 Task: Look for space in Annonay, France from 8th June, 2023 to 16th June, 2023 for 2 adults in price range Rs.10000 to Rs.15000. Place can be entire place with 1  bedroom having 1 bed and 1 bathroom. Property type can be house, flat, guest house, hotel. Amenities needed are: wifi, washing machine. Booking option can be shelf check-in. Required host language is English.
Action: Mouse moved to (499, 264)
Screenshot: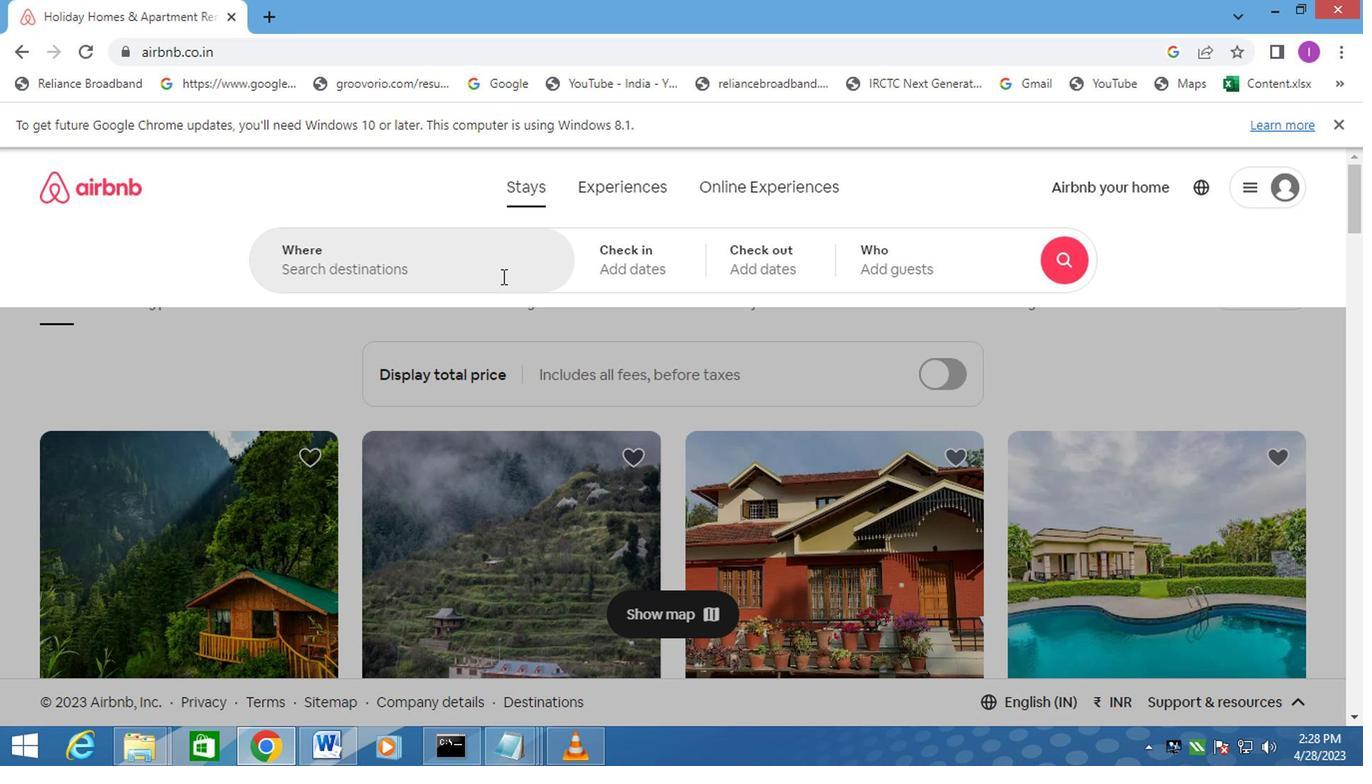 
Action: Mouse pressed left at (499, 264)
Screenshot: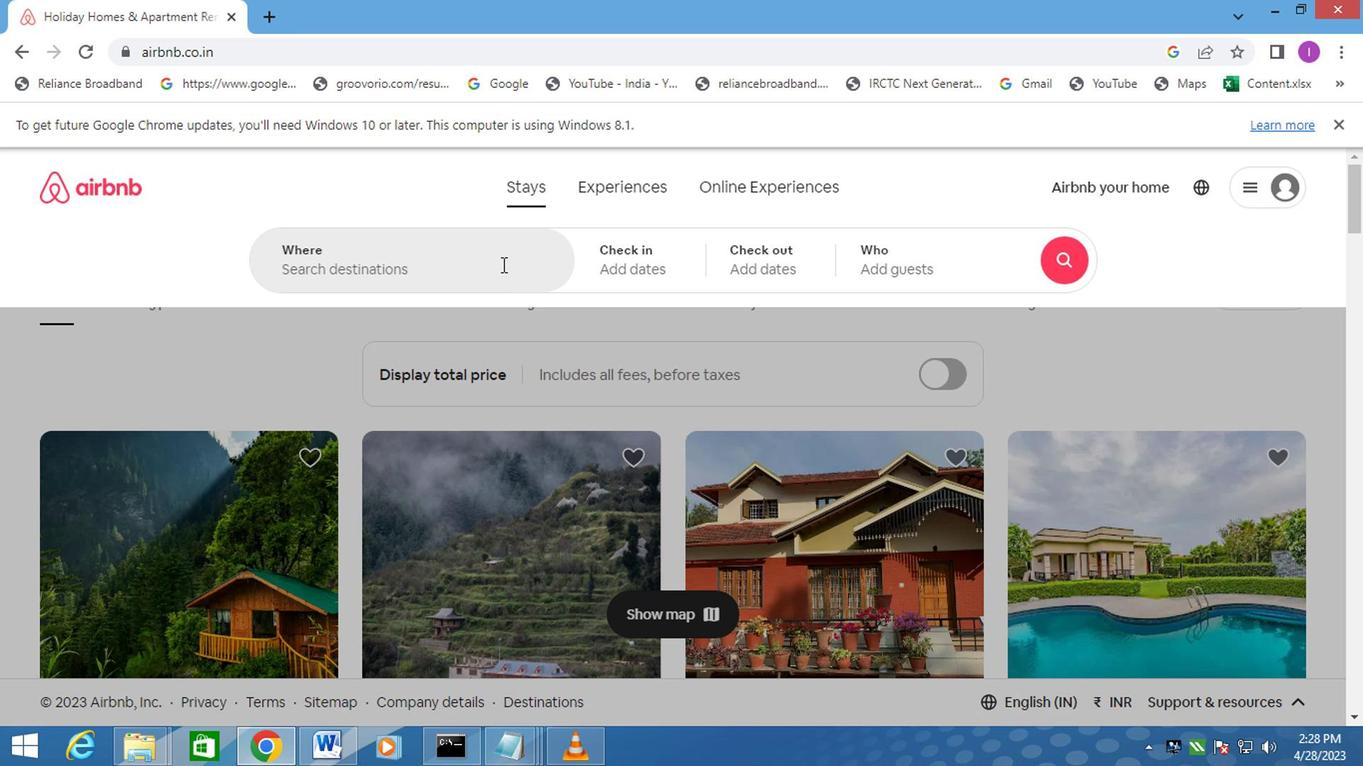 
Action: Key pressed <Key.shift>ANNONAY,<Key.shift>FRANCE
Screenshot: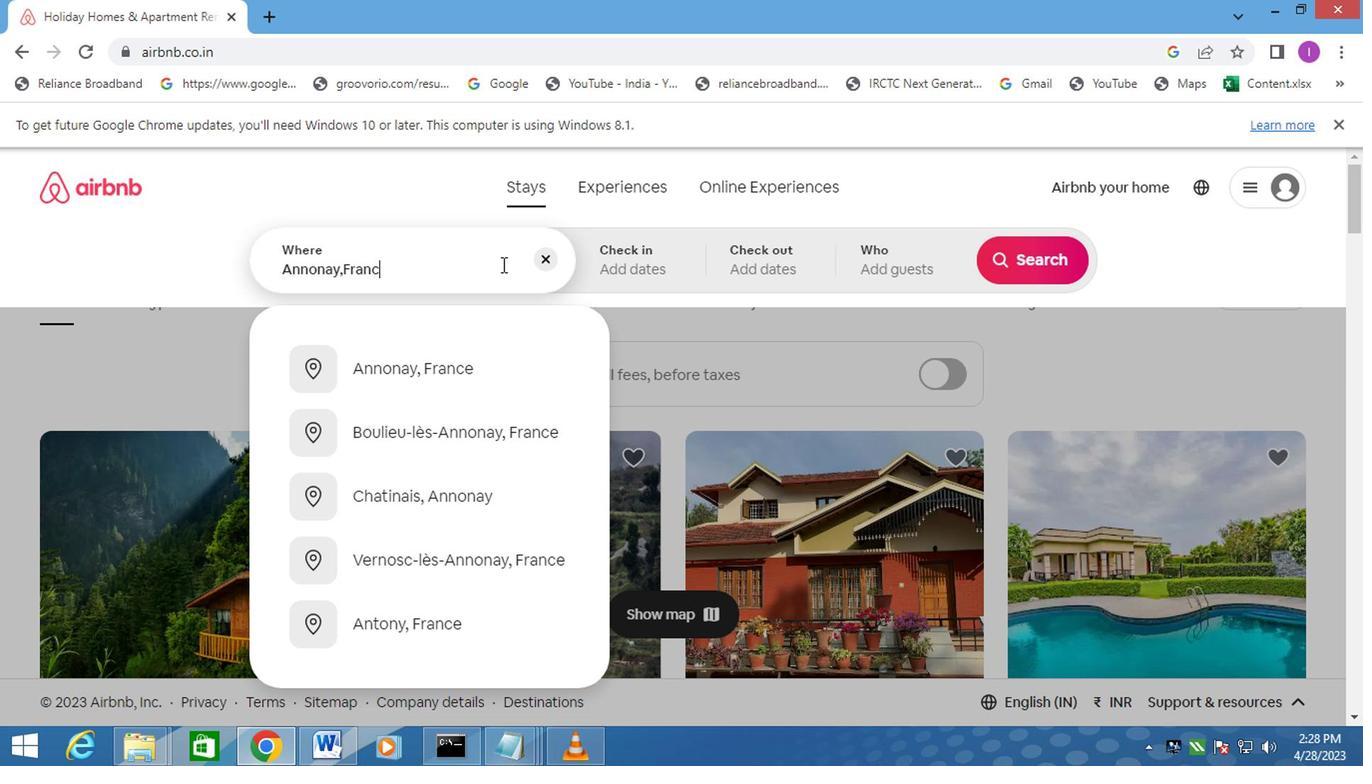 
Action: Mouse moved to (423, 373)
Screenshot: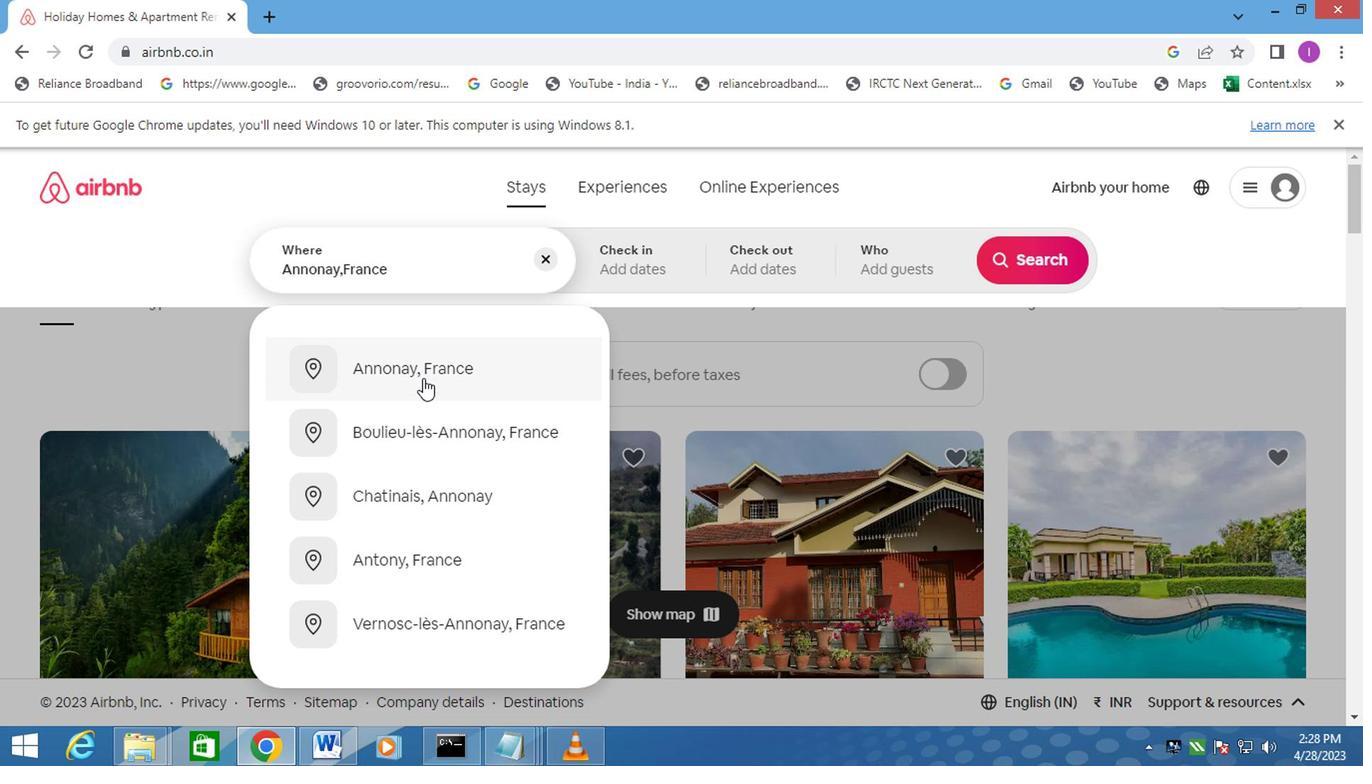 
Action: Mouse pressed left at (423, 373)
Screenshot: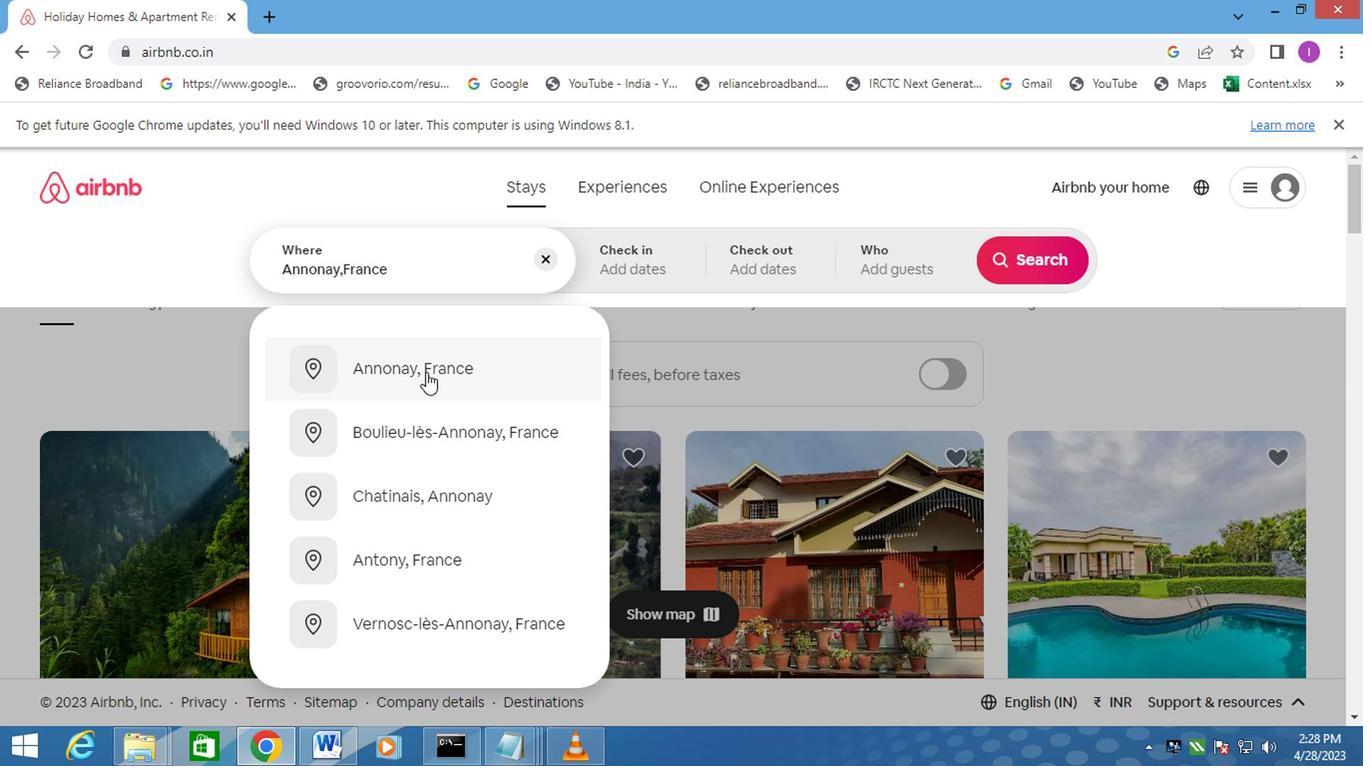 
Action: Mouse moved to (1013, 424)
Screenshot: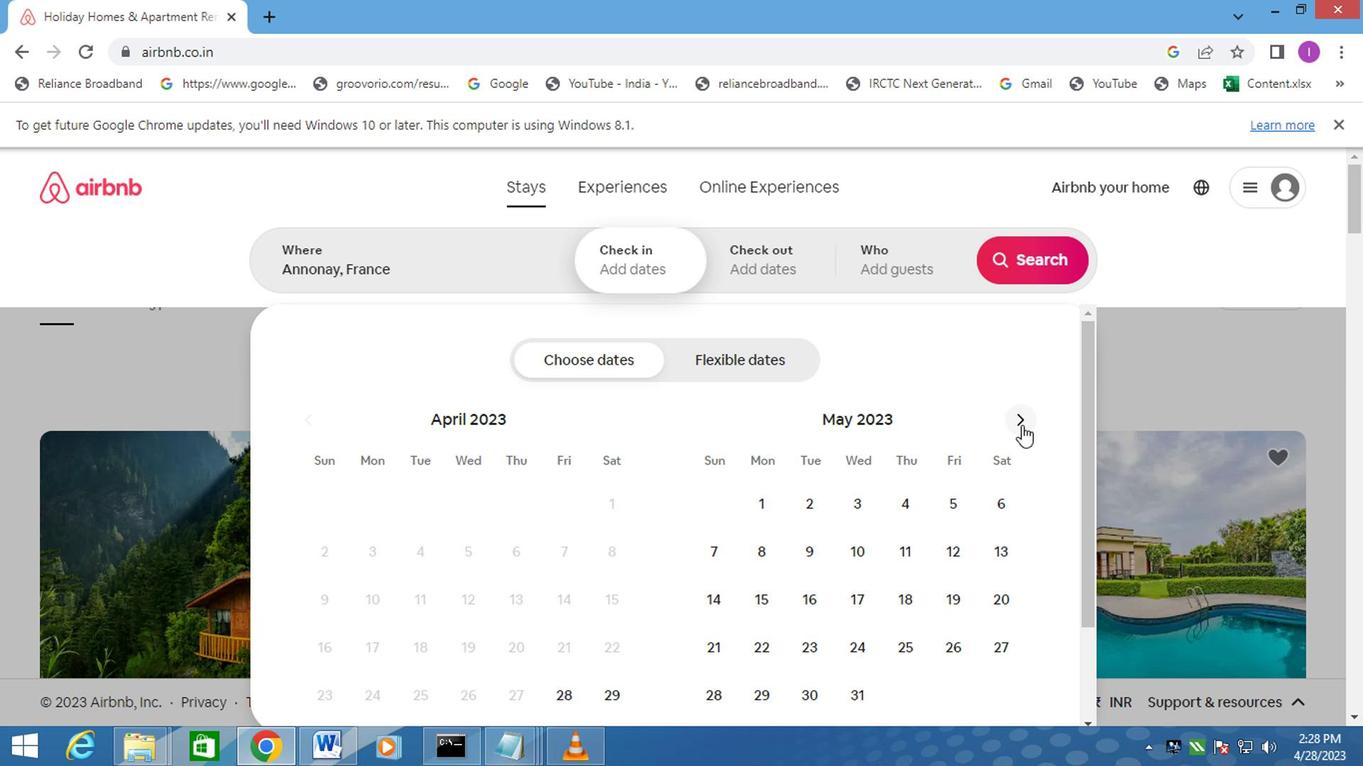 
Action: Mouse pressed left at (1013, 424)
Screenshot: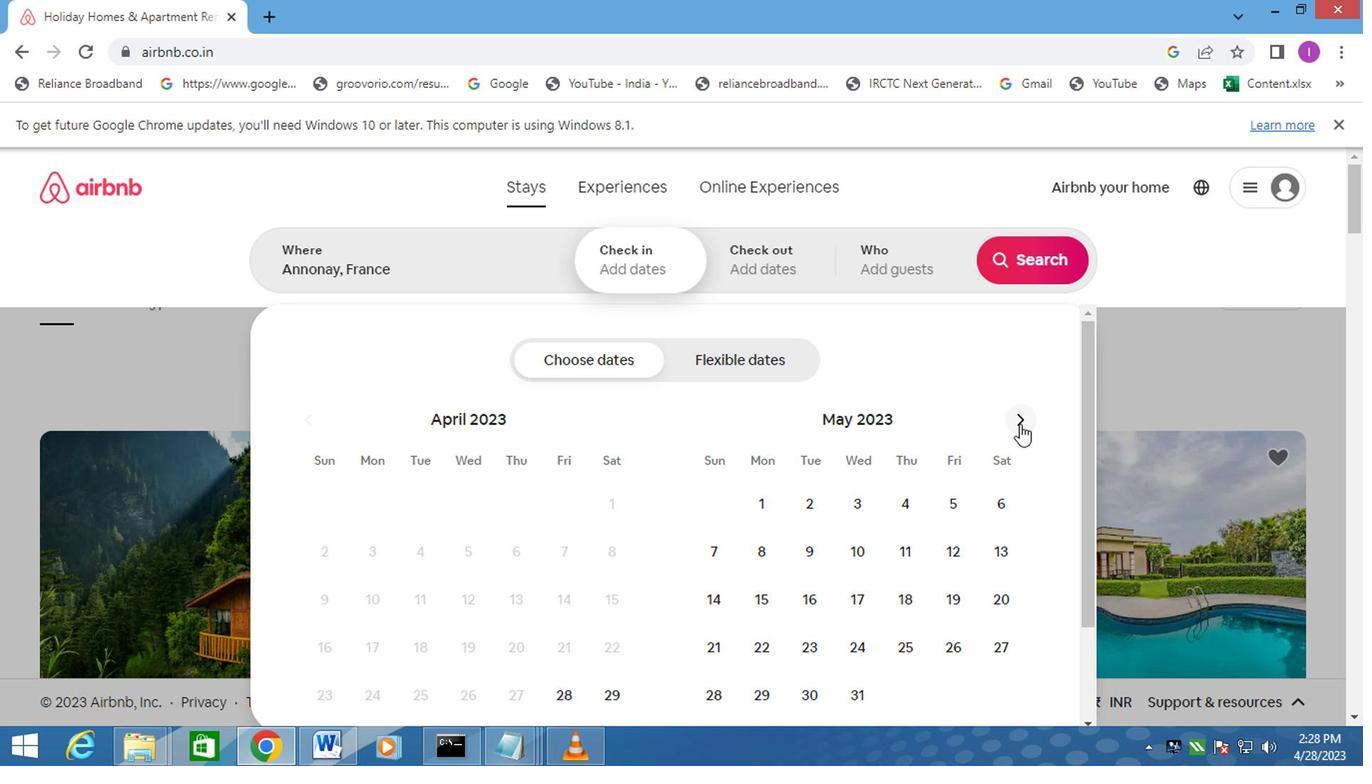 
Action: Mouse moved to (1014, 422)
Screenshot: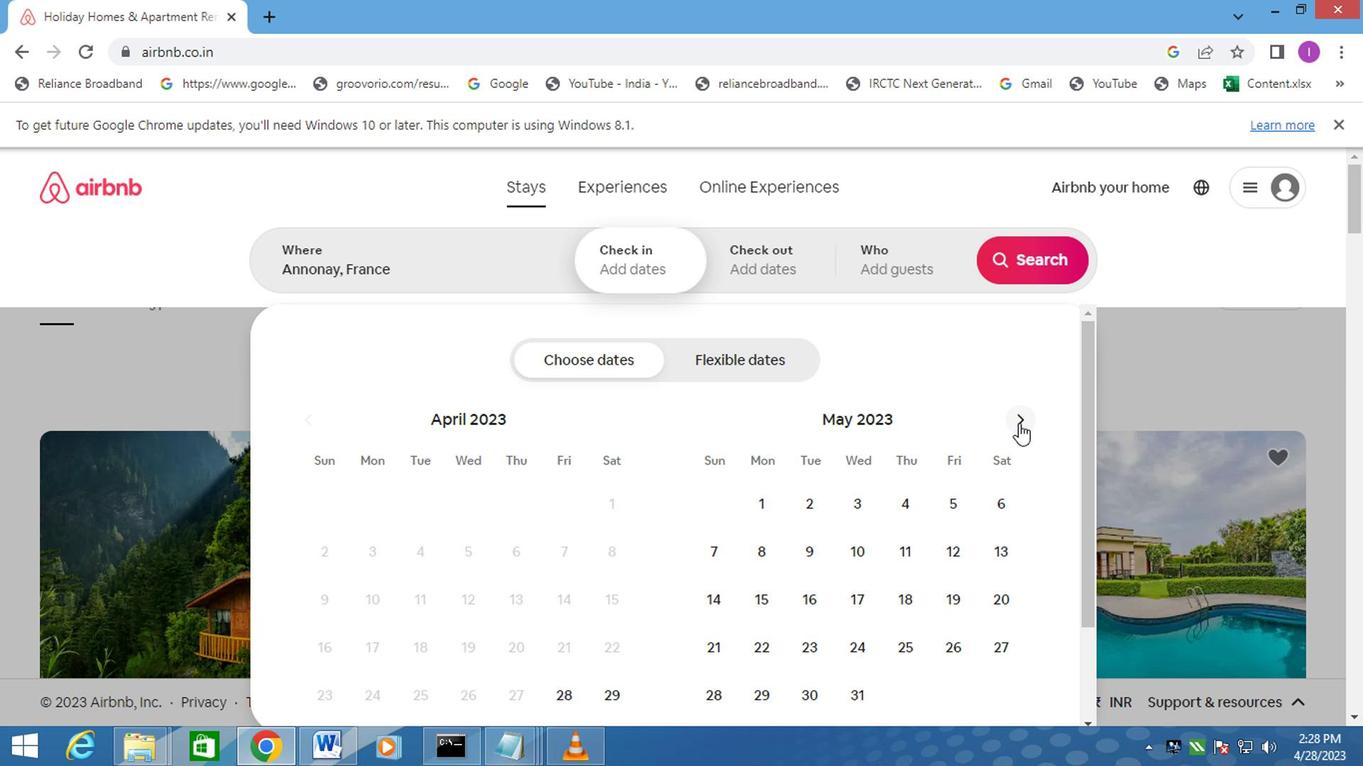 
Action: Mouse pressed left at (1014, 422)
Screenshot: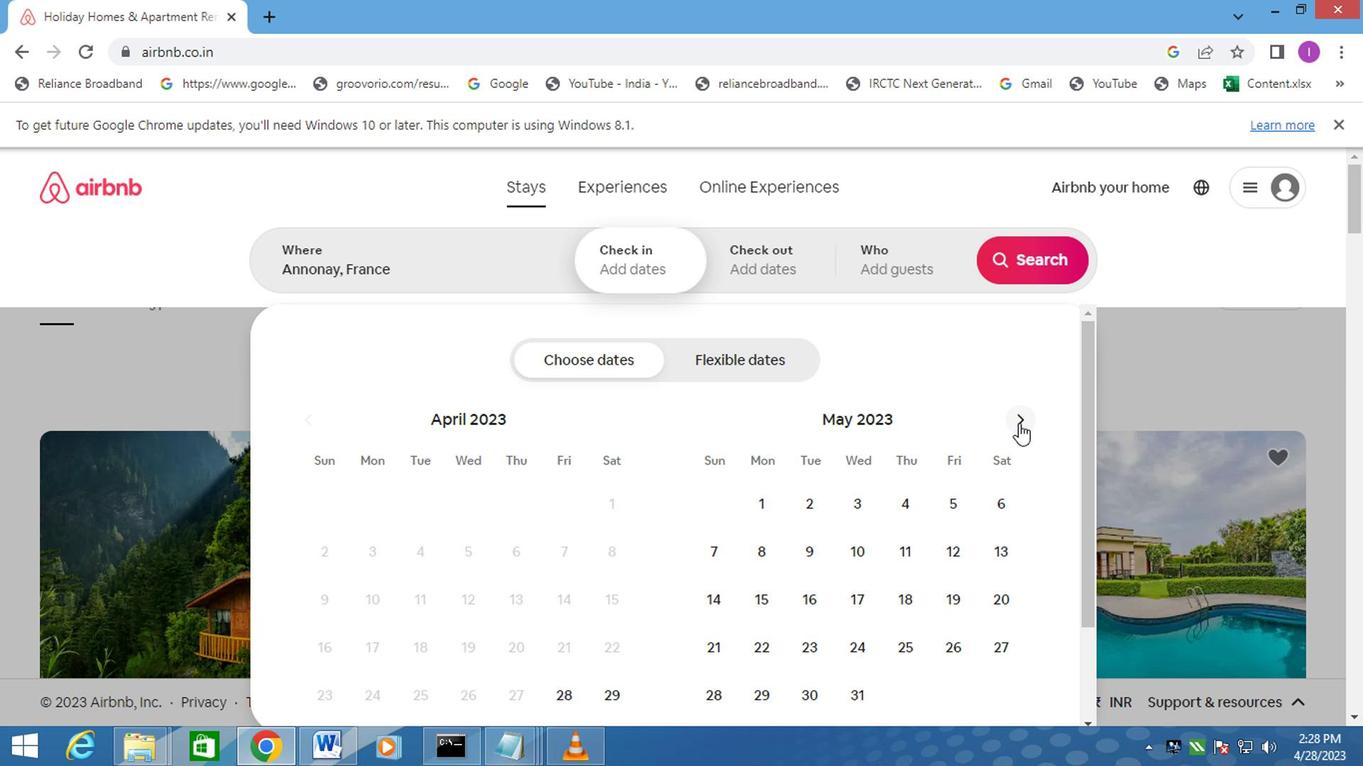 
Action: Mouse moved to (517, 554)
Screenshot: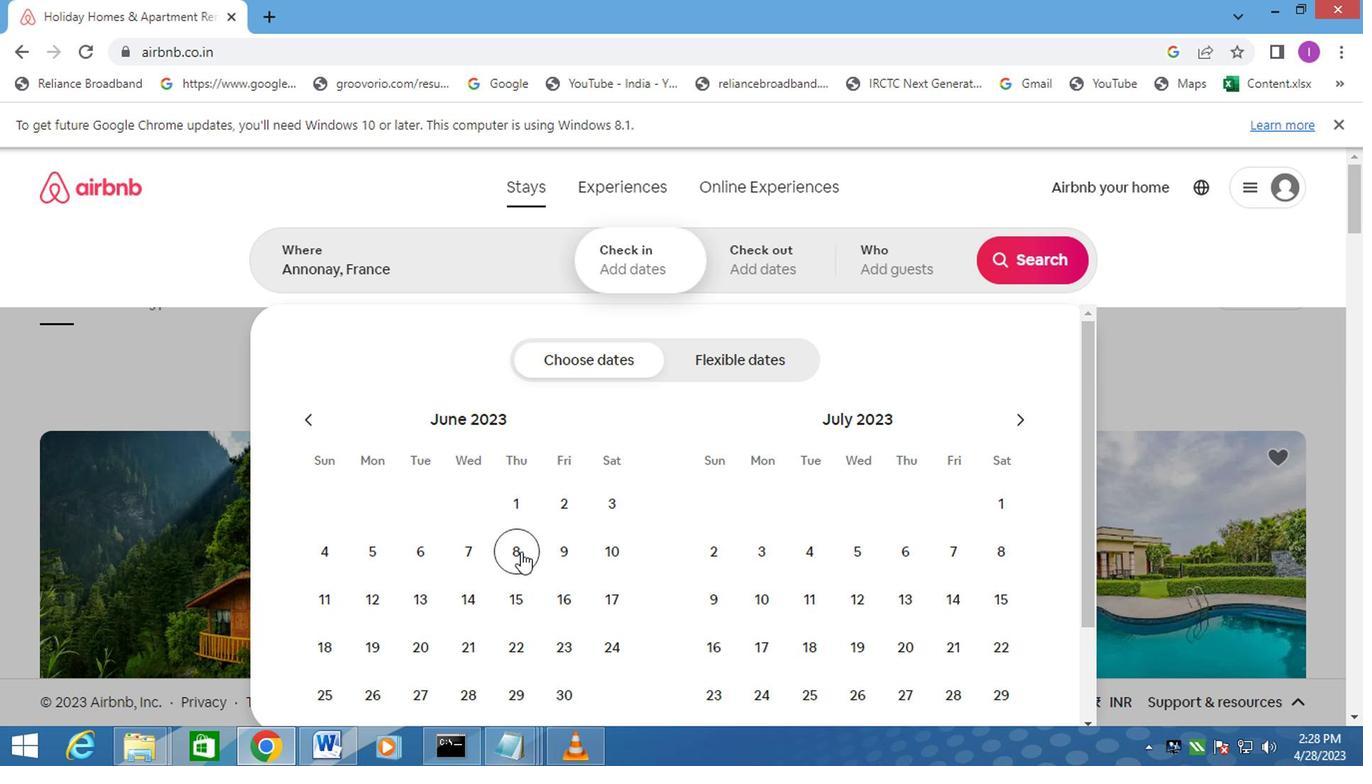 
Action: Mouse pressed left at (517, 554)
Screenshot: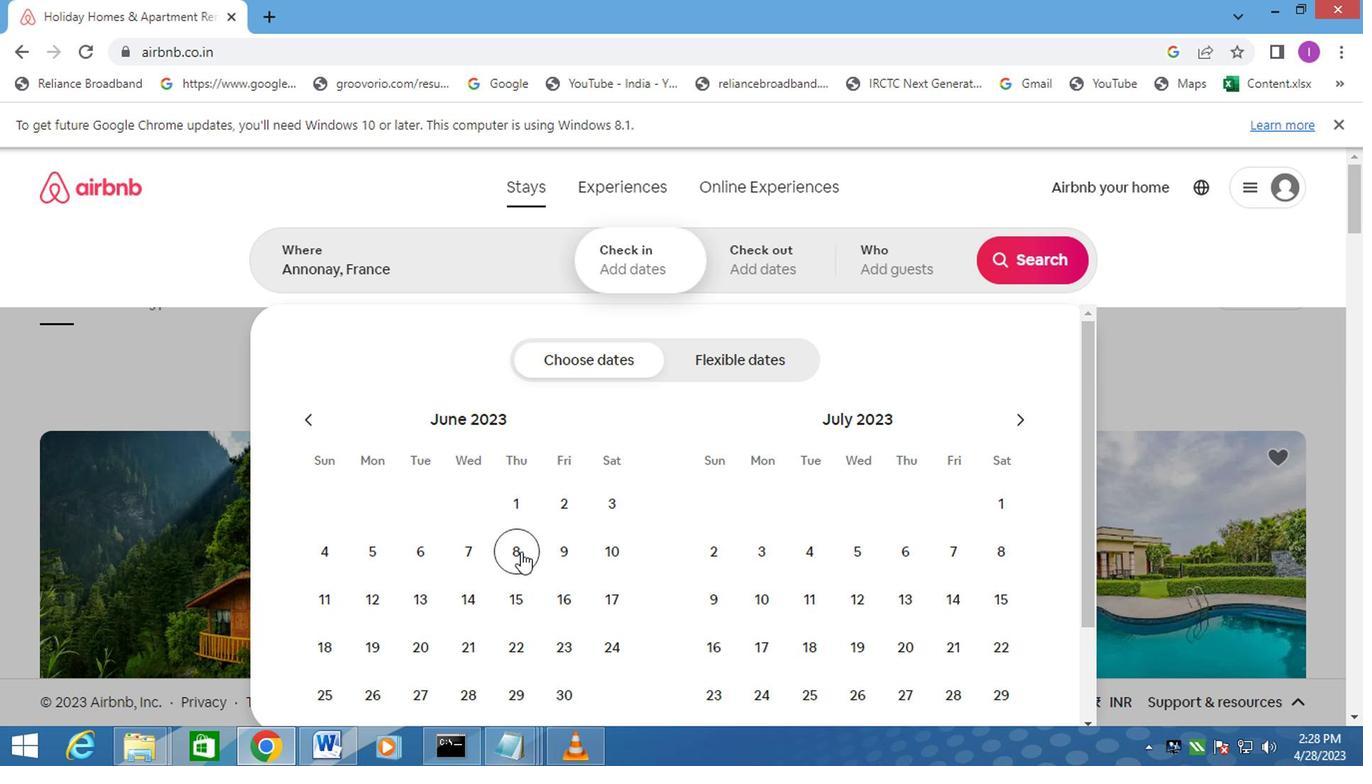 
Action: Mouse moved to (566, 602)
Screenshot: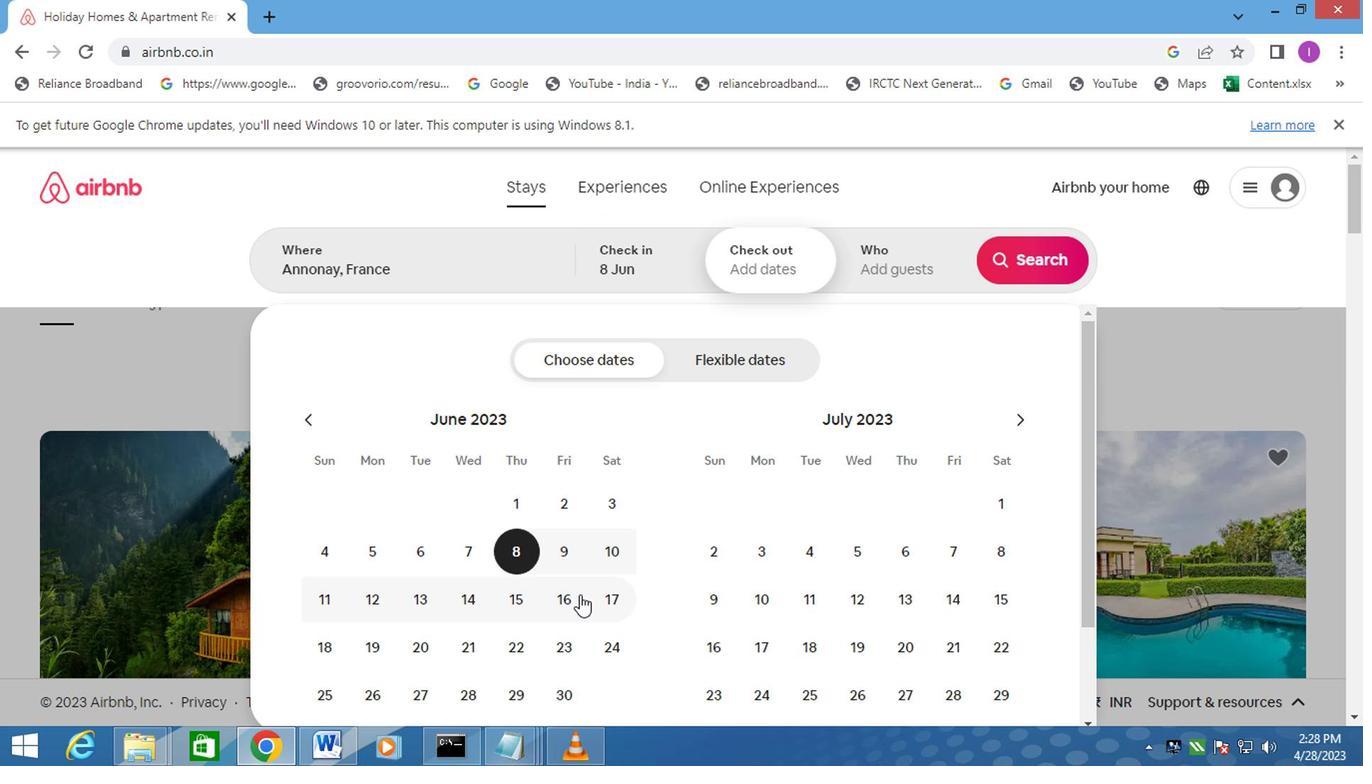 
Action: Mouse pressed left at (566, 602)
Screenshot: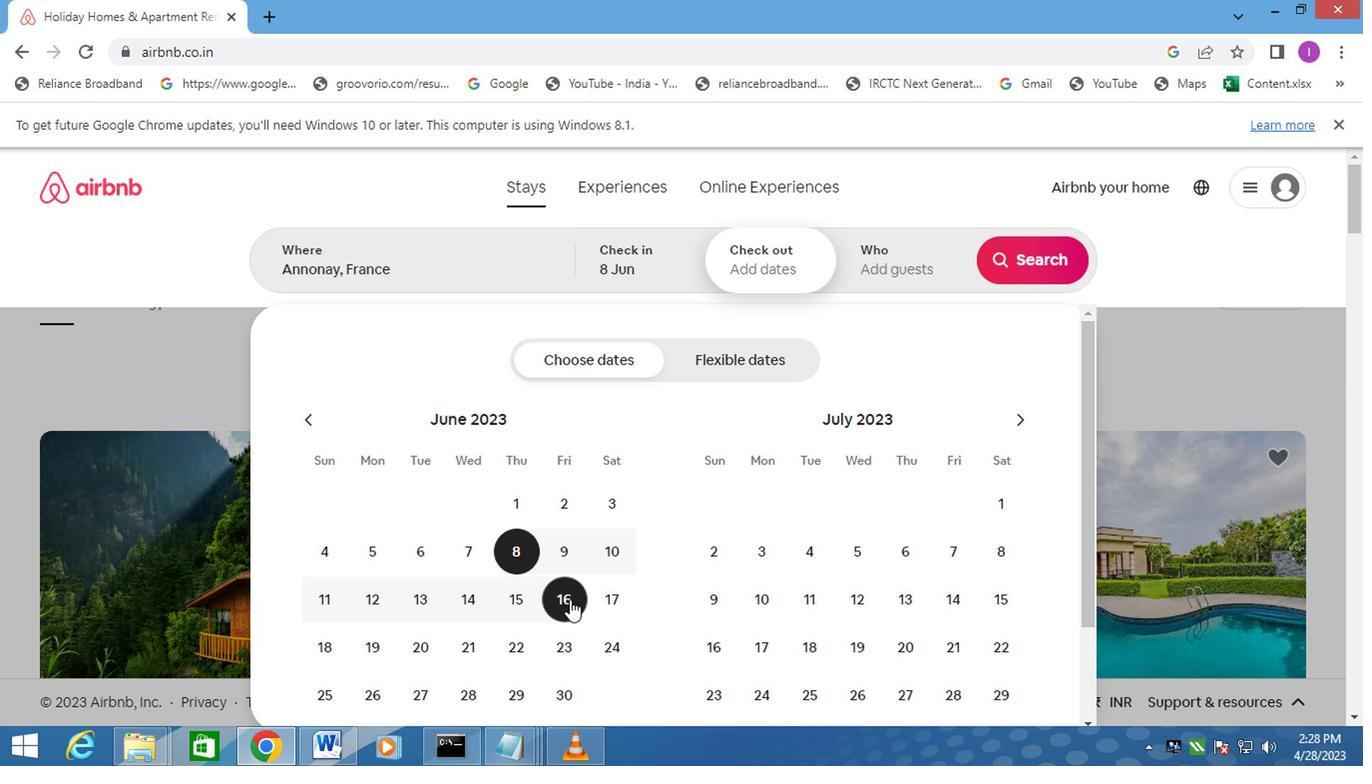 
Action: Mouse moved to (905, 266)
Screenshot: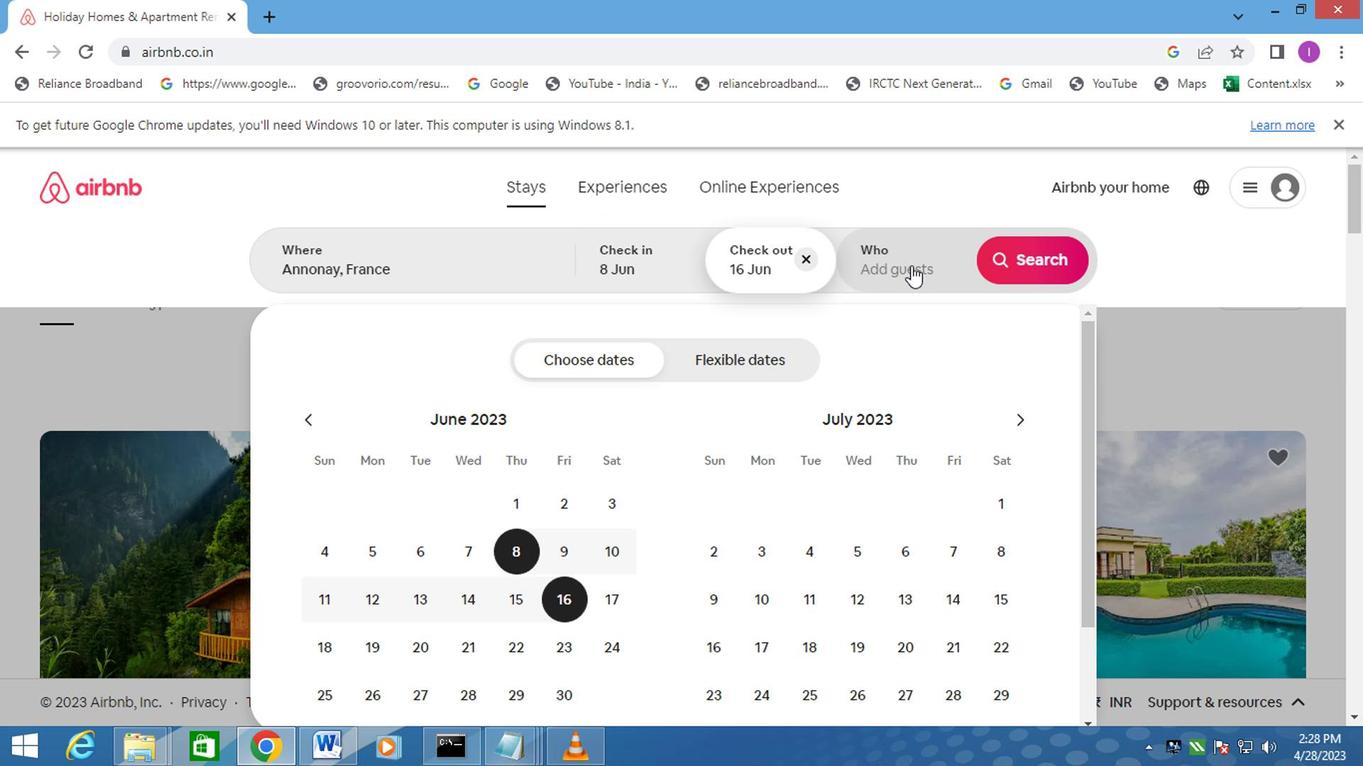 
Action: Mouse pressed left at (905, 266)
Screenshot: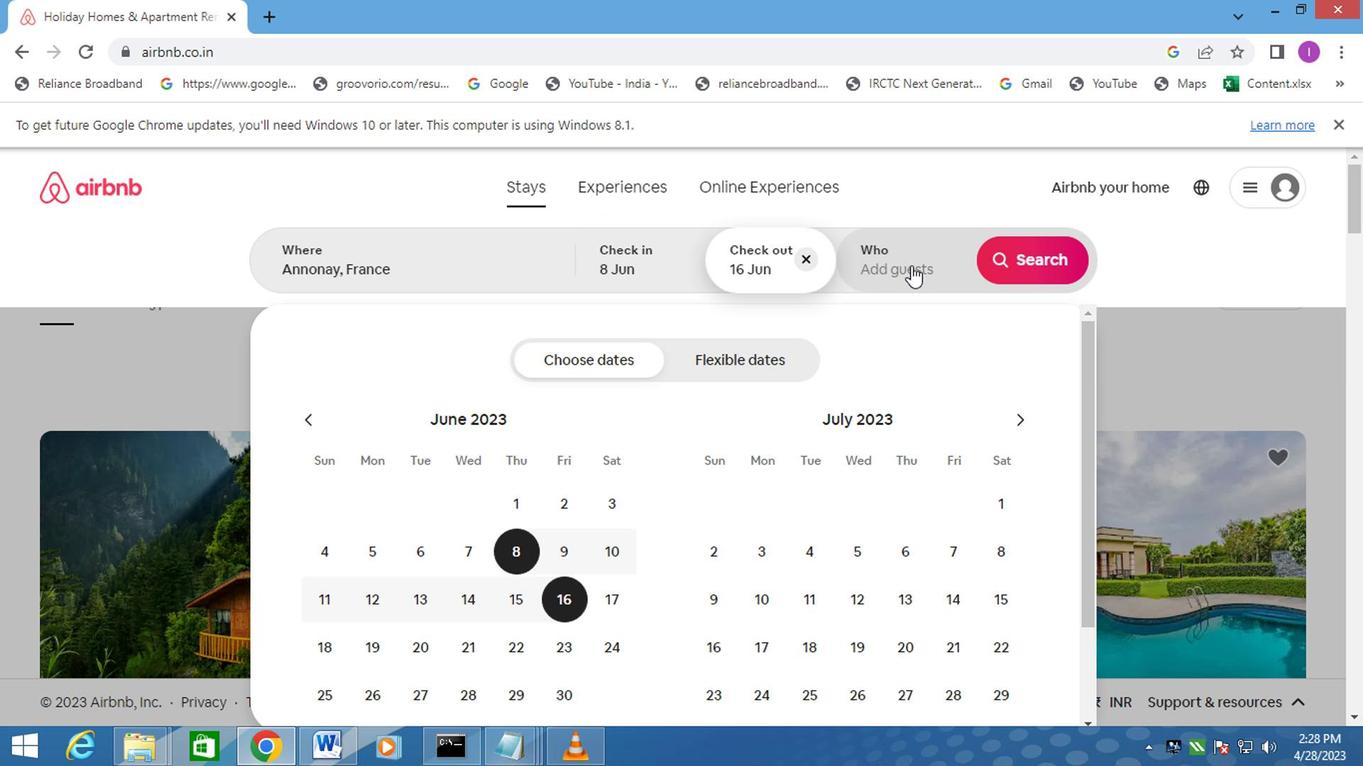 
Action: Mouse moved to (1037, 372)
Screenshot: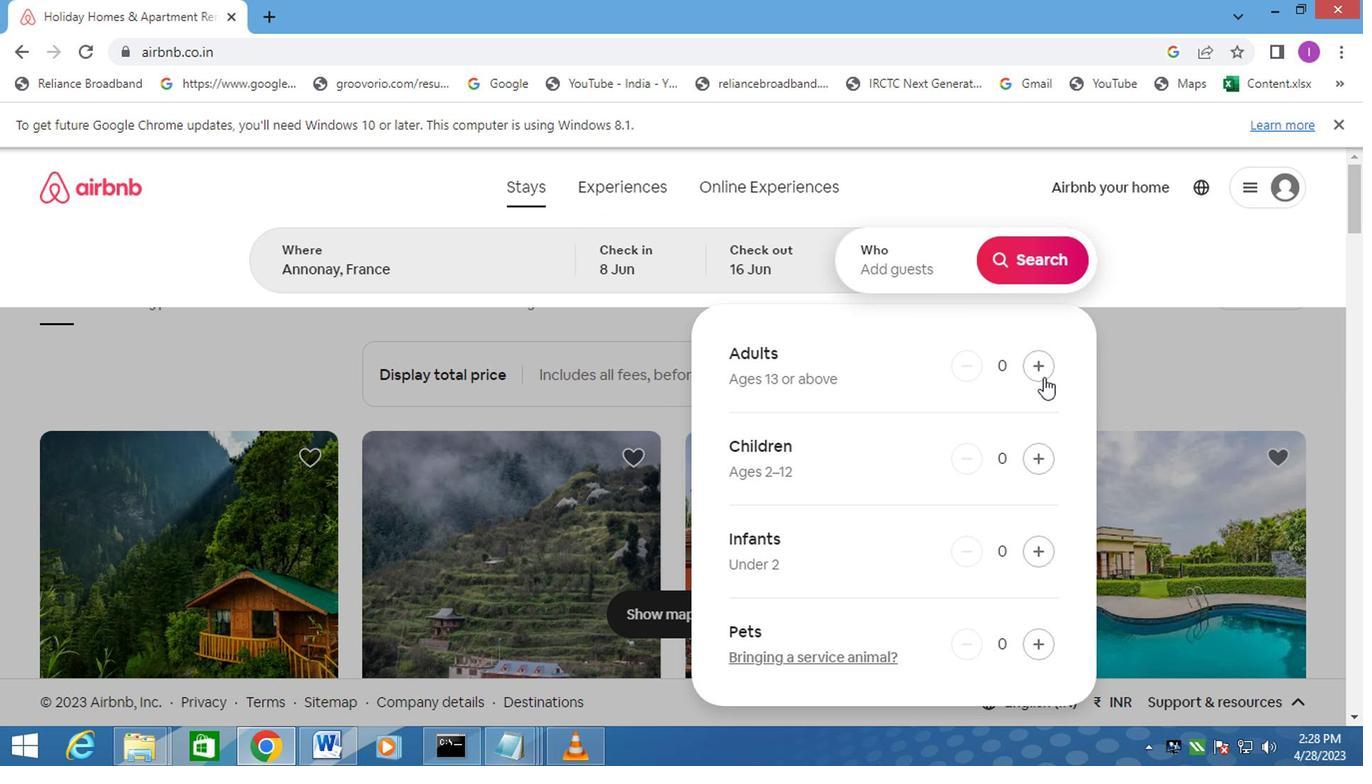 
Action: Mouse pressed left at (1037, 372)
Screenshot: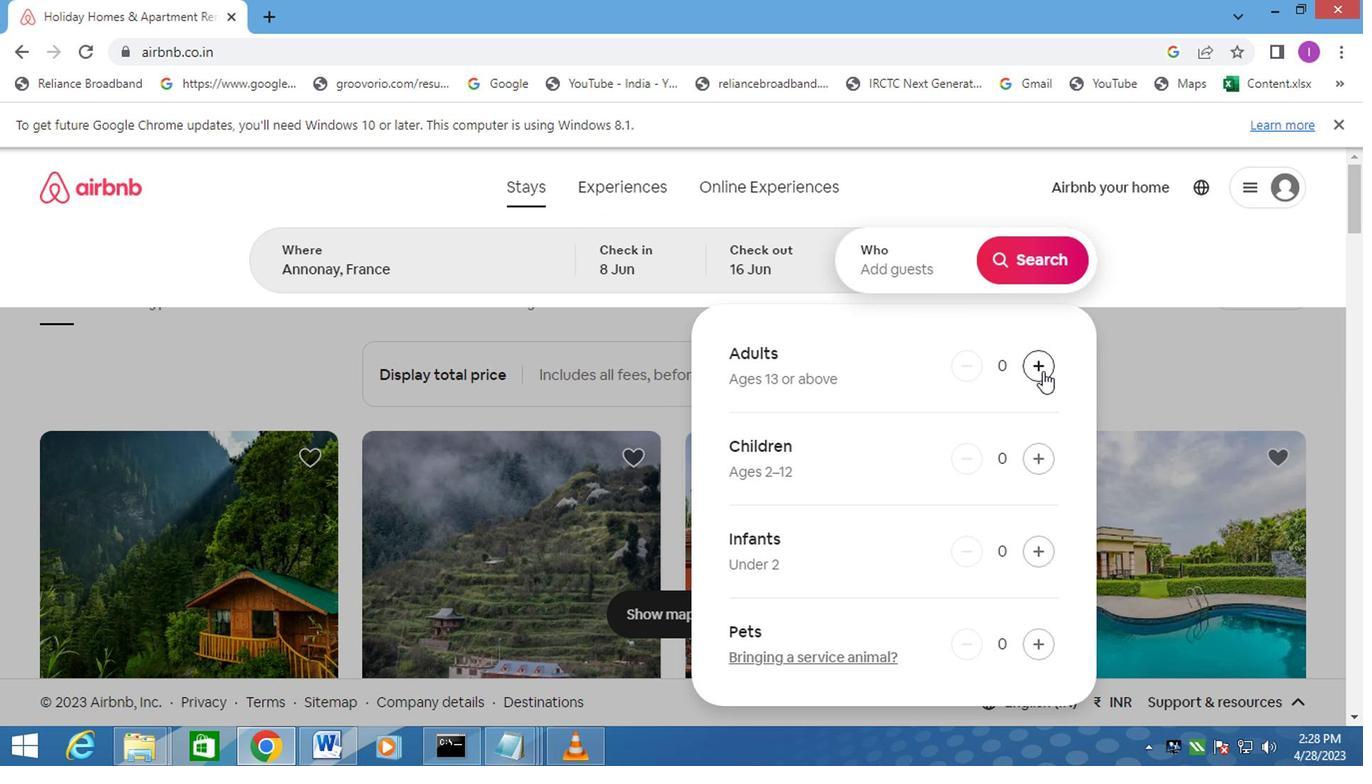 
Action: Mouse pressed left at (1037, 372)
Screenshot: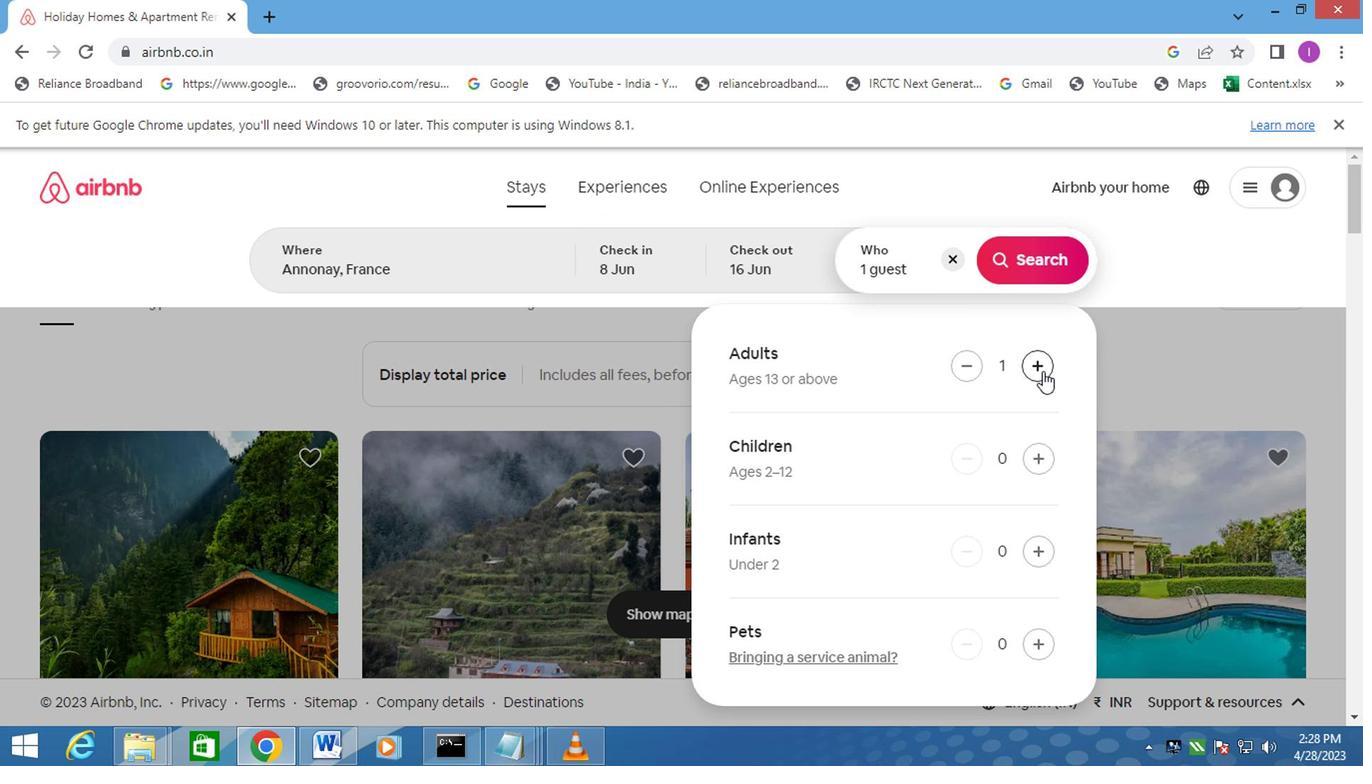 
Action: Mouse moved to (991, 265)
Screenshot: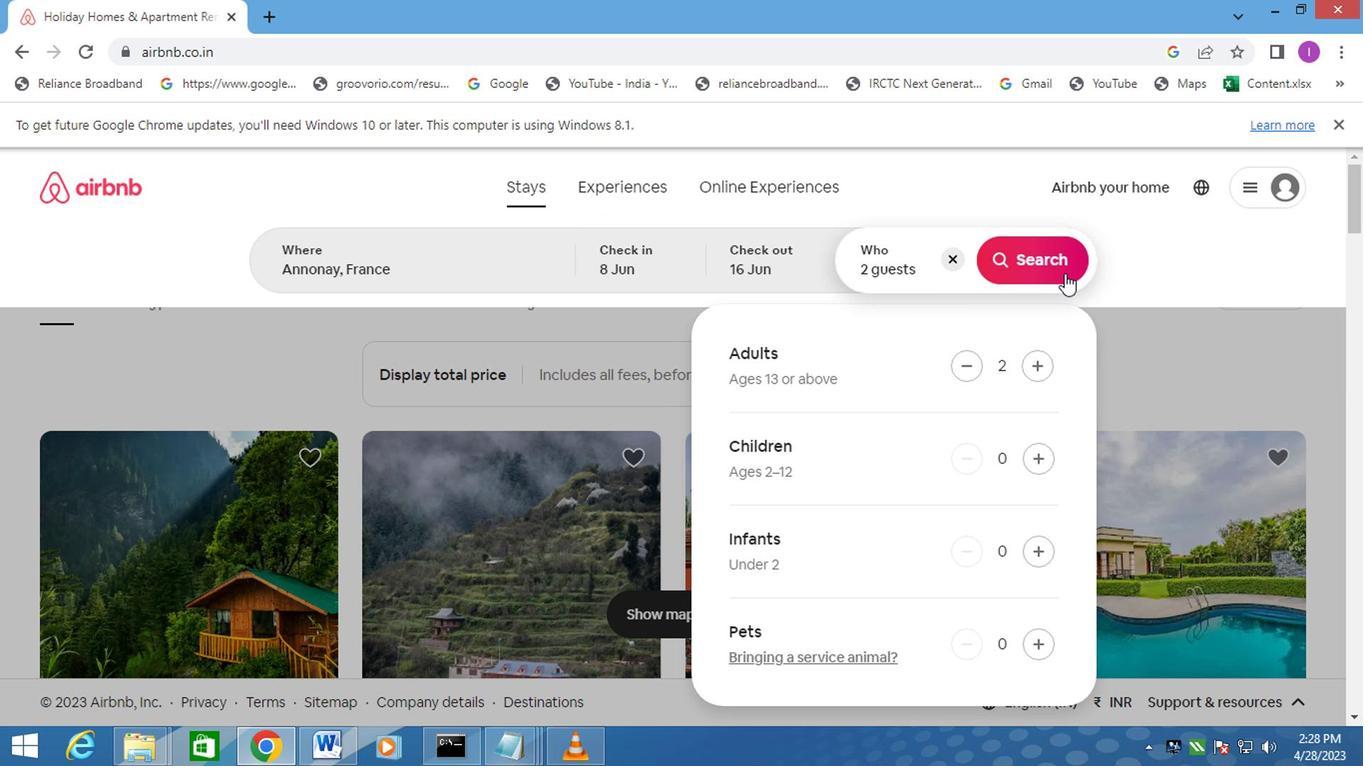 
Action: Mouse pressed left at (991, 265)
Screenshot: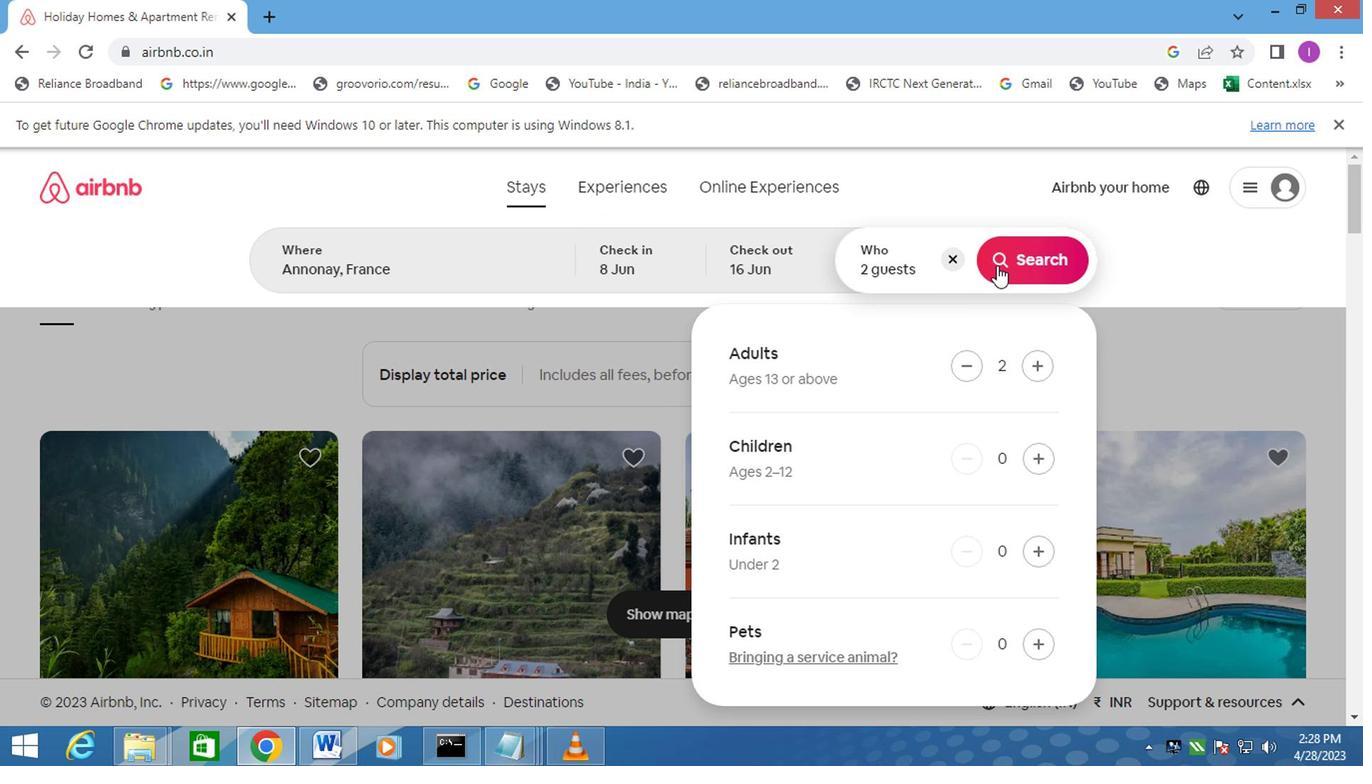 
Action: Mouse moved to (1241, 269)
Screenshot: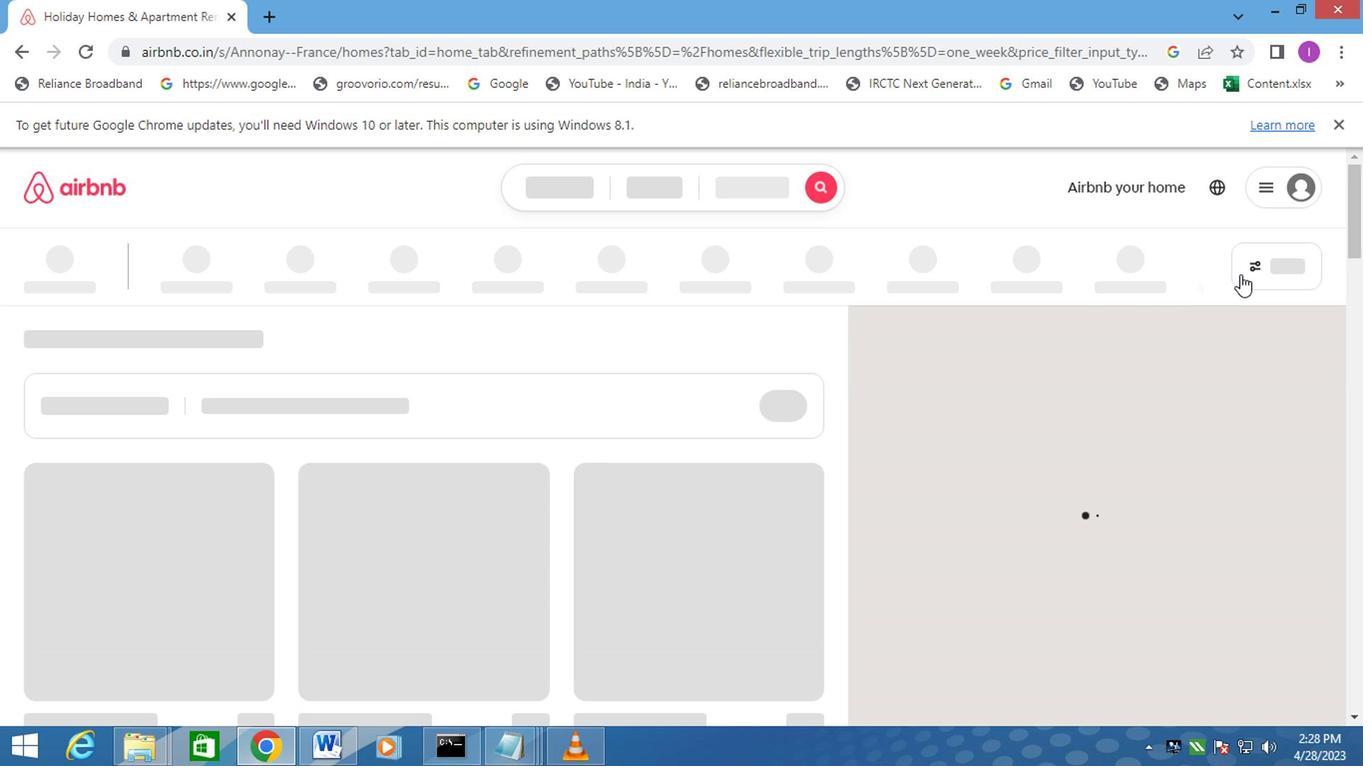 
Action: Mouse pressed left at (1241, 269)
Screenshot: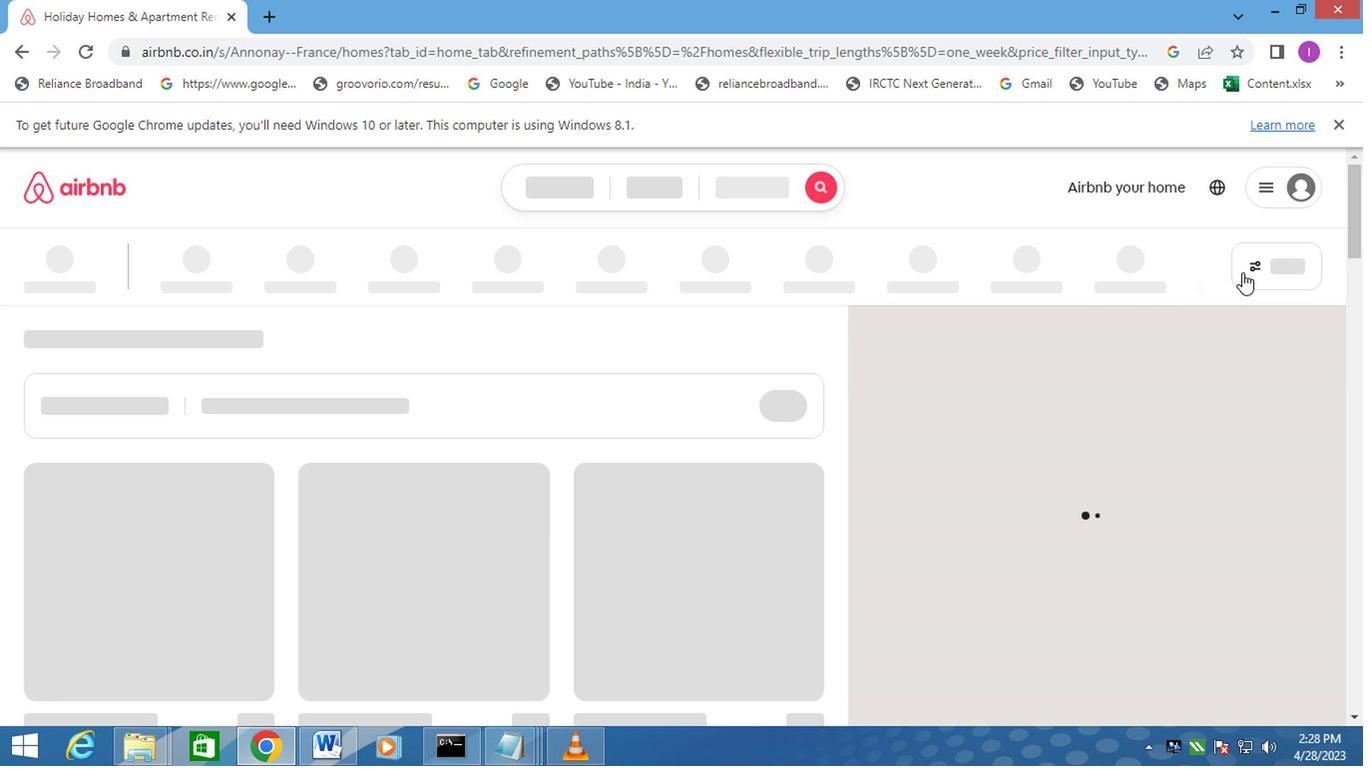 
Action: Mouse moved to (431, 516)
Screenshot: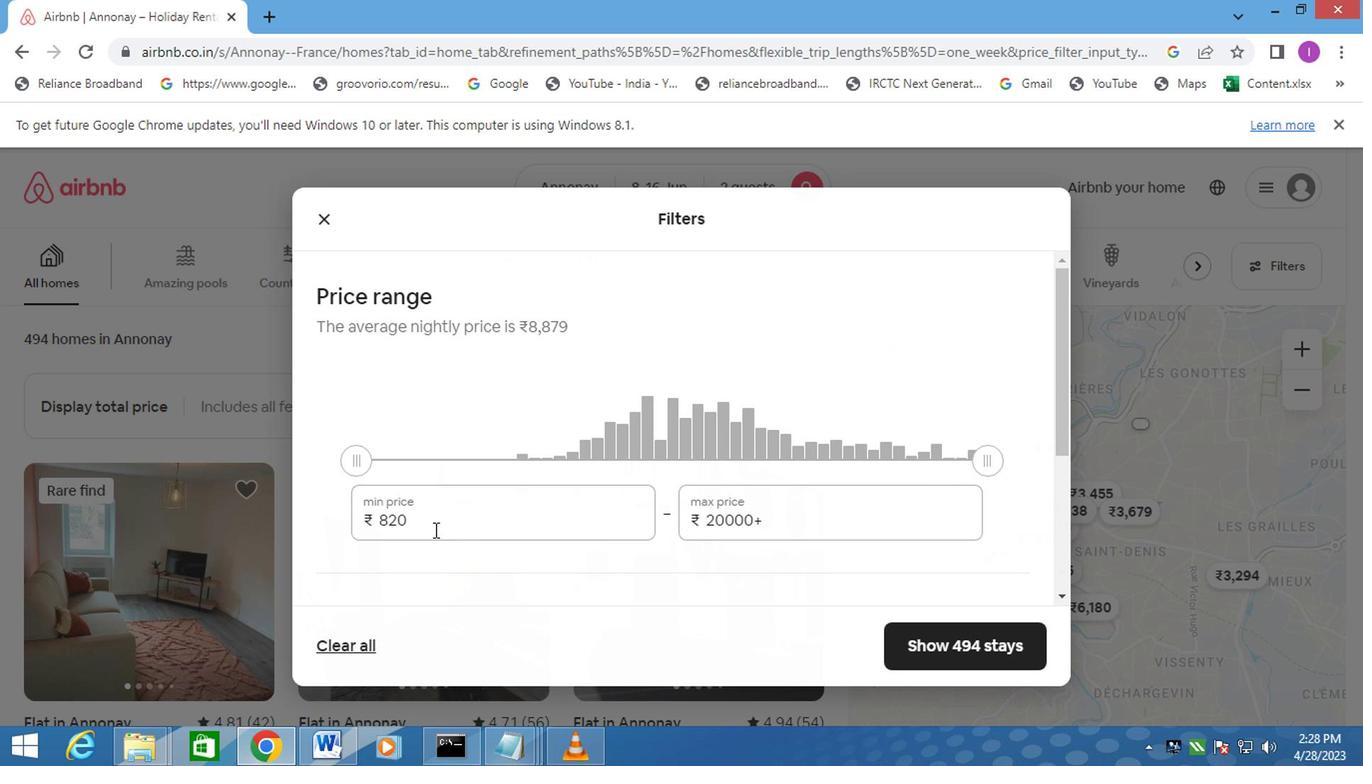 
Action: Mouse pressed left at (431, 516)
Screenshot: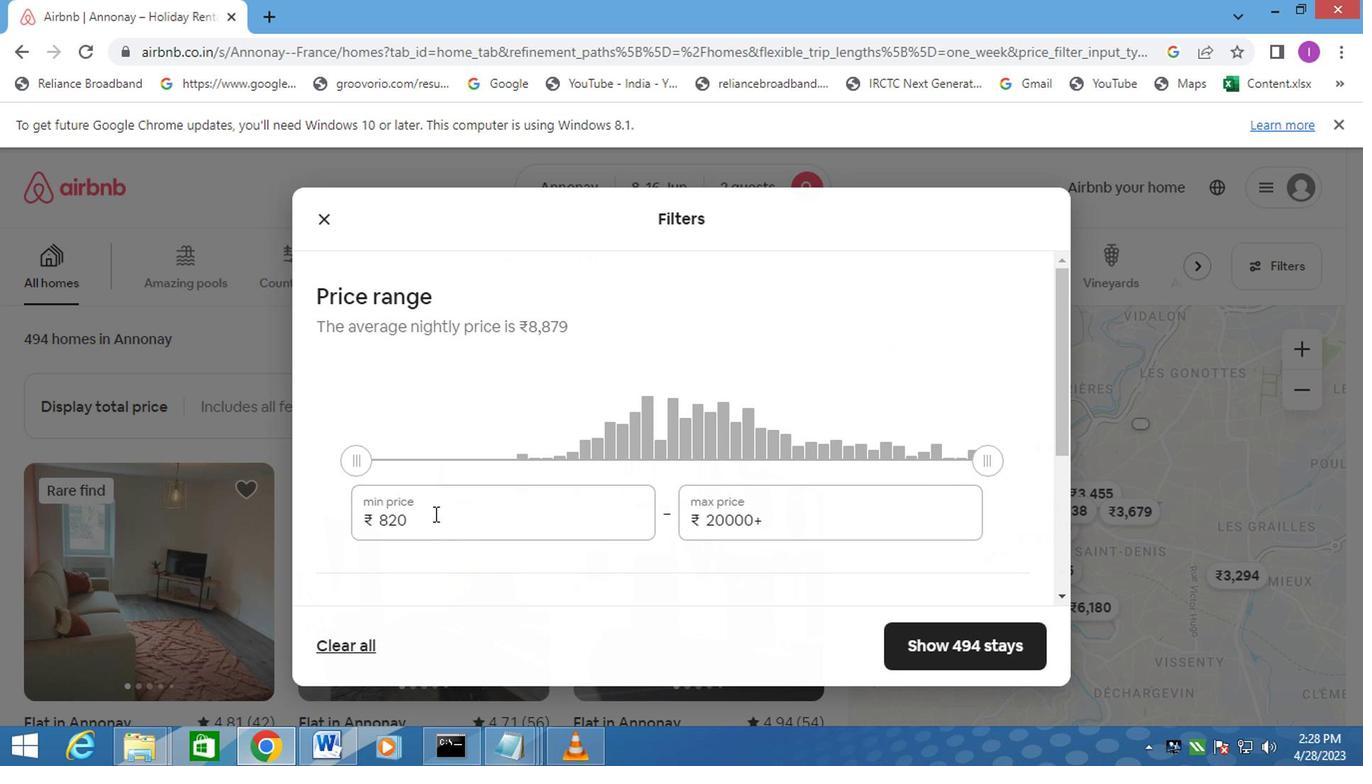 
Action: Mouse moved to (367, 516)
Screenshot: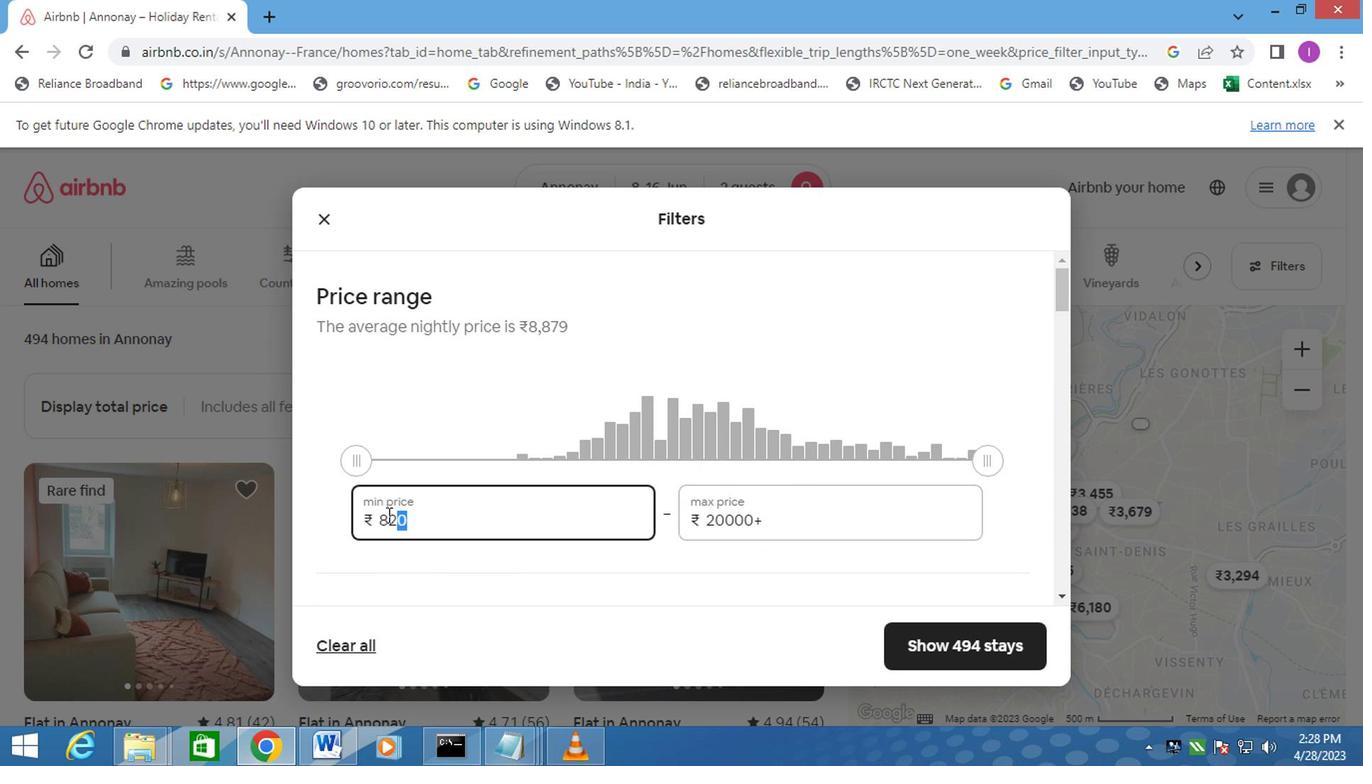 
Action: Key pressed 10000
Screenshot: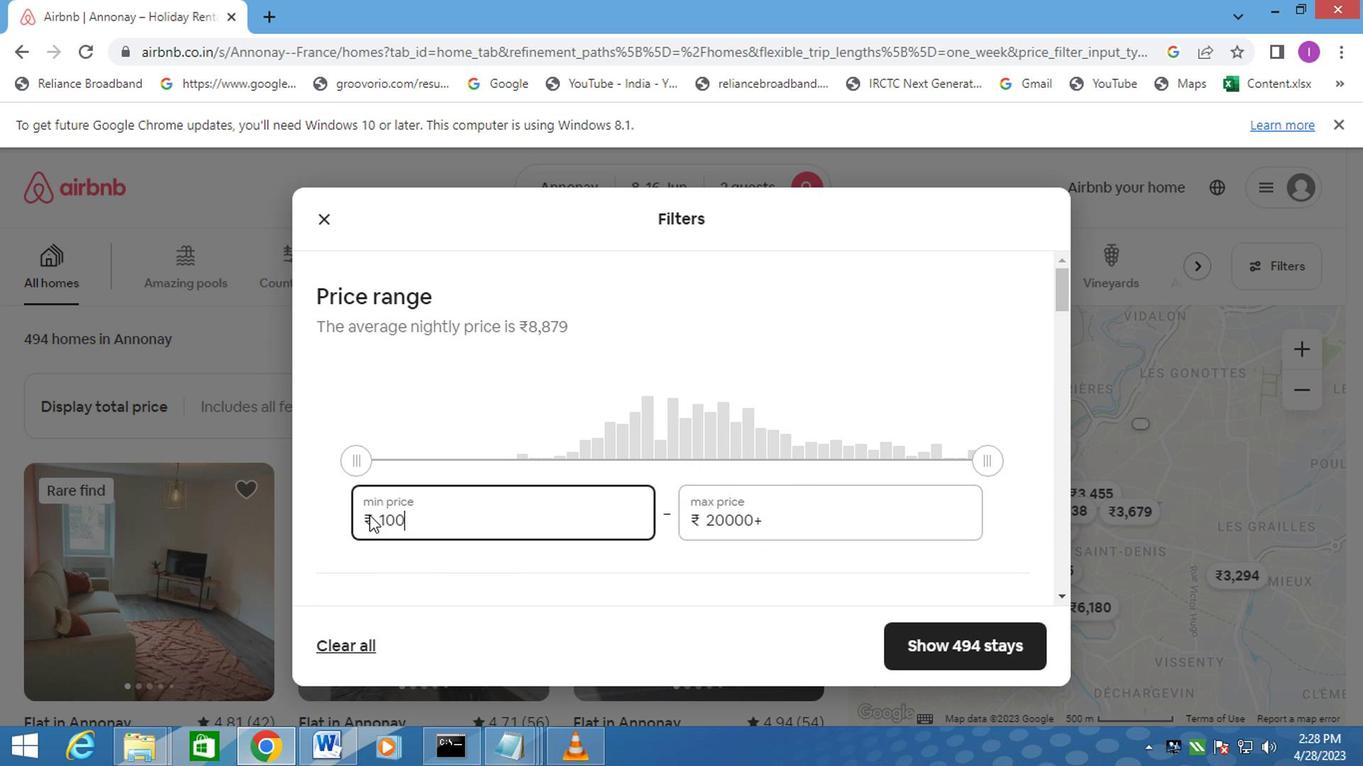
Action: Mouse moved to (792, 519)
Screenshot: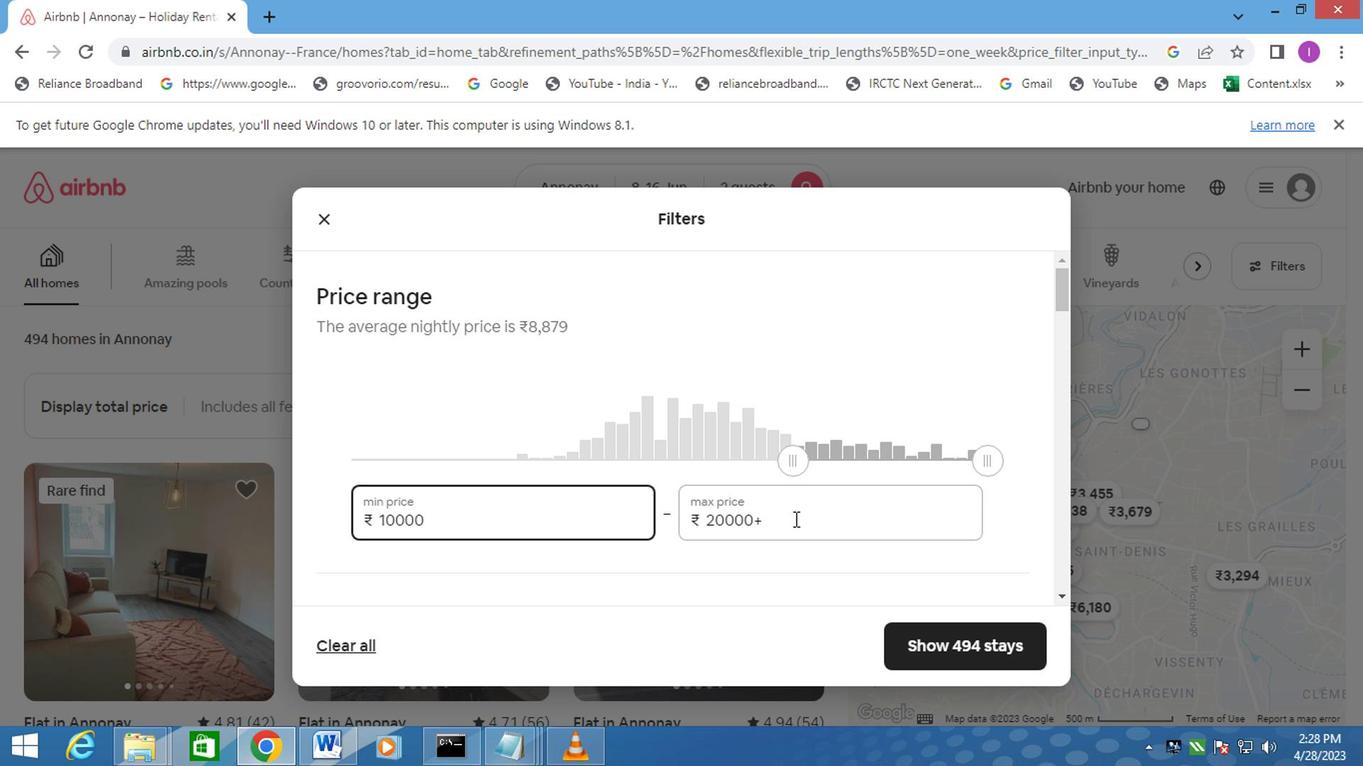 
Action: Mouse pressed left at (792, 519)
Screenshot: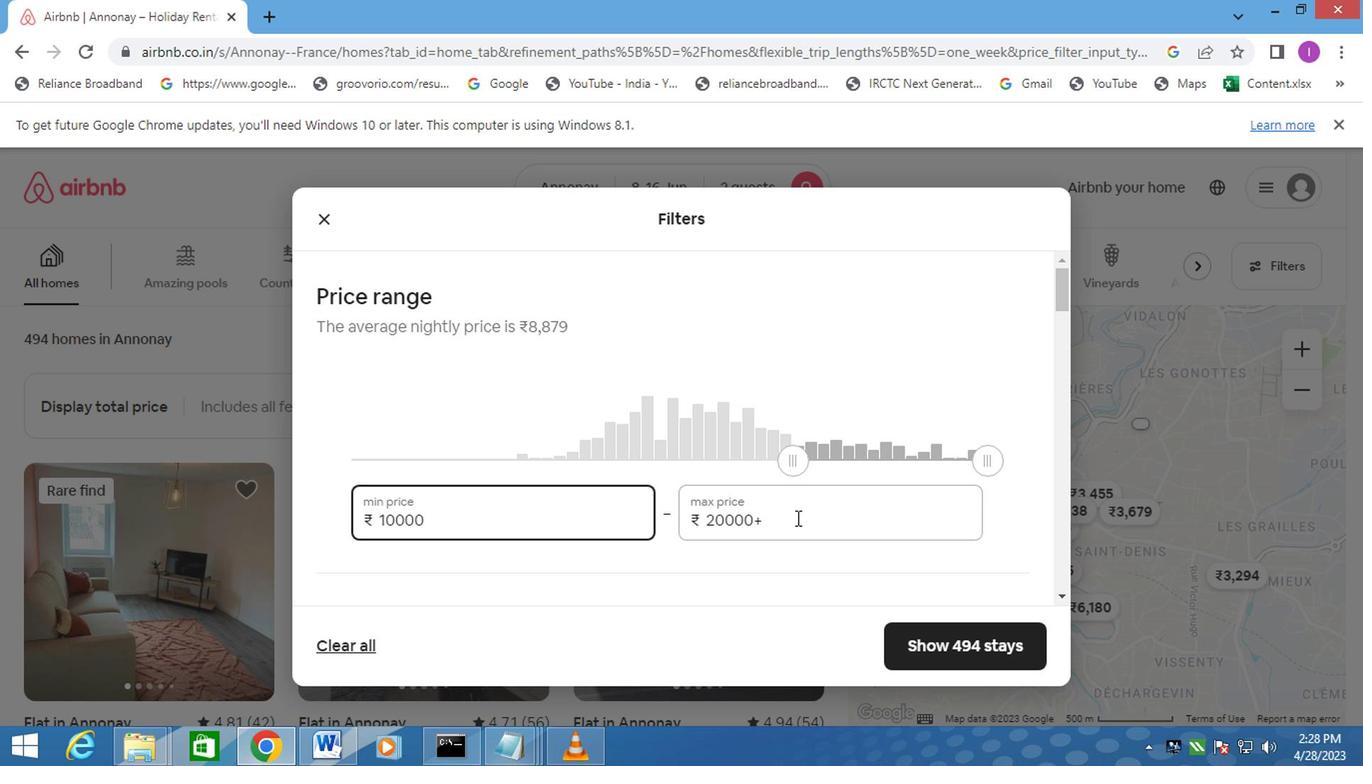 
Action: Mouse moved to (644, 525)
Screenshot: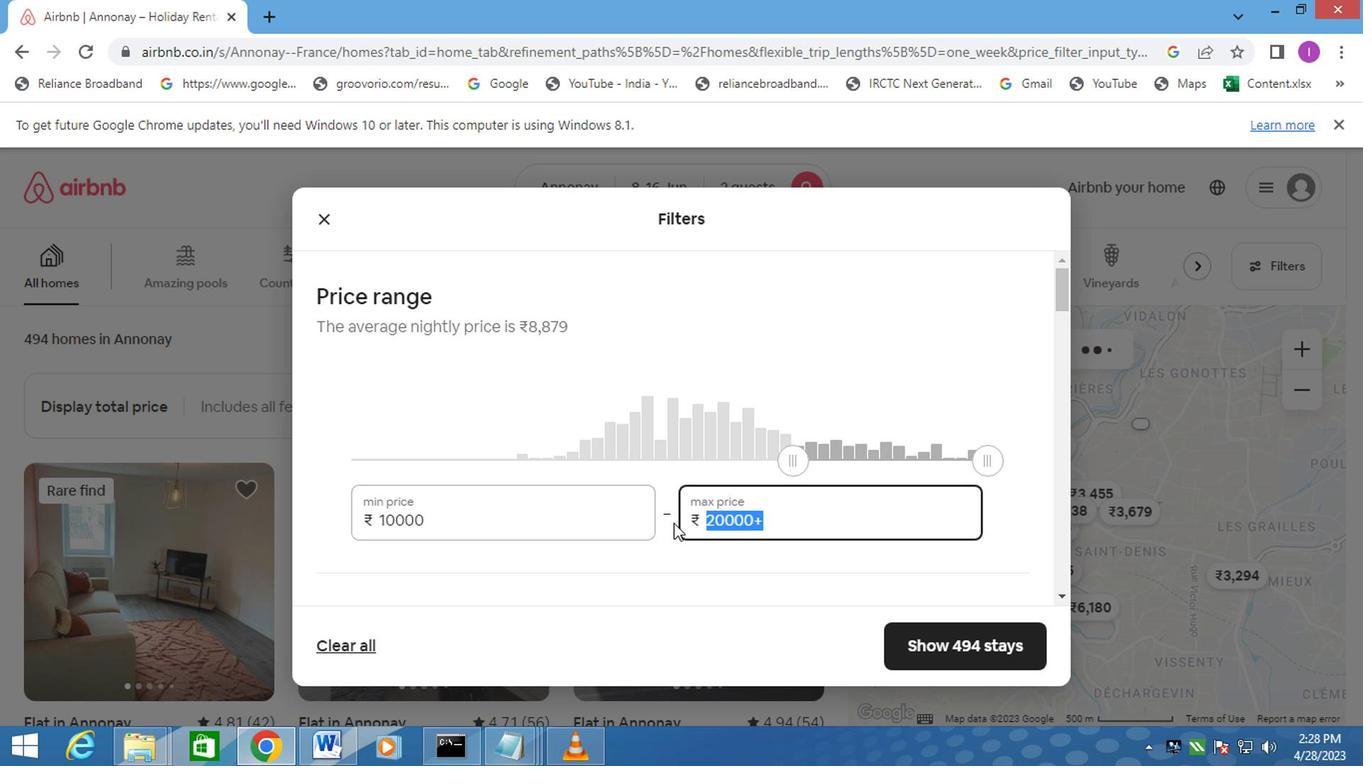 
Action: Key pressed 1500
Screenshot: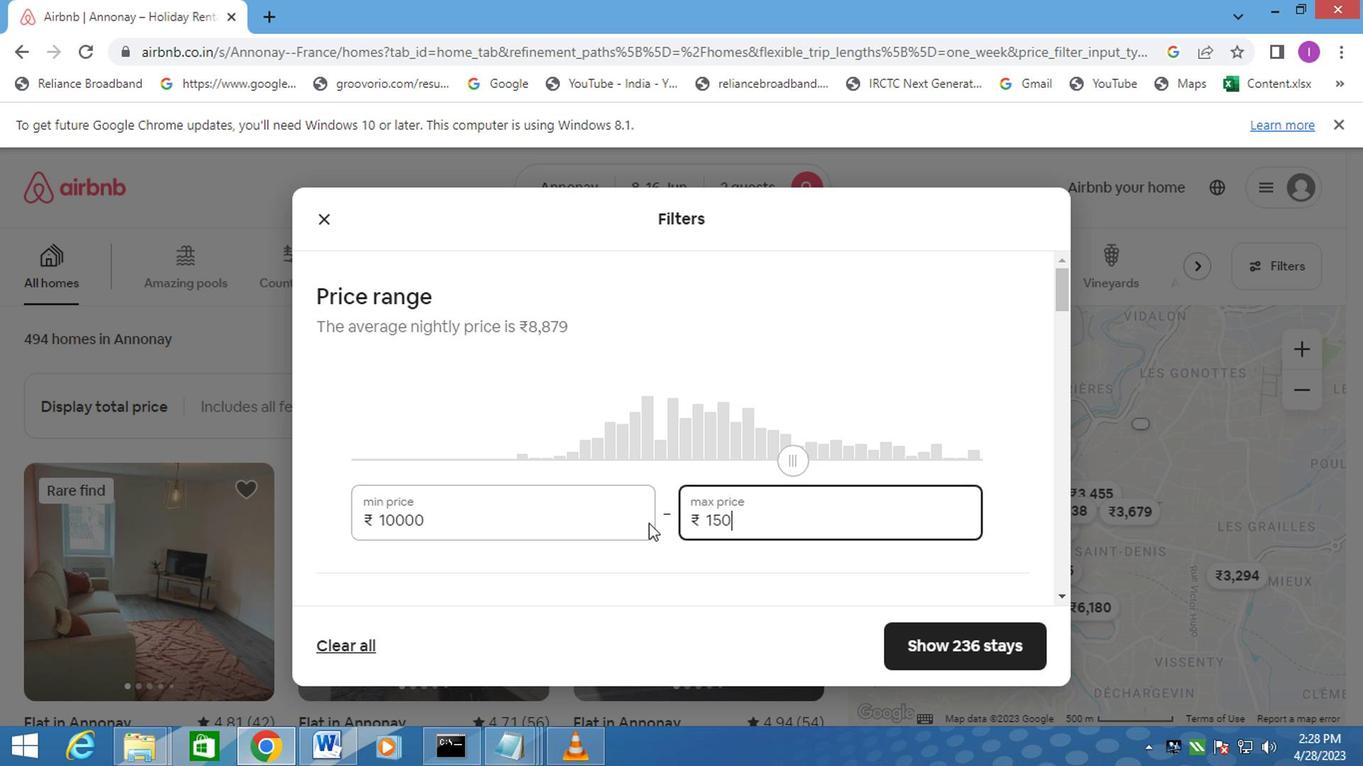 
Action: Mouse moved to (620, 590)
Screenshot: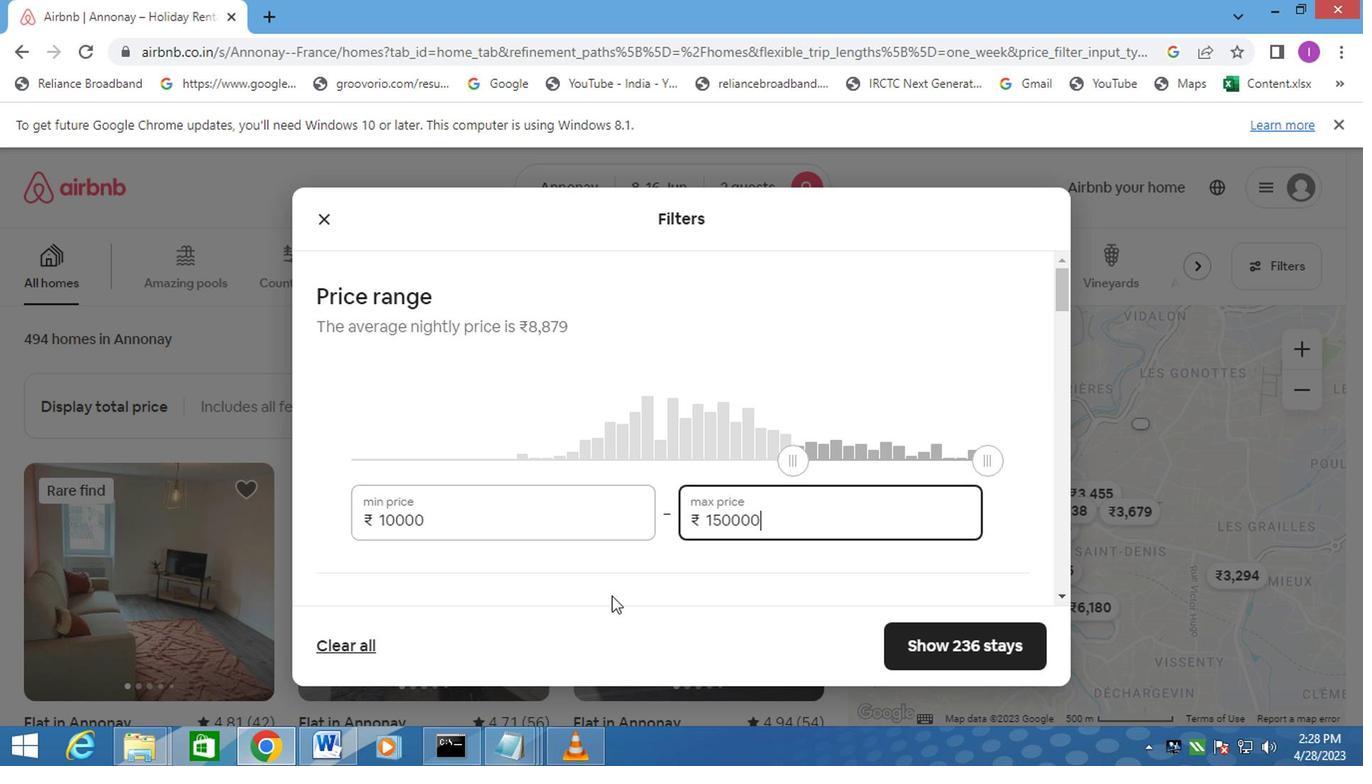 
Action: Mouse scrolled (614, 593) with delta (0, 0)
Screenshot: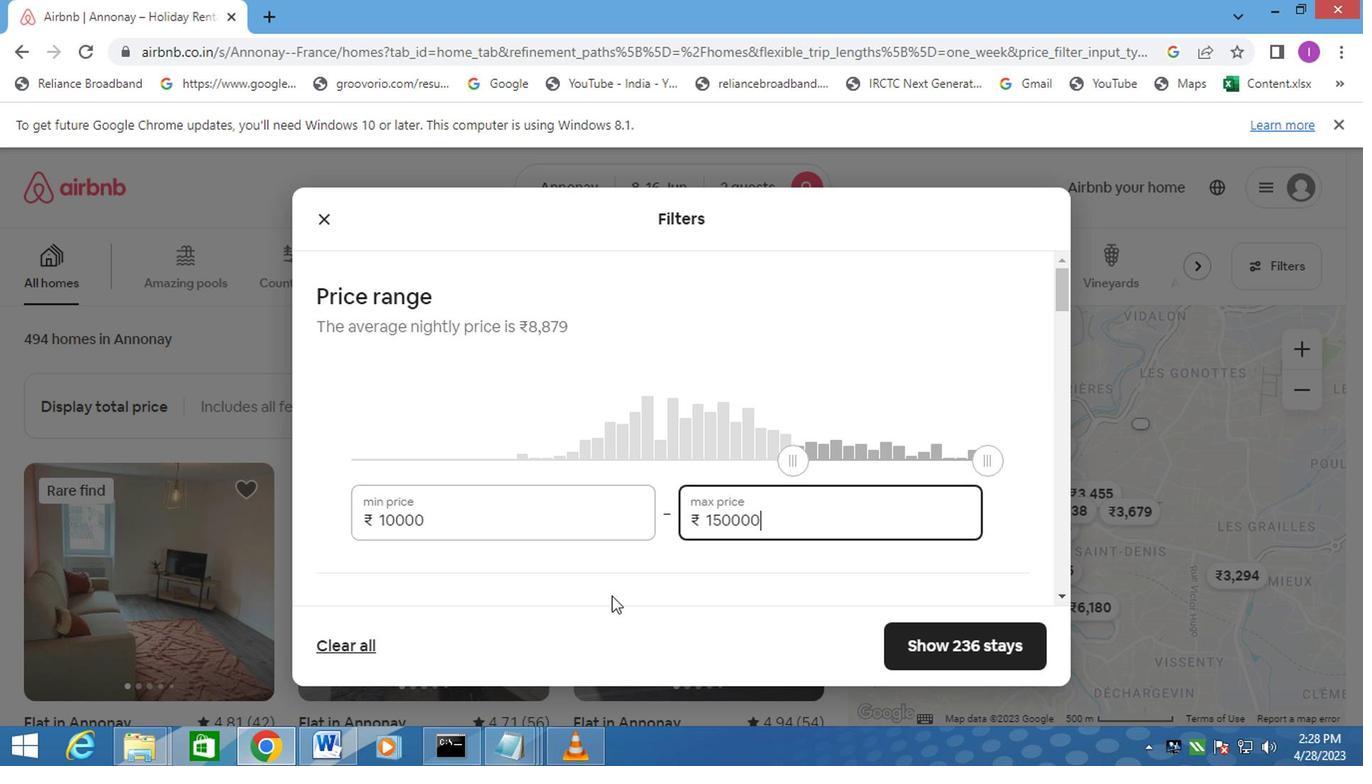 
Action: Mouse scrolled (620, 589) with delta (0, -1)
Screenshot: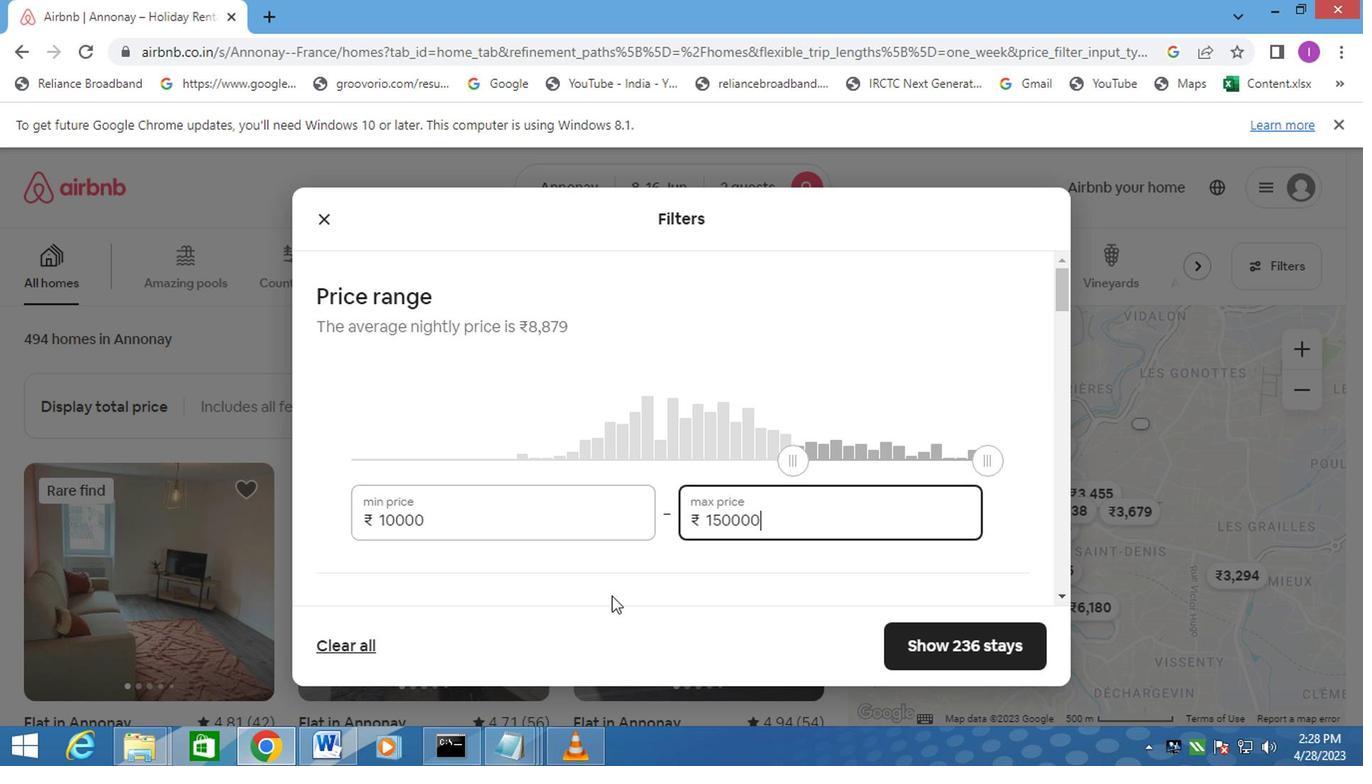 
Action: Mouse scrolled (620, 589) with delta (0, -1)
Screenshot: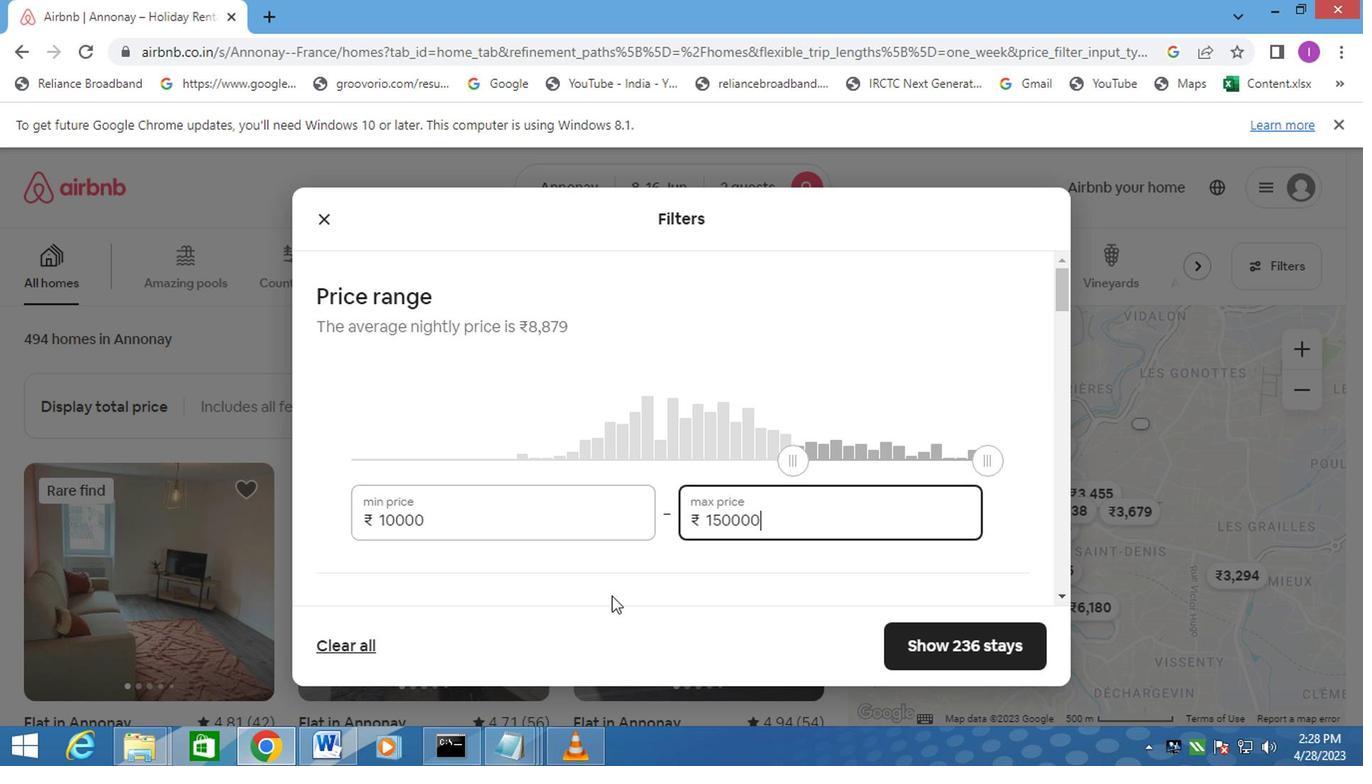
Action: Mouse moved to (621, 589)
Screenshot: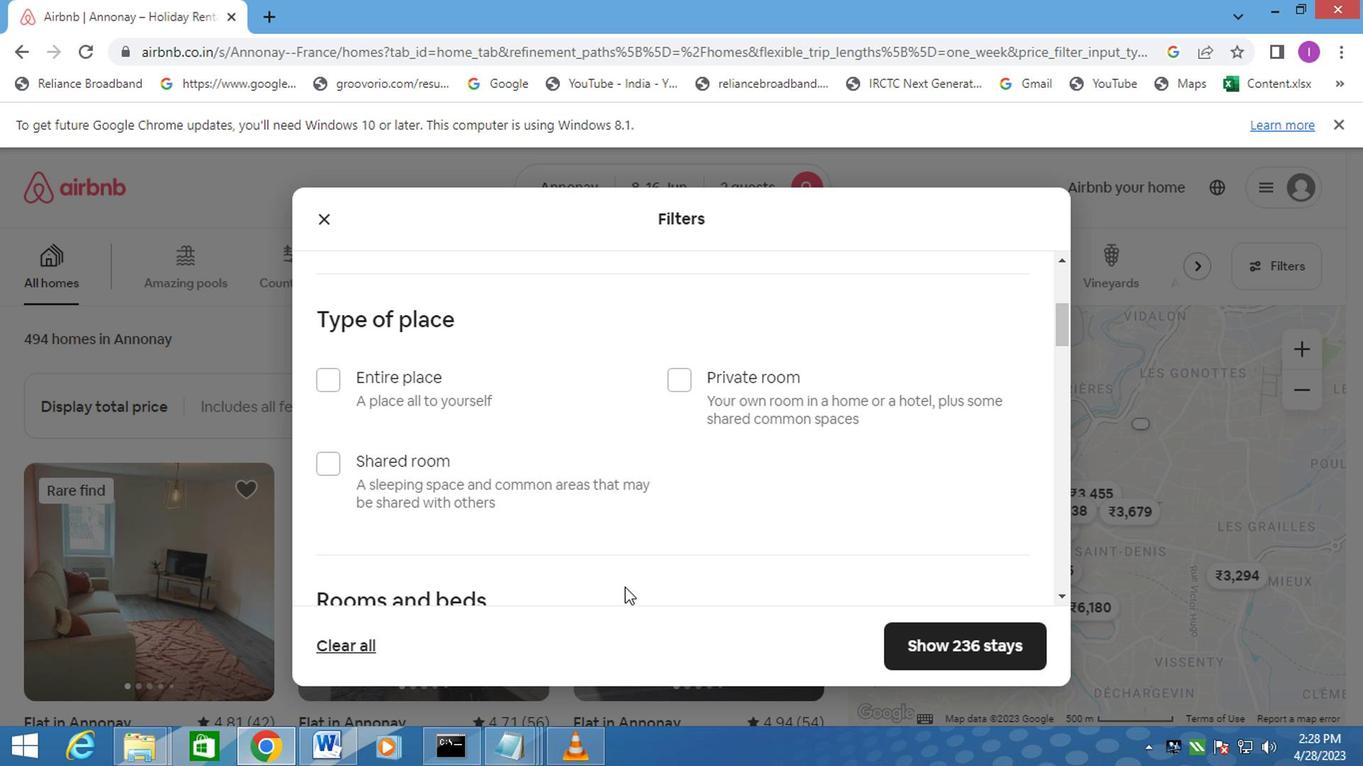 
Action: Mouse scrolled (621, 588) with delta (0, 0)
Screenshot: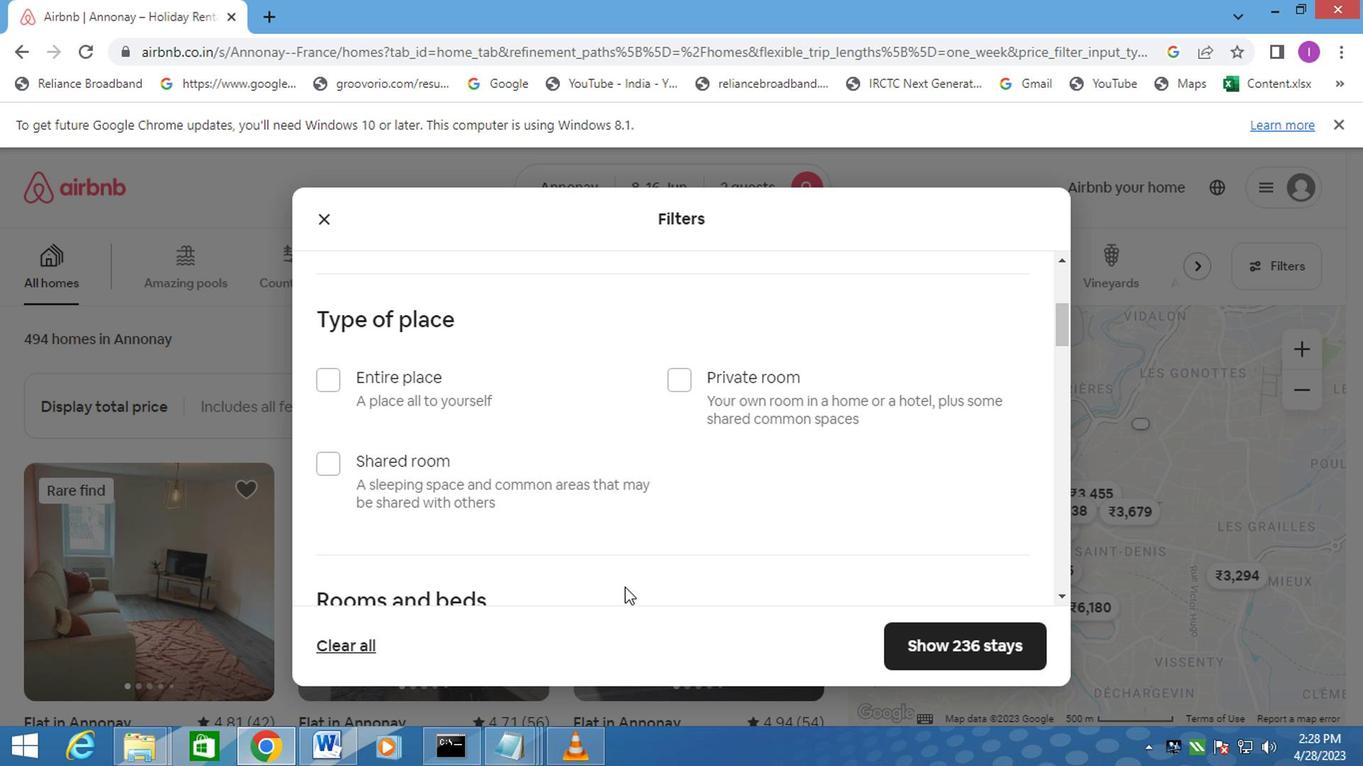 
Action: Mouse moved to (320, 284)
Screenshot: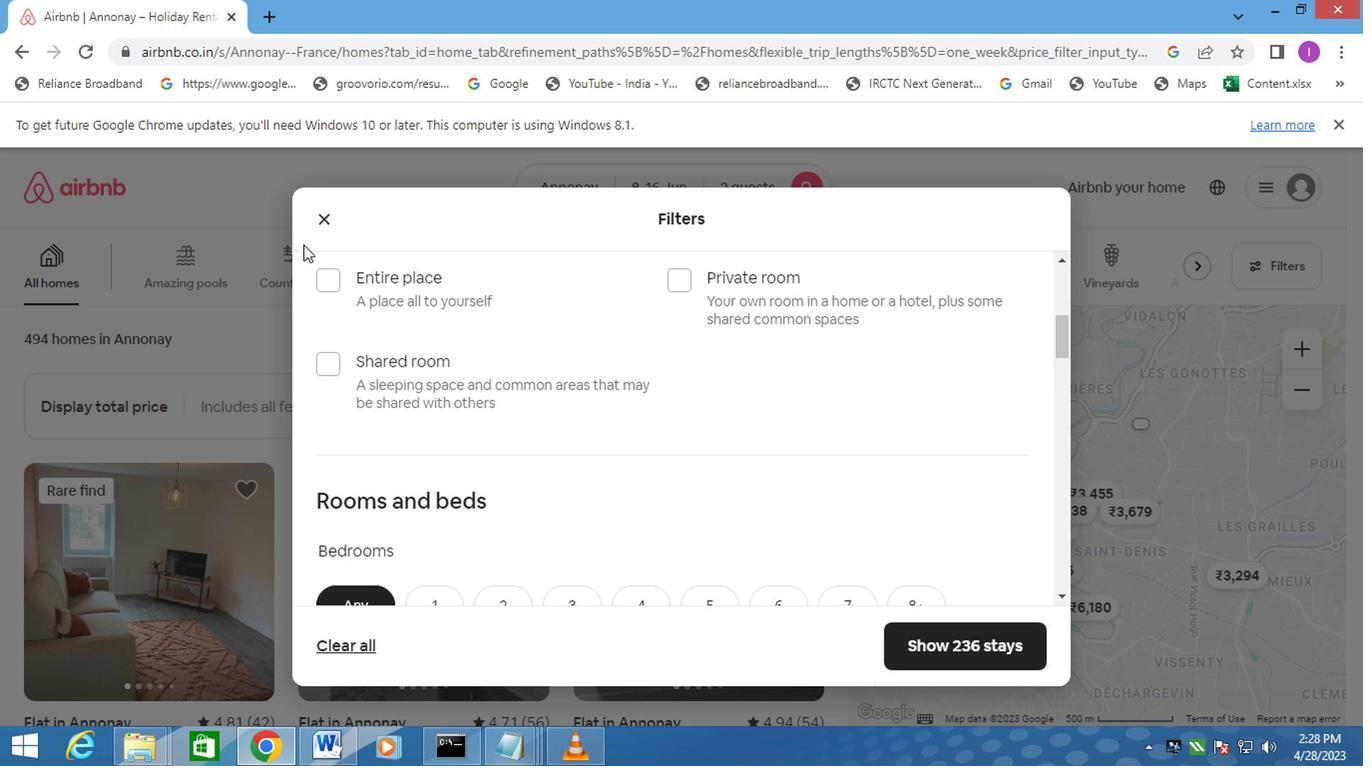 
Action: Mouse pressed left at (320, 284)
Screenshot: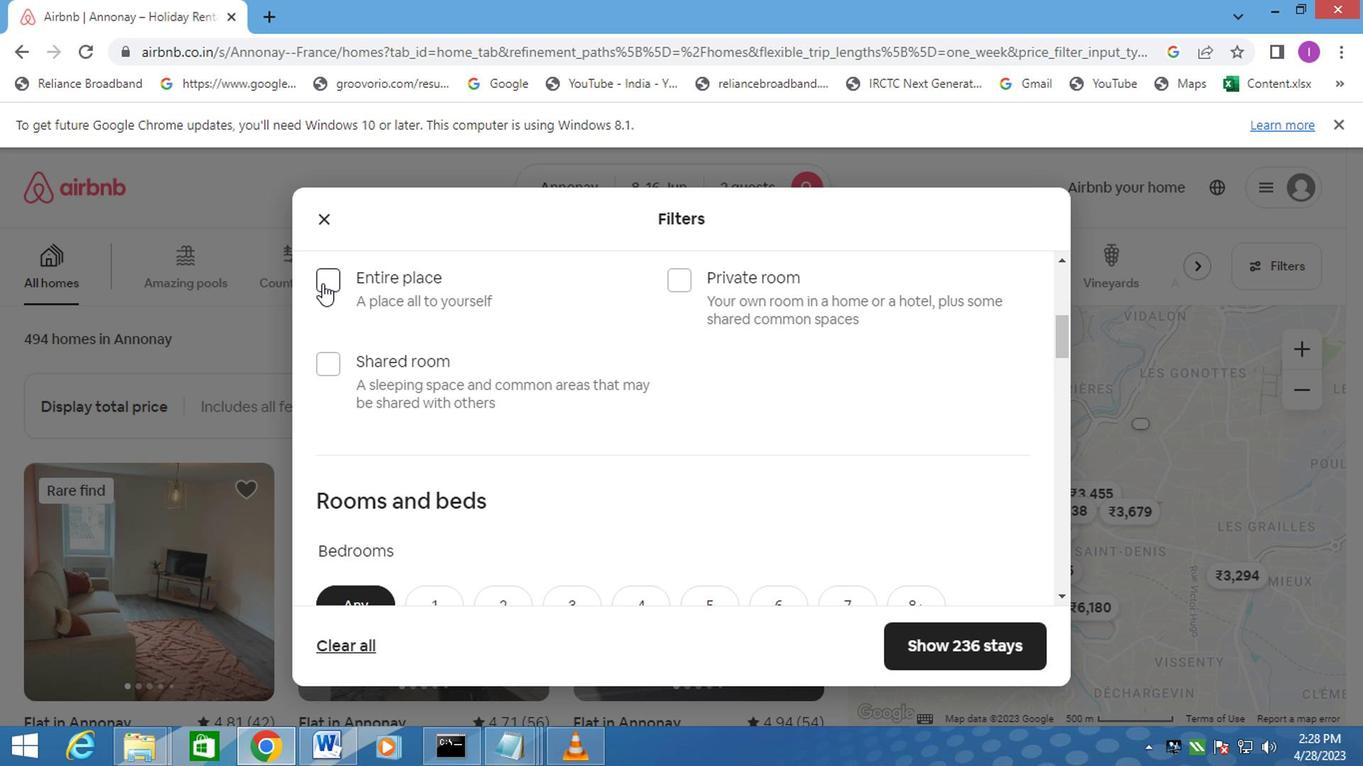 
Action: Mouse moved to (426, 352)
Screenshot: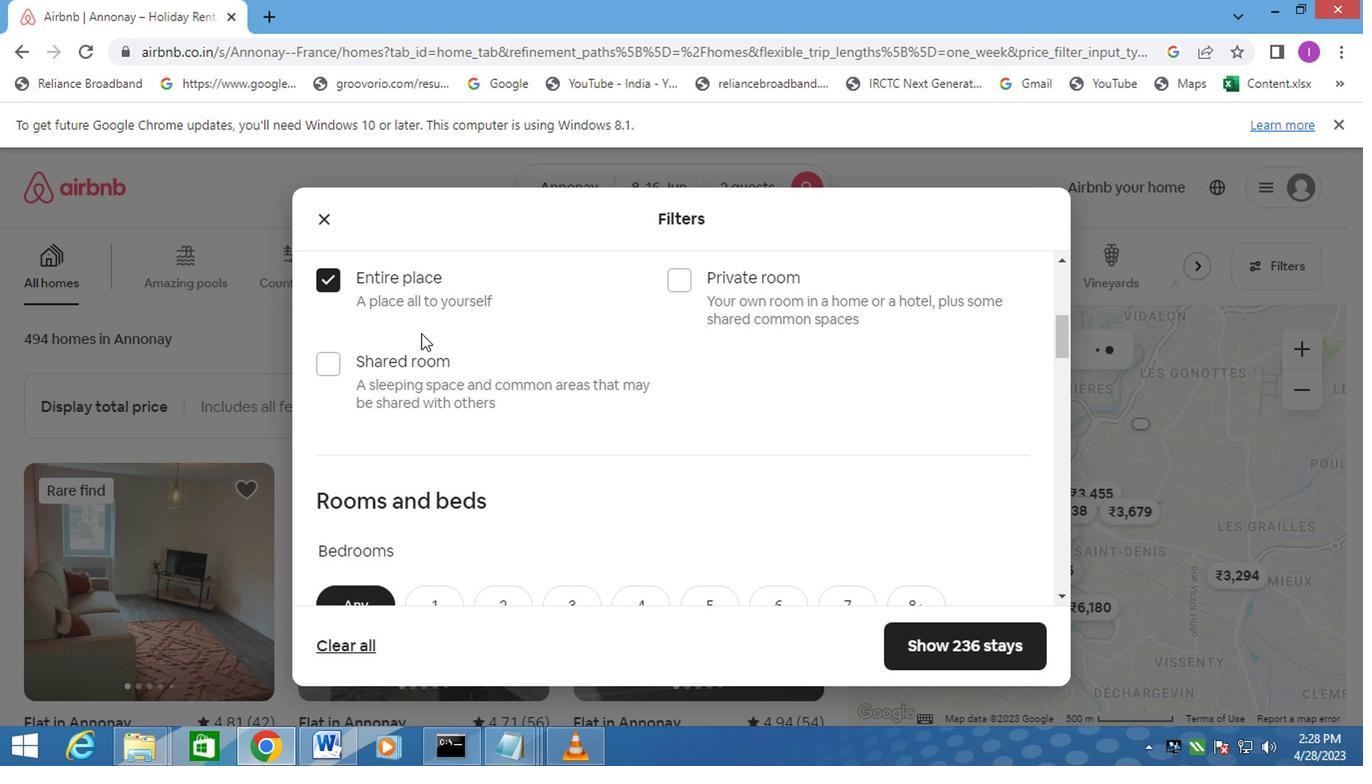 
Action: Mouse scrolled (426, 351) with delta (0, 0)
Screenshot: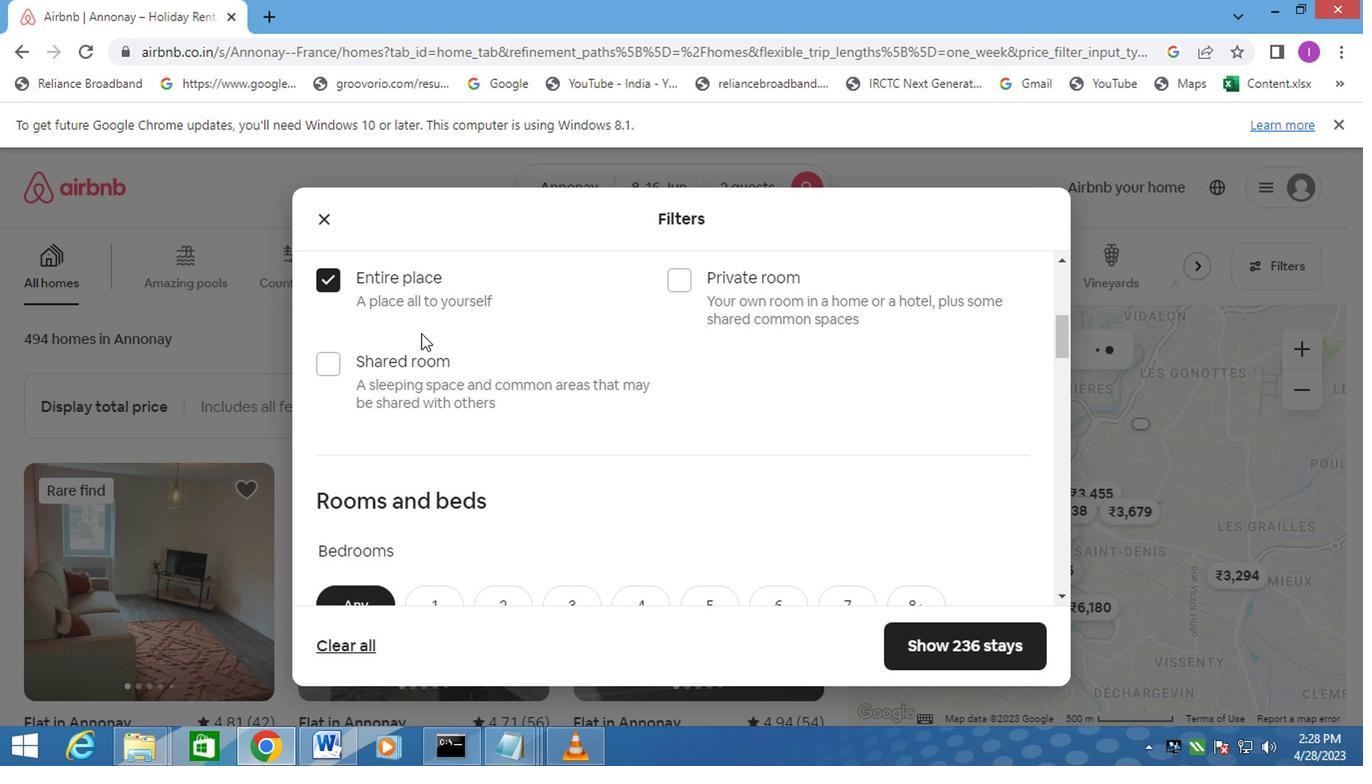 
Action: Mouse moved to (427, 352)
Screenshot: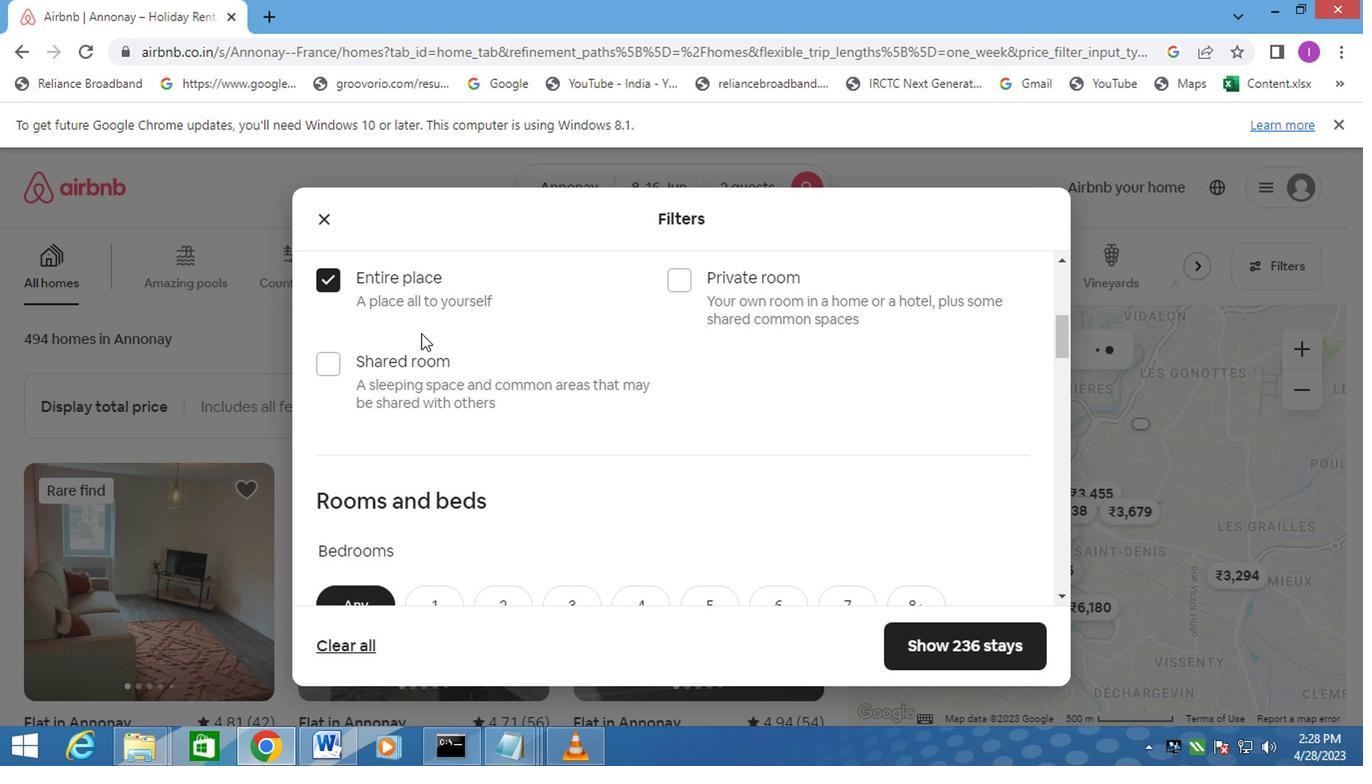 
Action: Mouse scrolled (427, 352) with delta (0, 0)
Screenshot: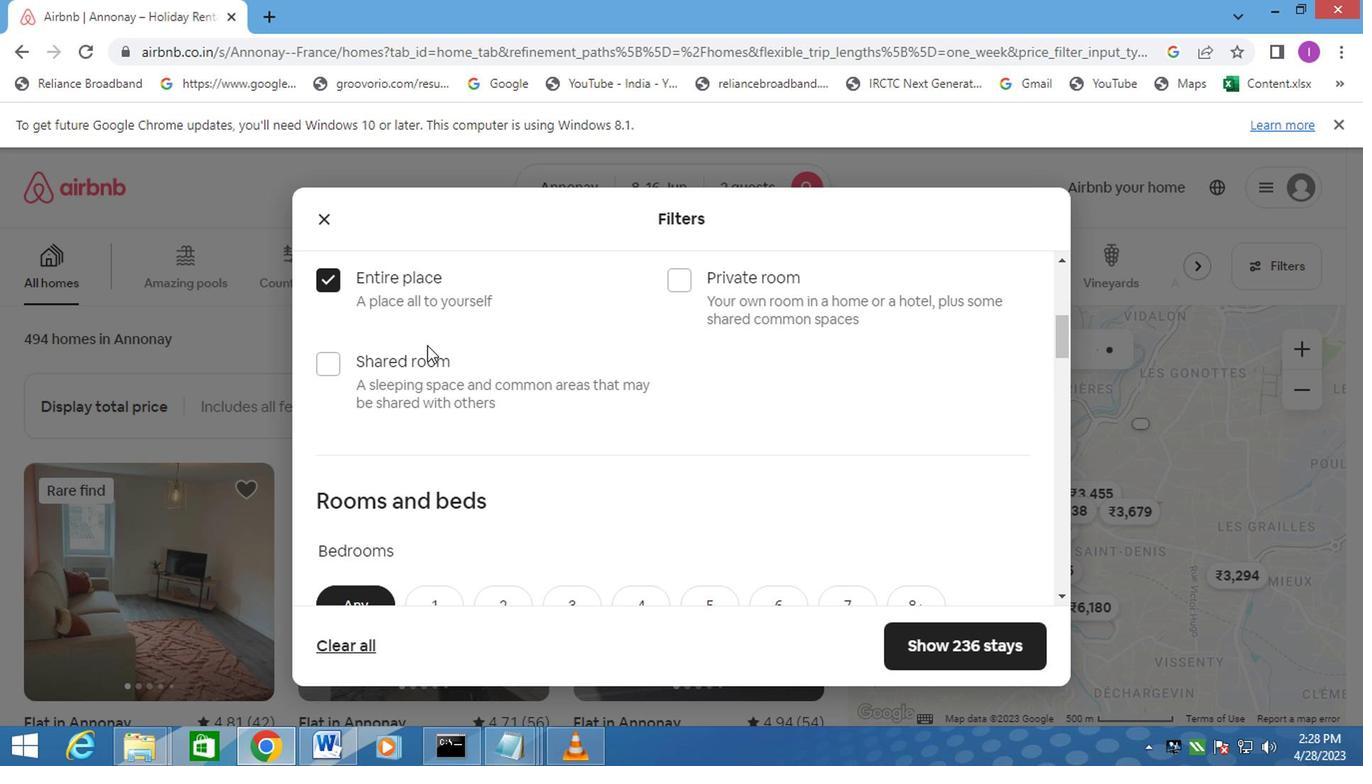 
Action: Mouse moved to (441, 403)
Screenshot: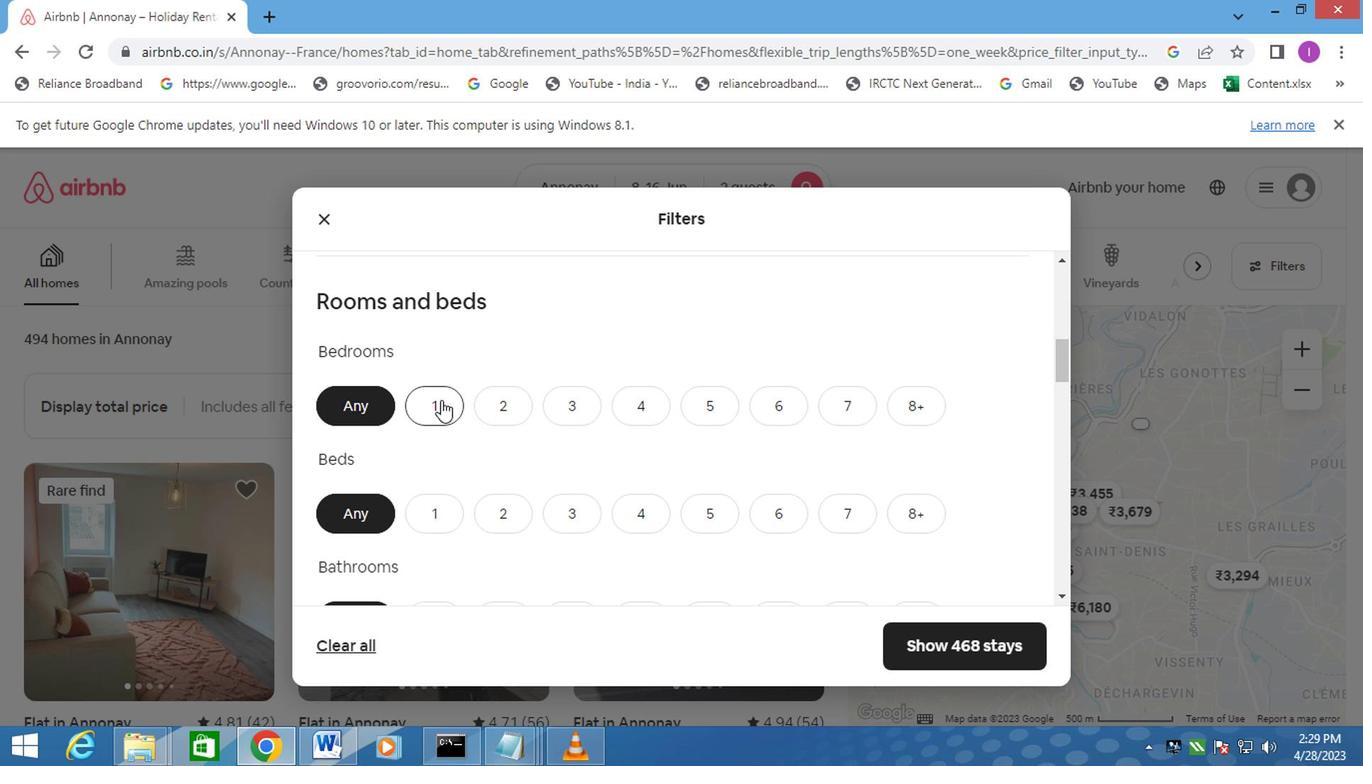 
Action: Mouse pressed left at (441, 403)
Screenshot: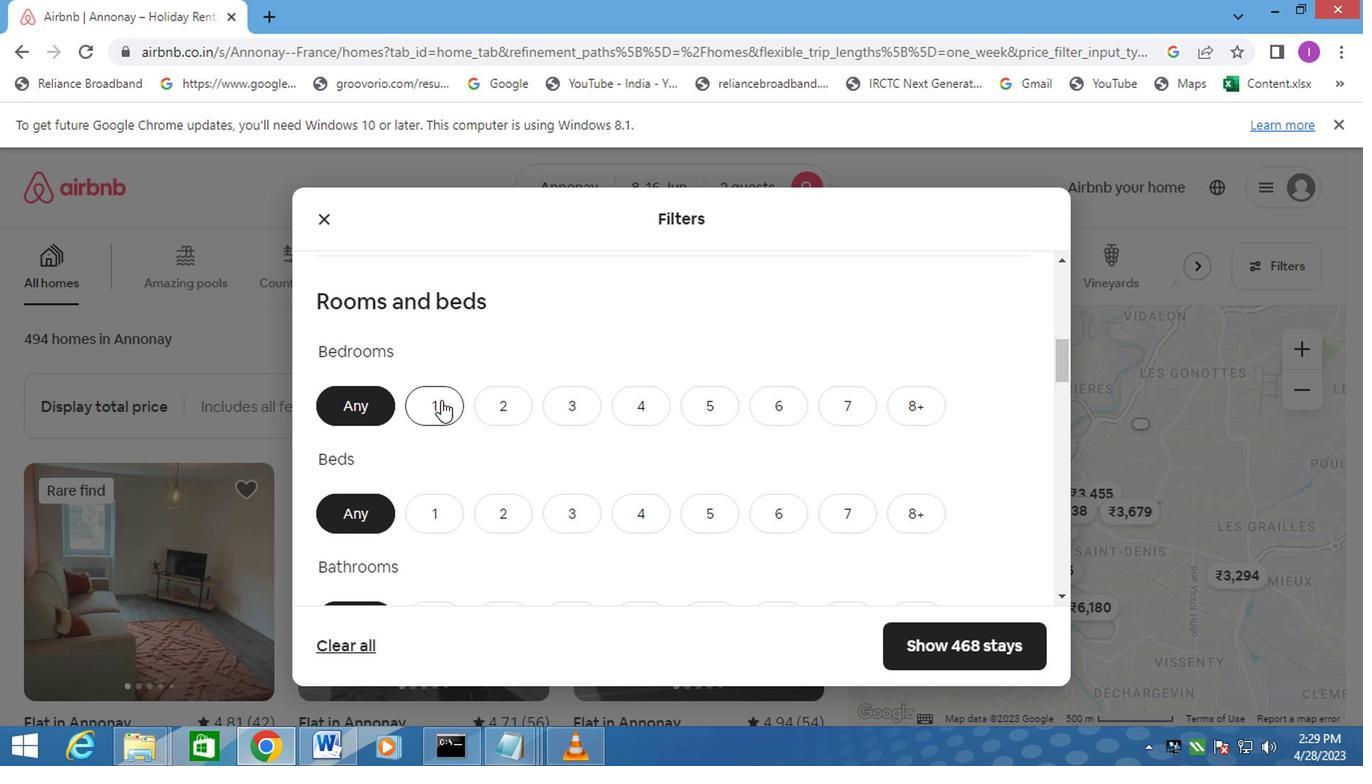 
Action: Mouse moved to (444, 406)
Screenshot: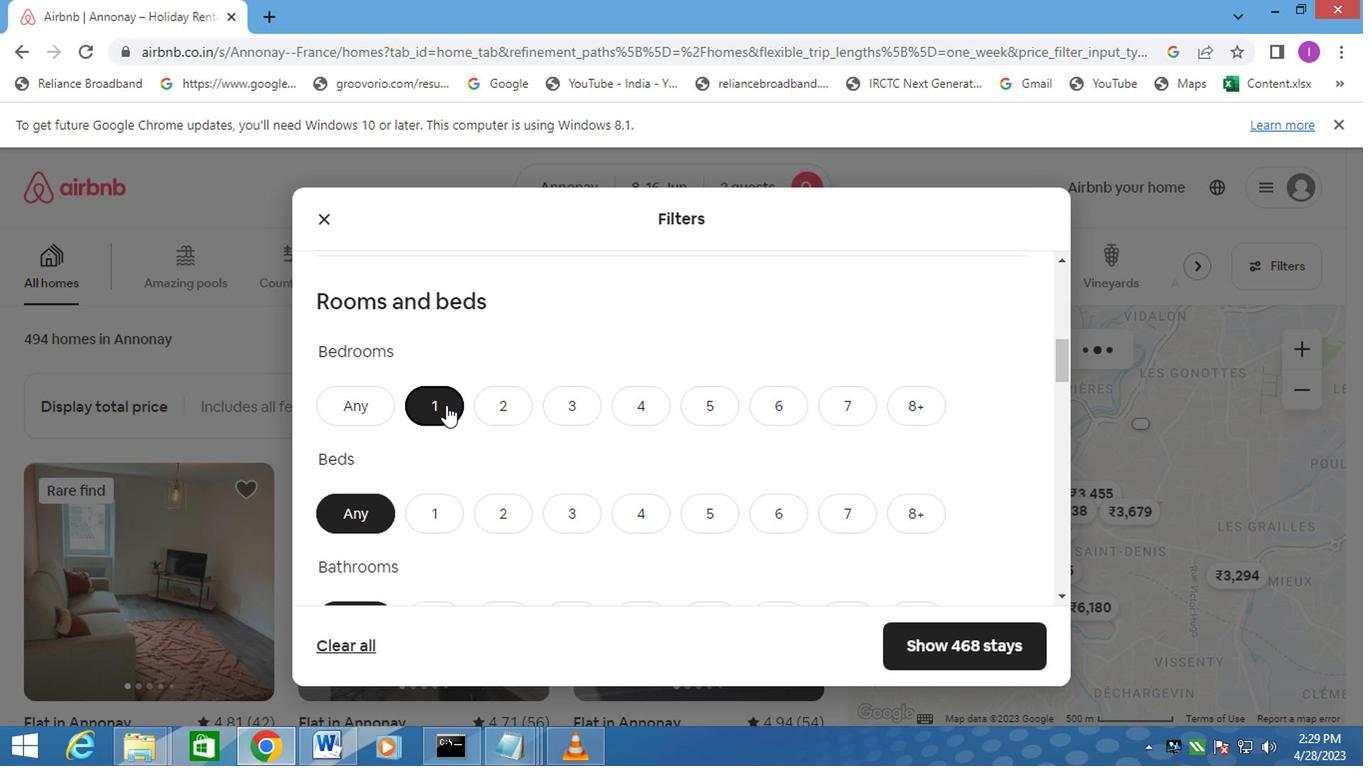 
Action: Mouse scrolled (444, 405) with delta (0, 0)
Screenshot: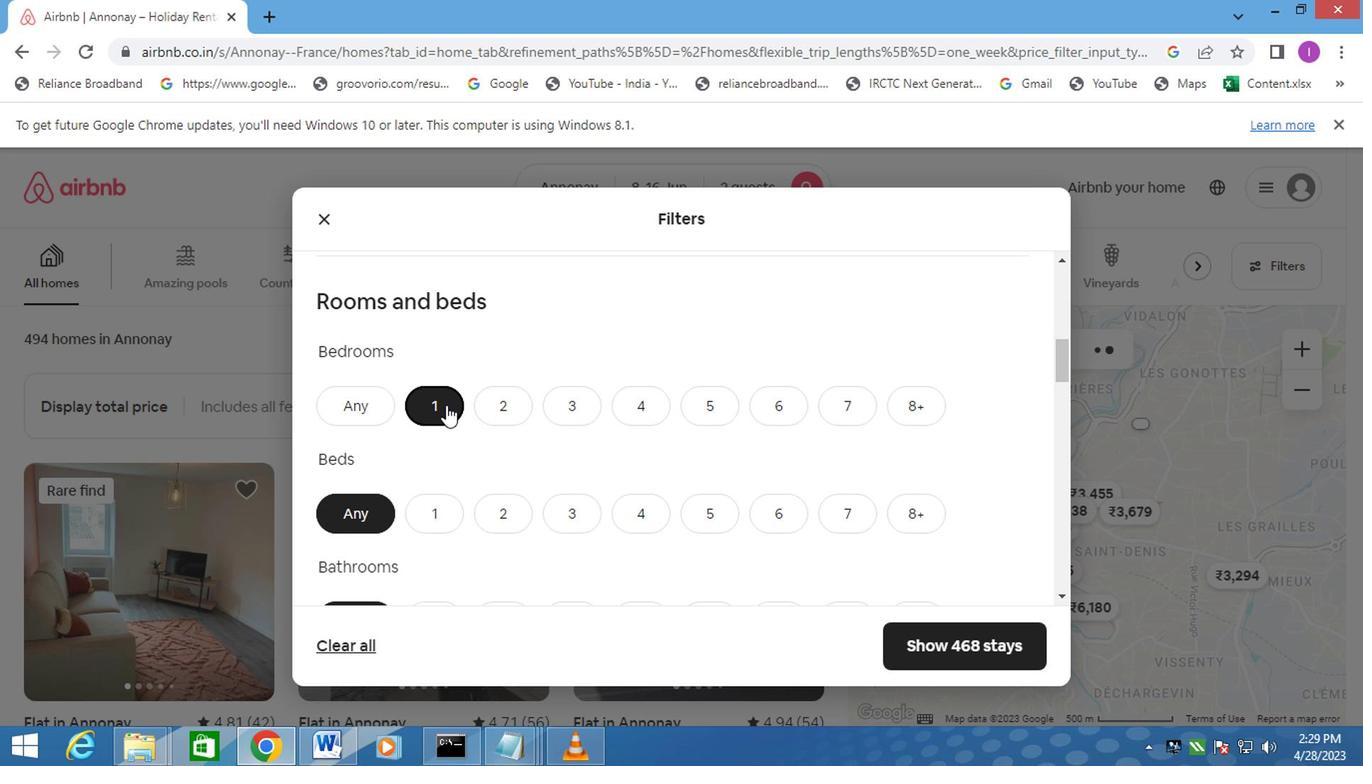
Action: Mouse scrolled (444, 405) with delta (0, 0)
Screenshot: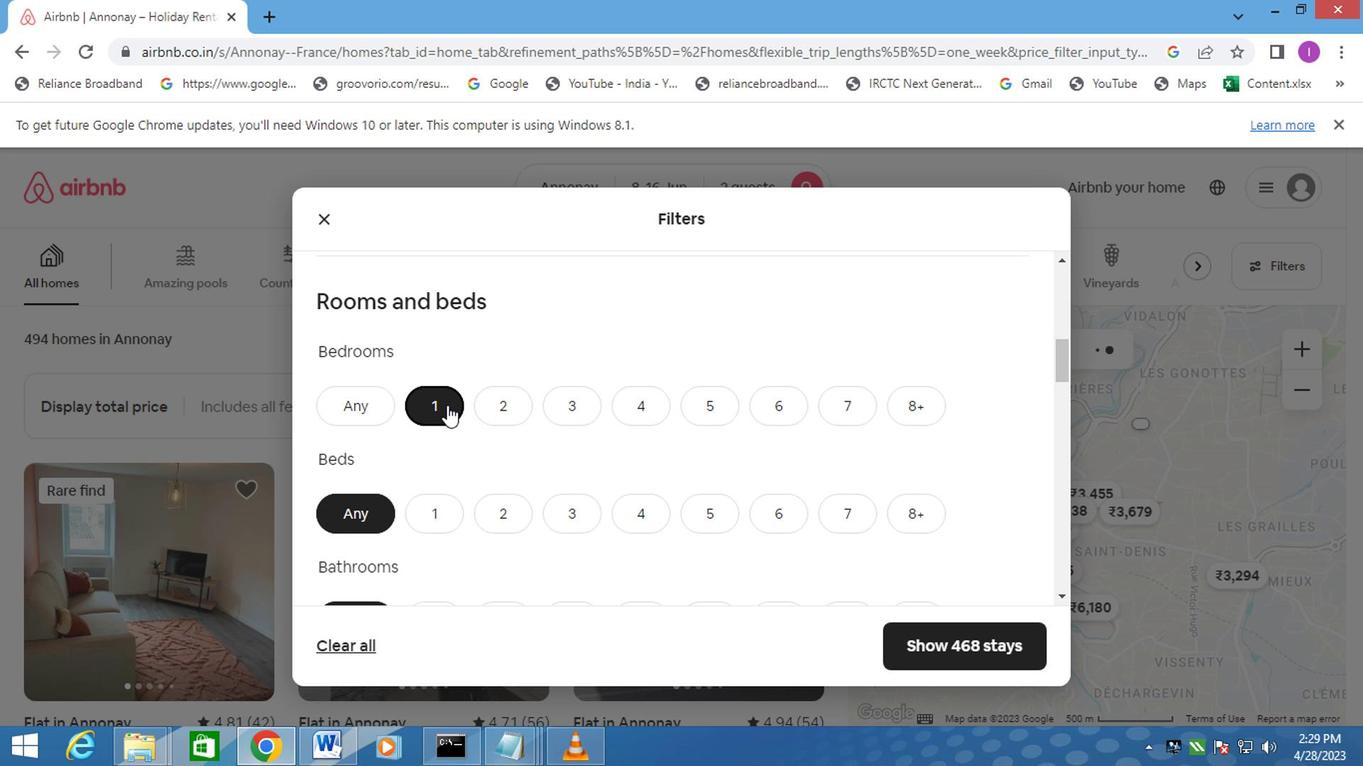 
Action: Mouse moved to (428, 316)
Screenshot: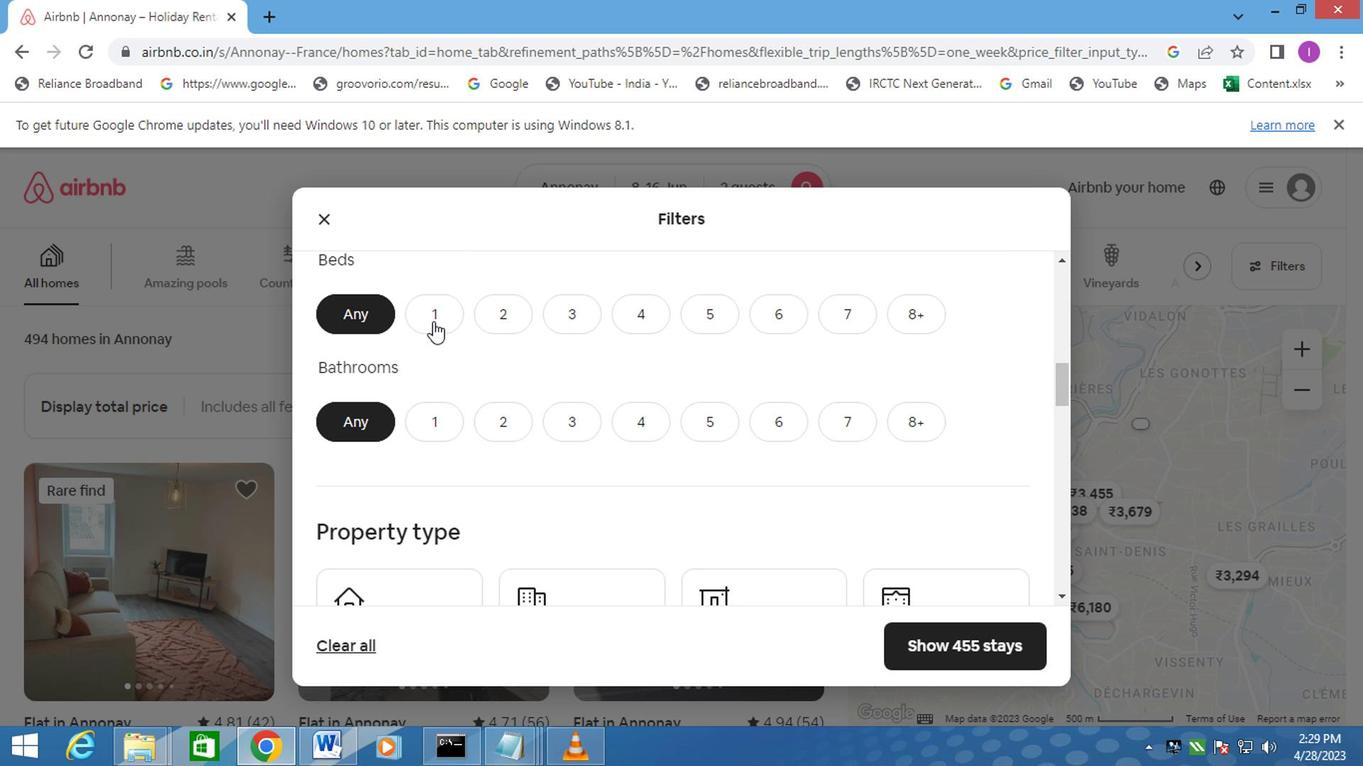 
Action: Mouse pressed left at (428, 316)
Screenshot: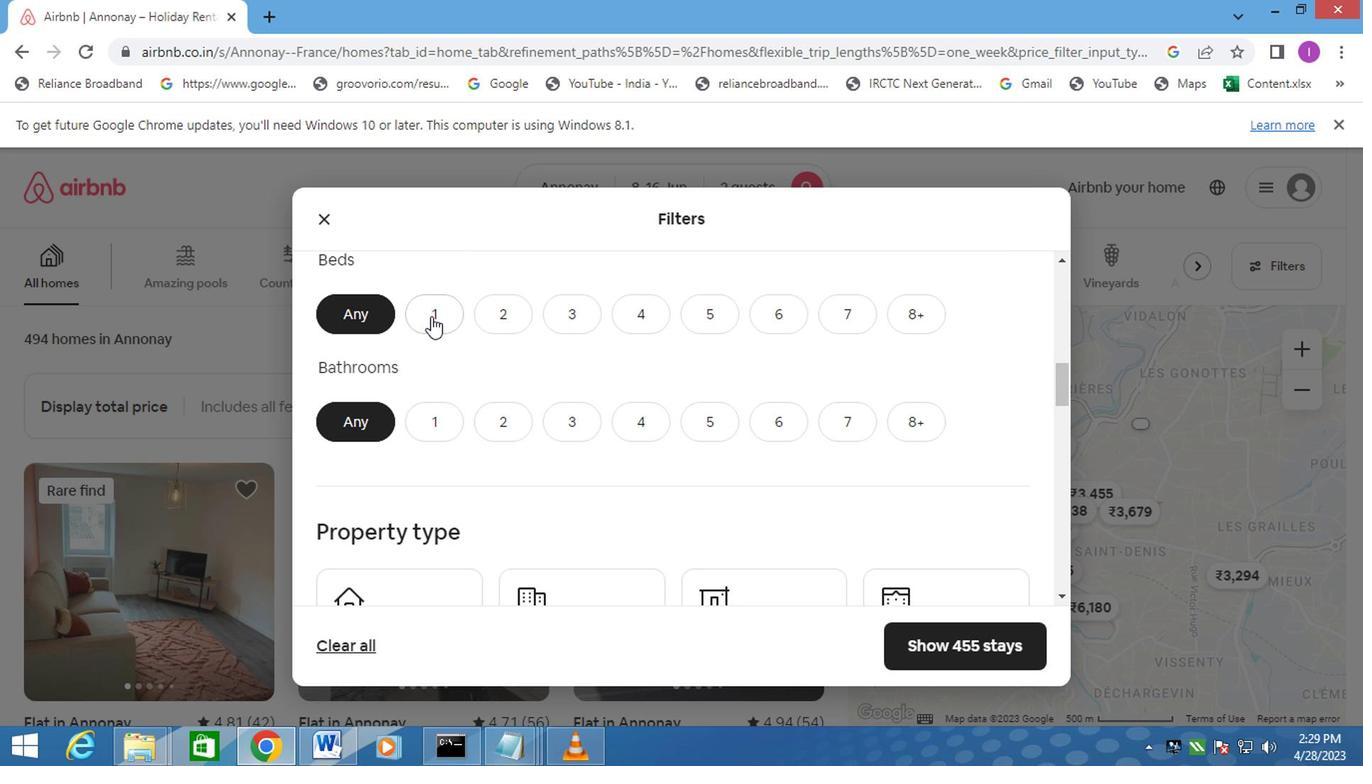 
Action: Mouse moved to (438, 422)
Screenshot: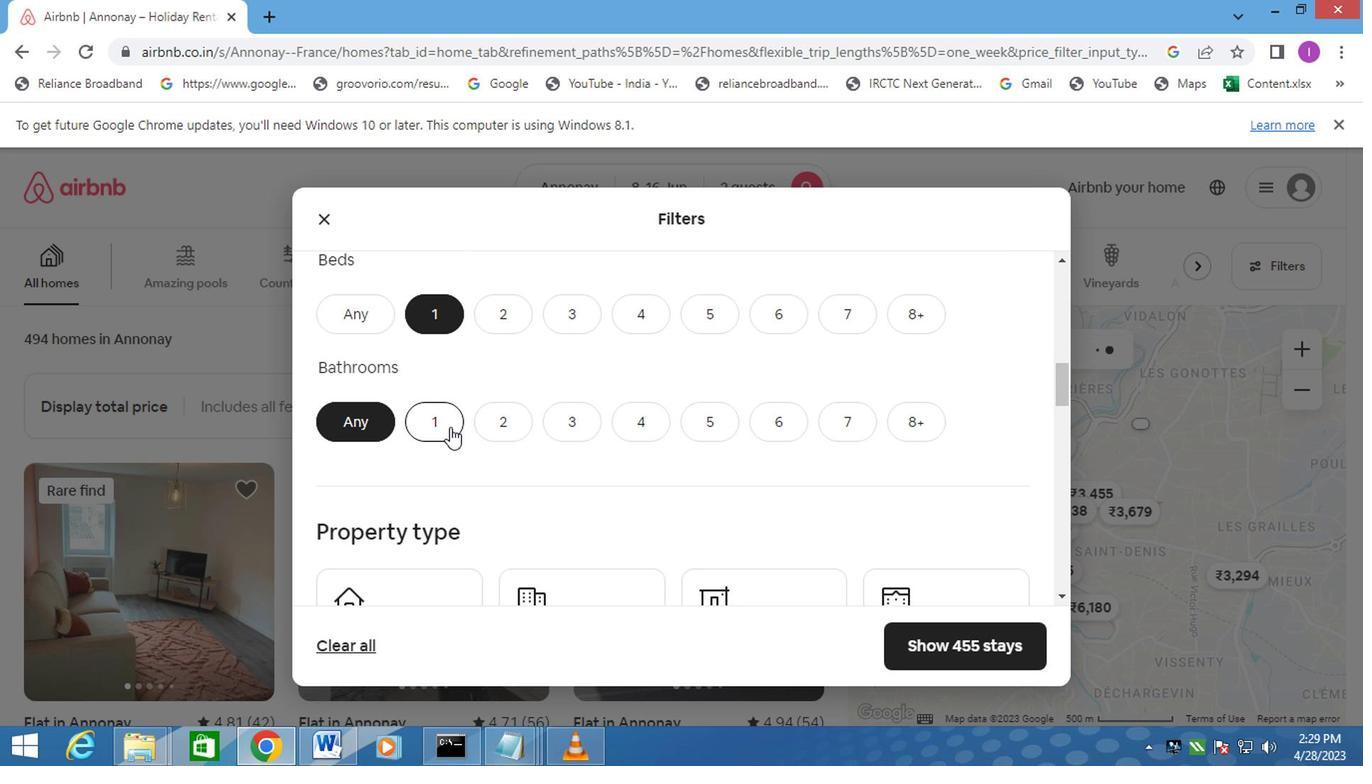 
Action: Mouse pressed left at (438, 422)
Screenshot: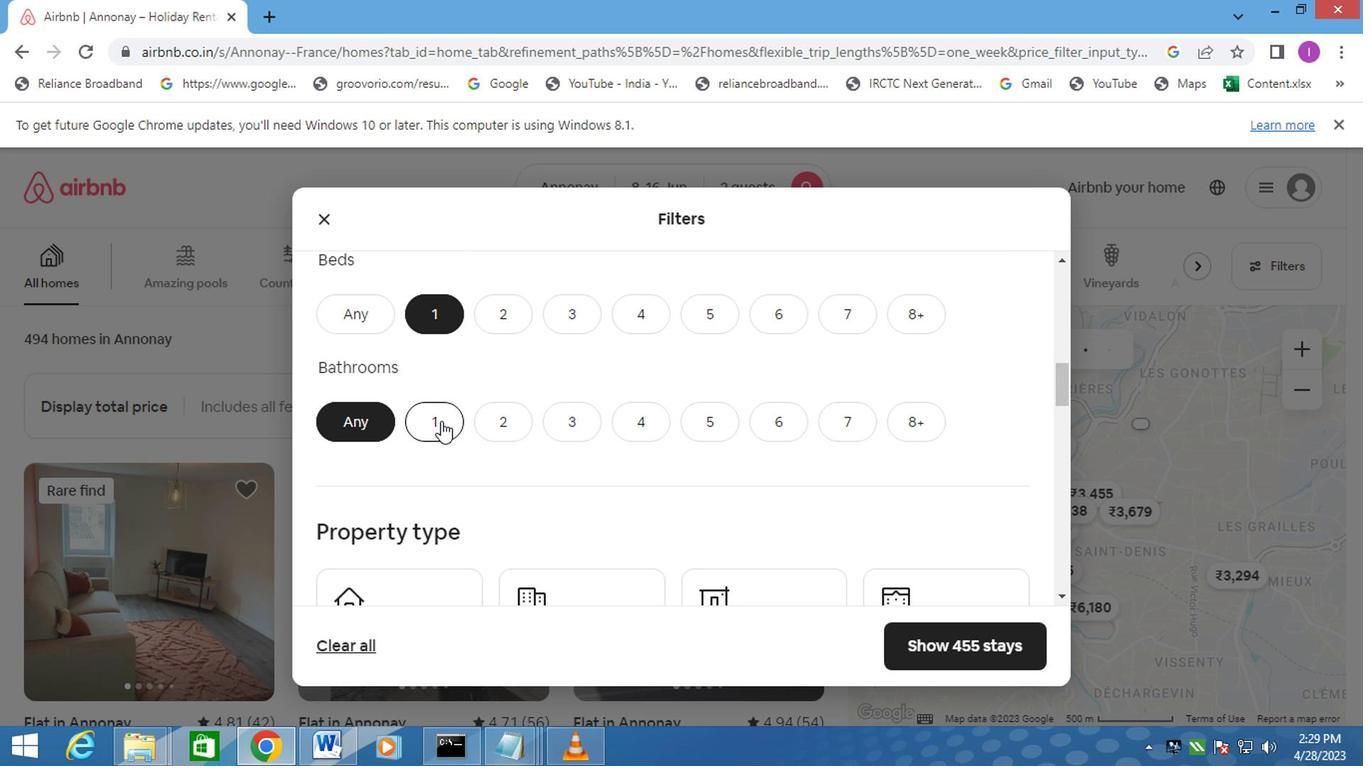 
Action: Mouse moved to (526, 419)
Screenshot: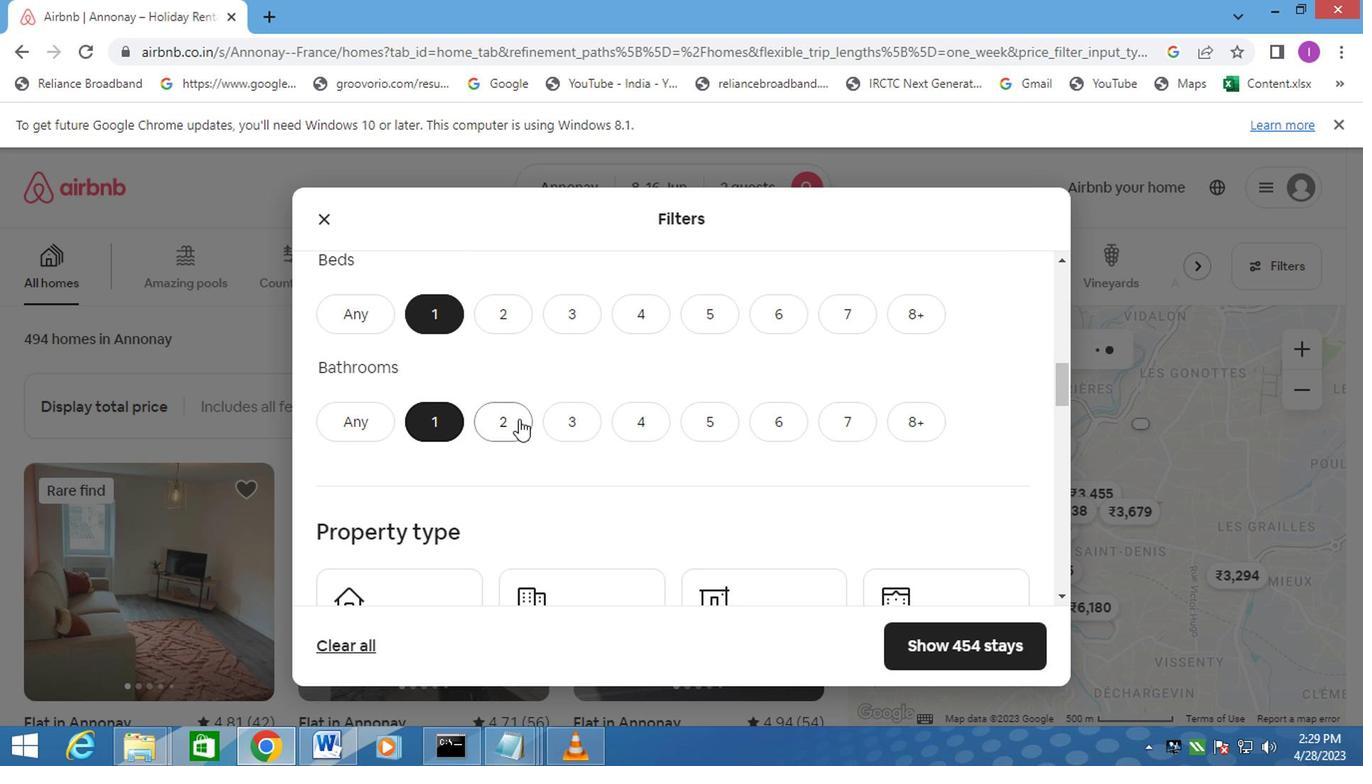 
Action: Mouse scrolled (526, 418) with delta (0, -1)
Screenshot: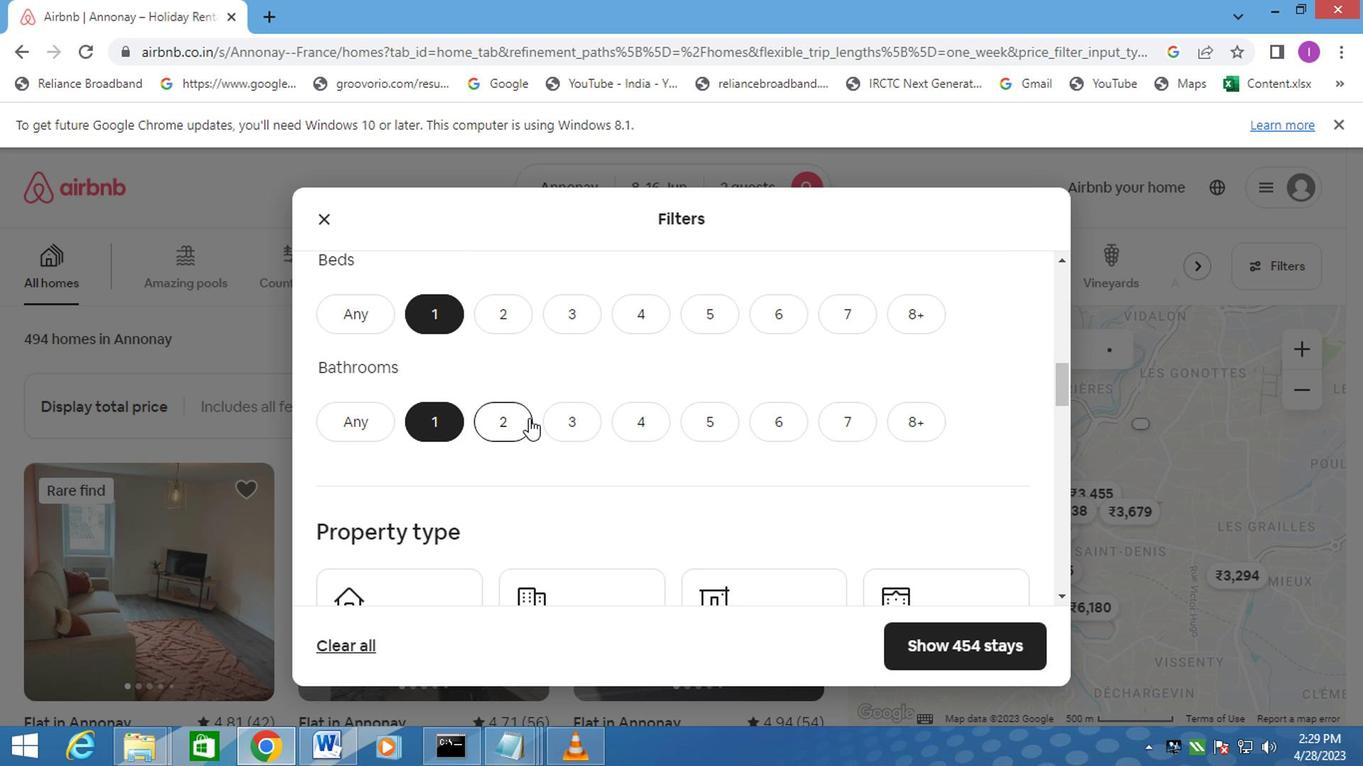 
Action: Mouse scrolled (526, 418) with delta (0, -1)
Screenshot: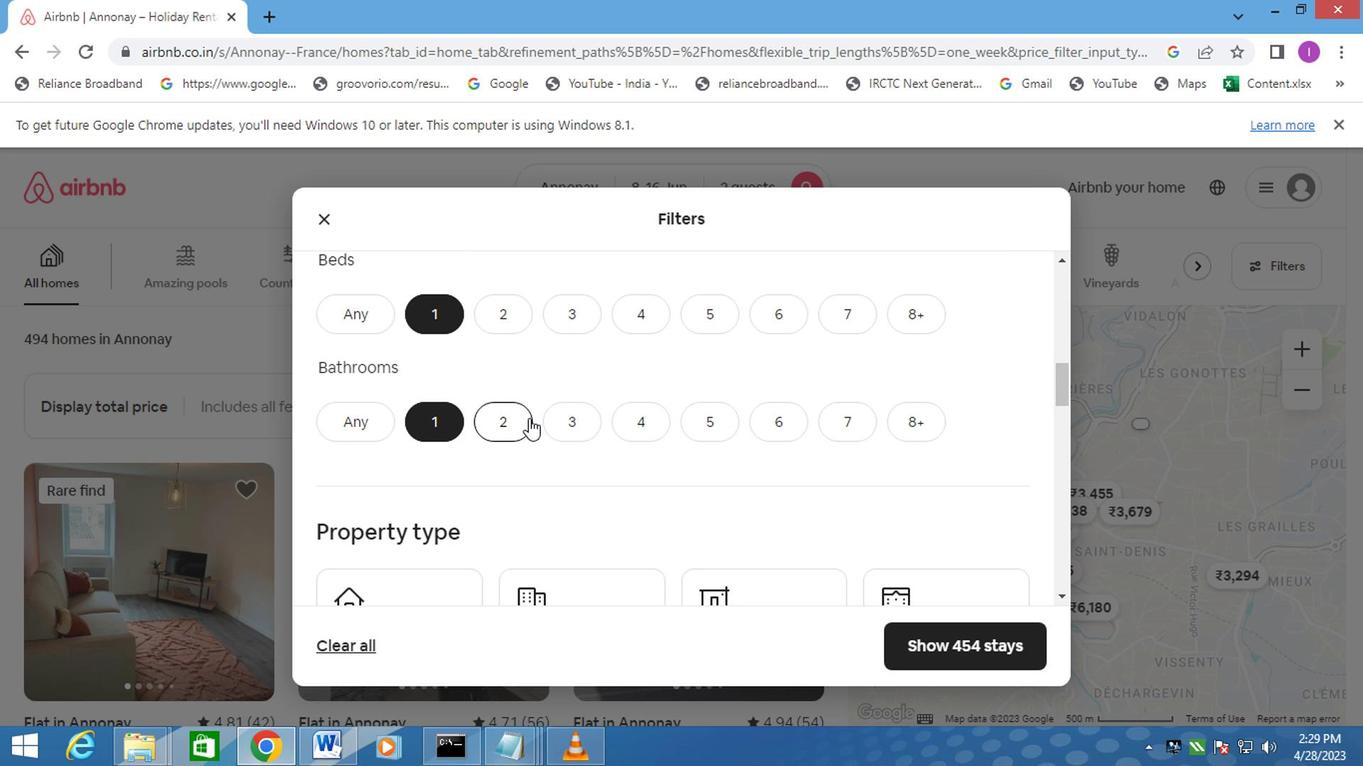 
Action: Mouse moved to (347, 446)
Screenshot: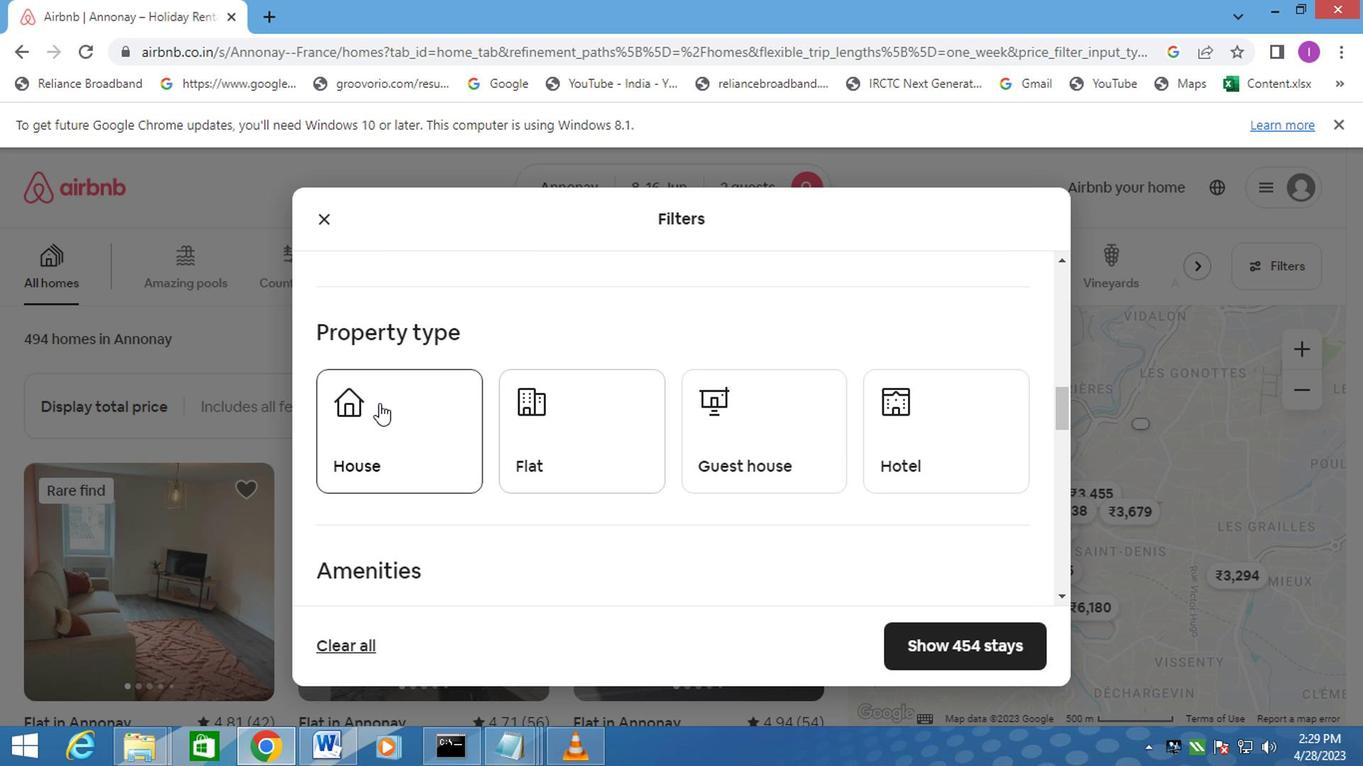 
Action: Mouse pressed left at (347, 446)
Screenshot: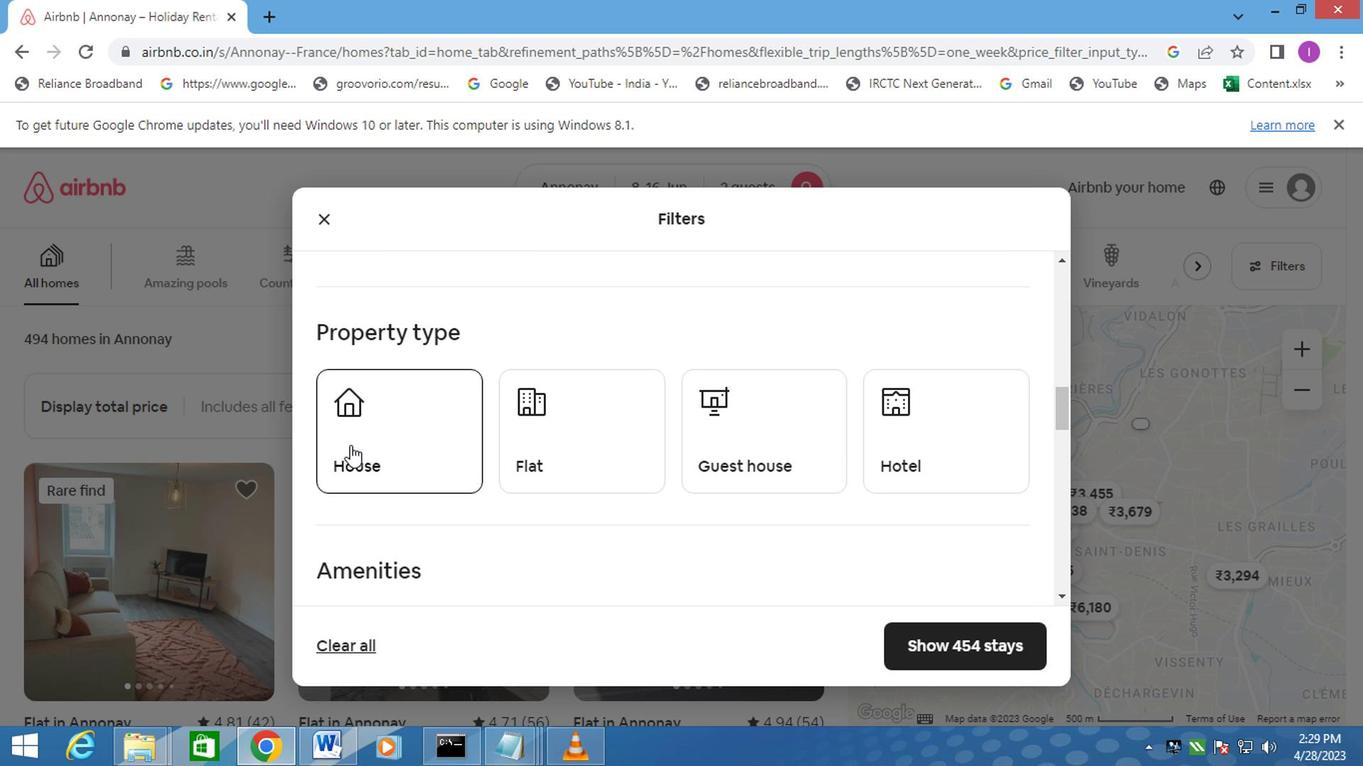 
Action: Mouse moved to (603, 417)
Screenshot: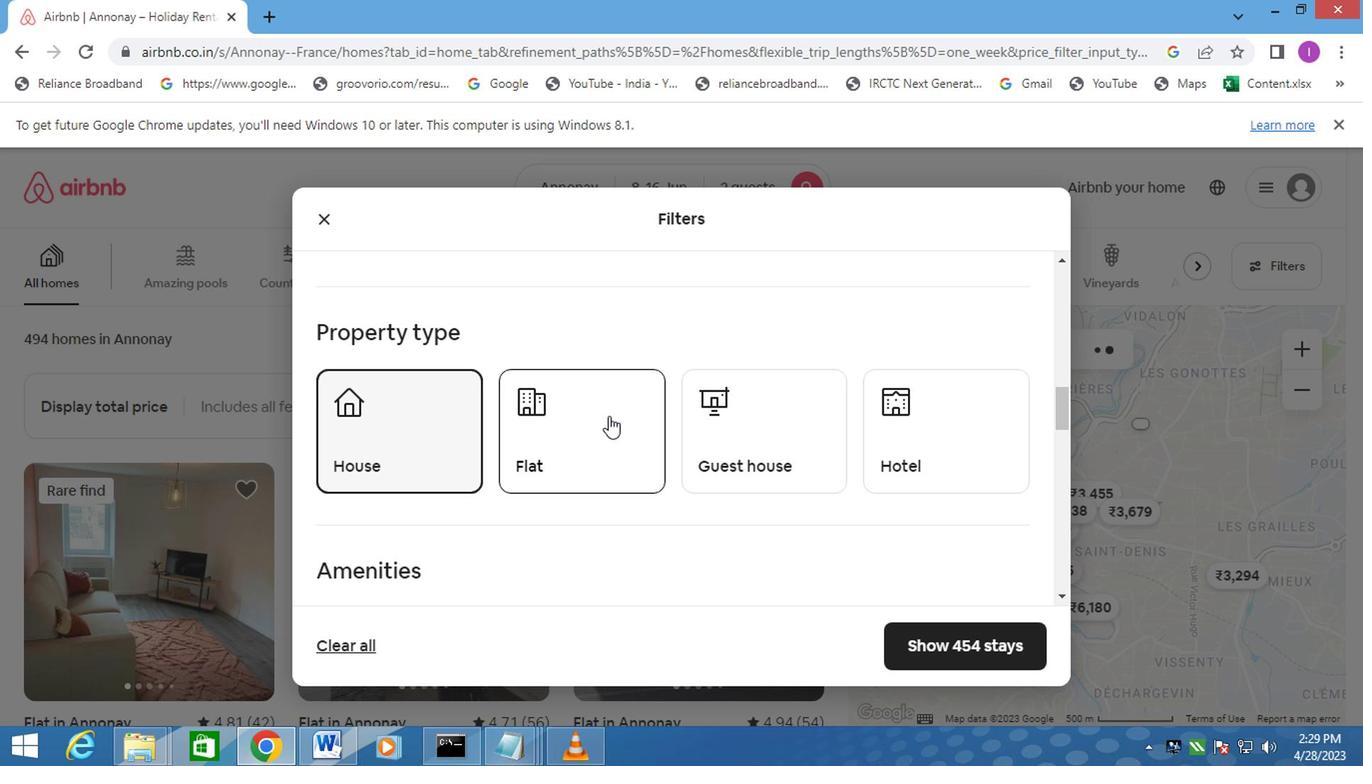 
Action: Mouse pressed left at (603, 417)
Screenshot: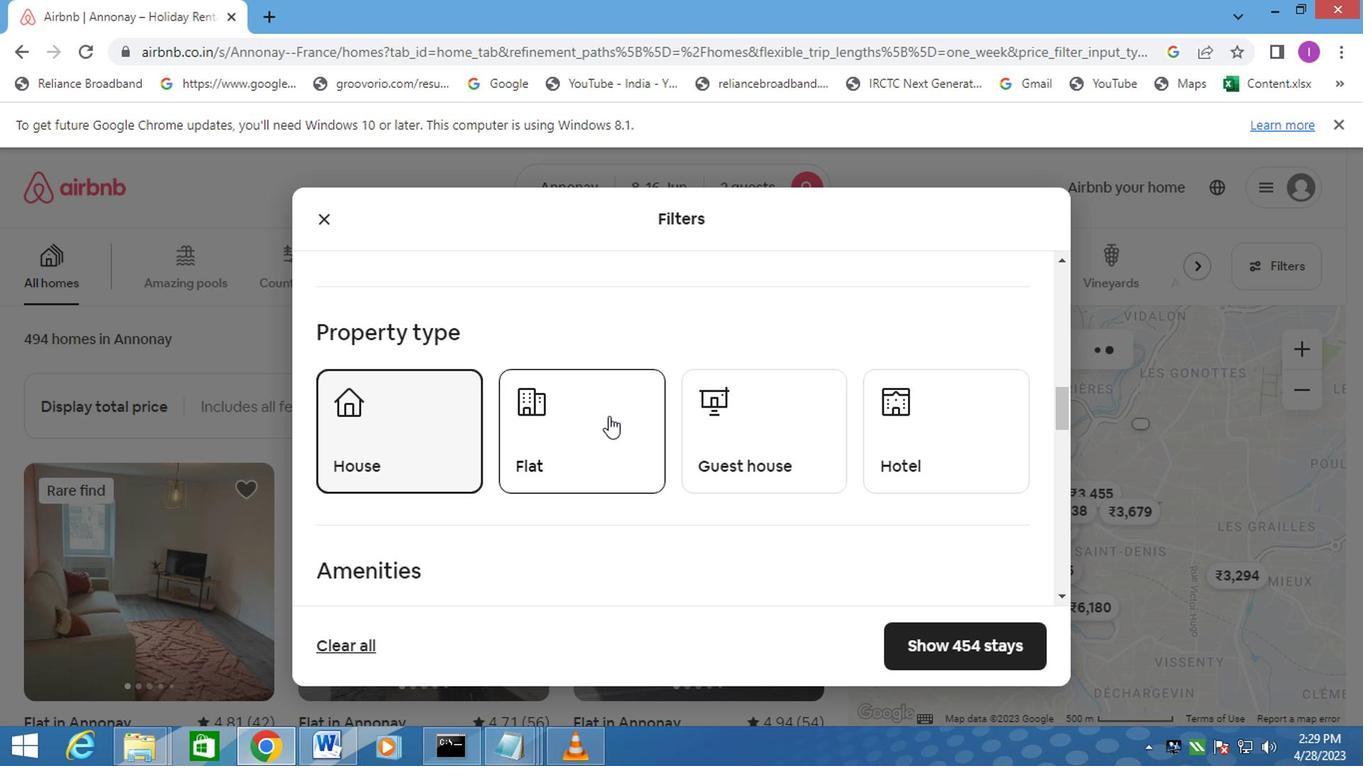 
Action: Mouse moved to (718, 434)
Screenshot: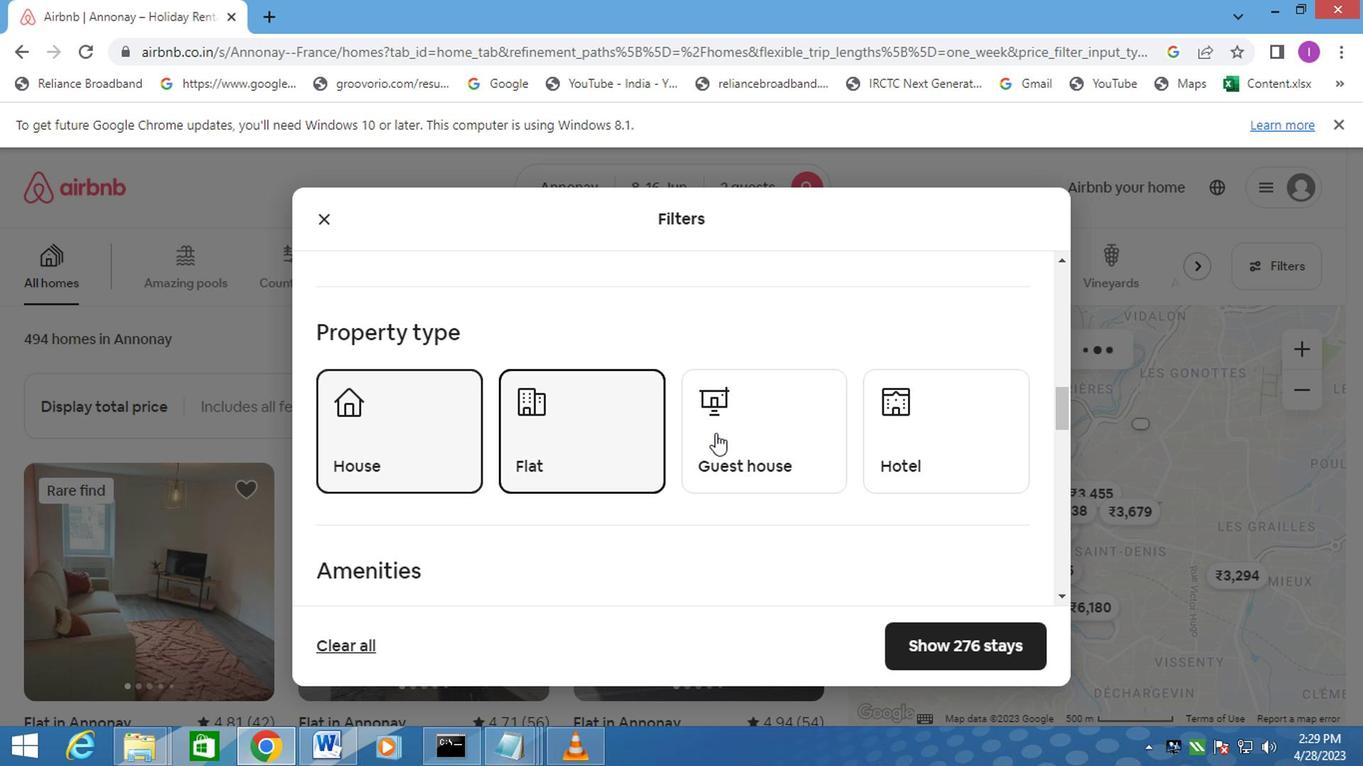 
Action: Mouse pressed left at (718, 434)
Screenshot: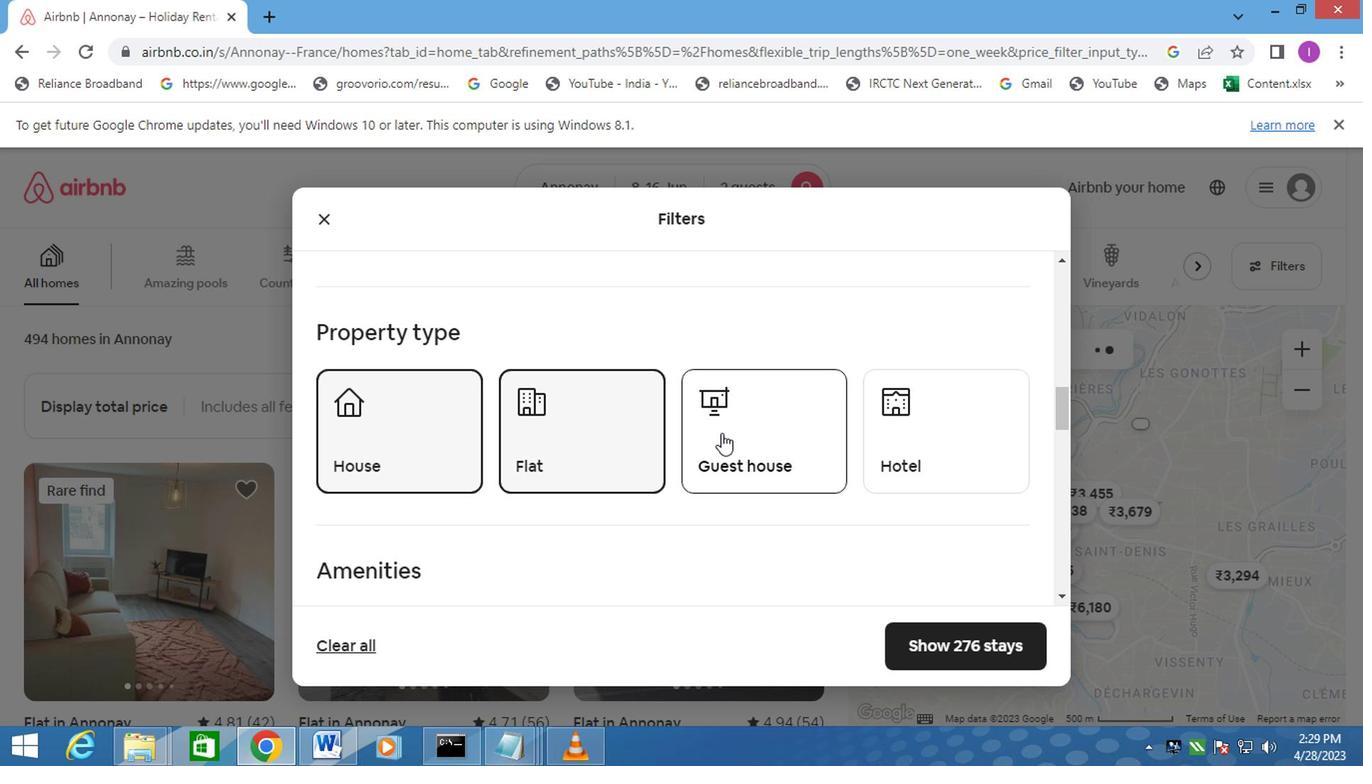 
Action: Mouse moved to (910, 448)
Screenshot: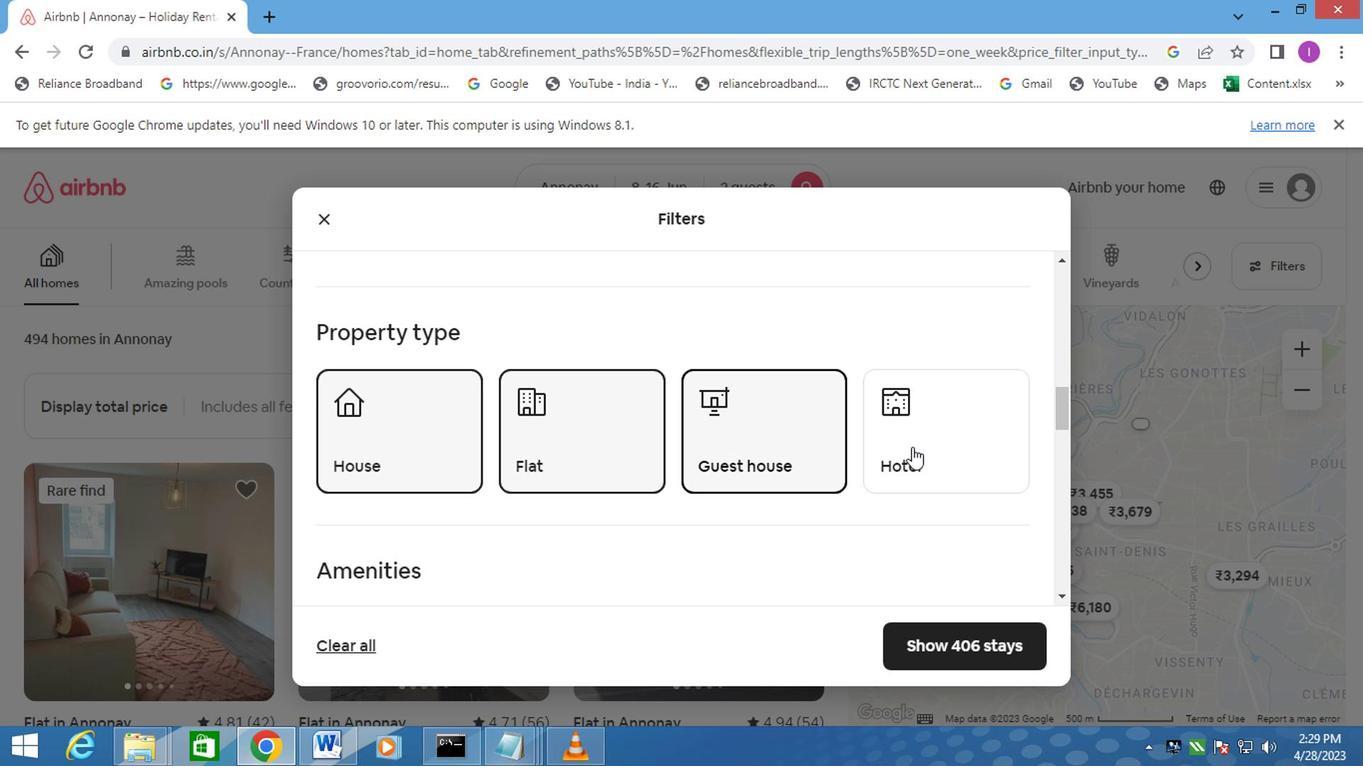 
Action: Mouse pressed left at (910, 448)
Screenshot: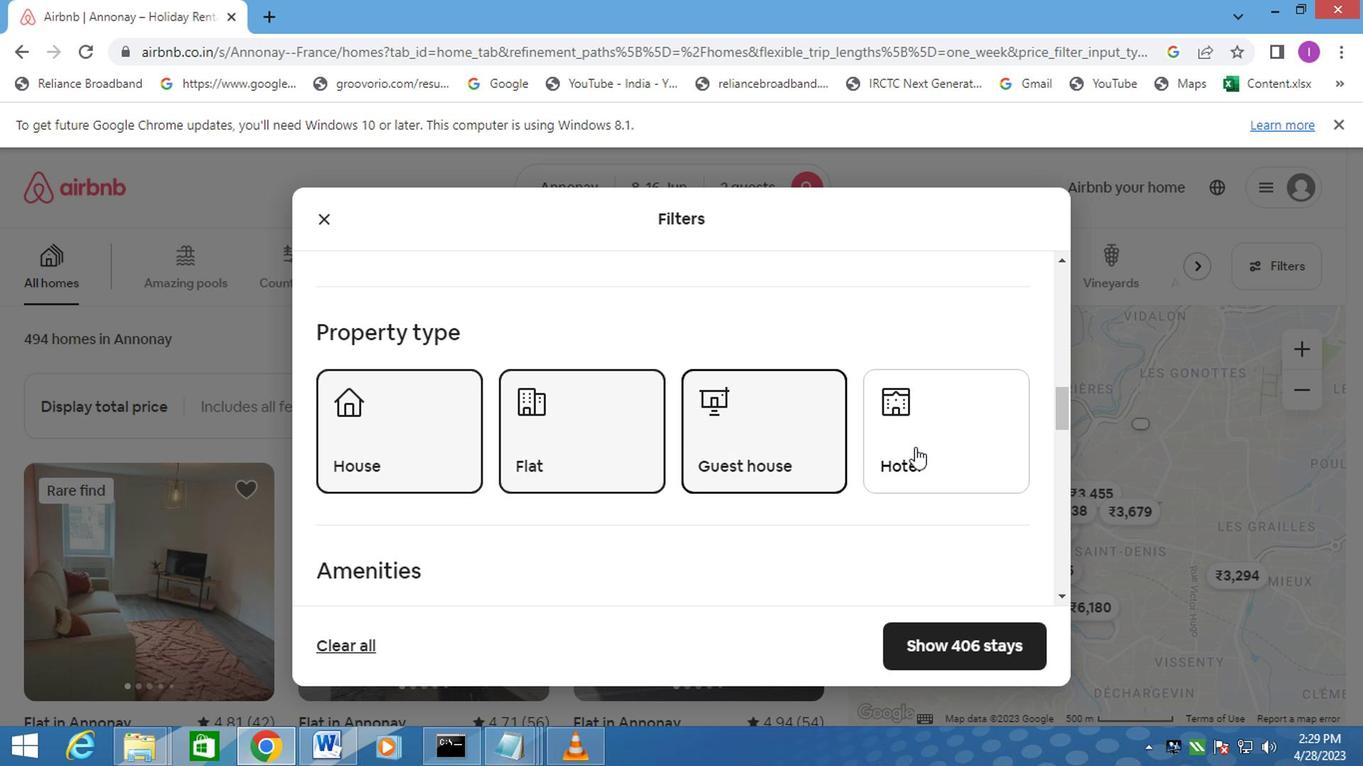 
Action: Mouse moved to (332, 472)
Screenshot: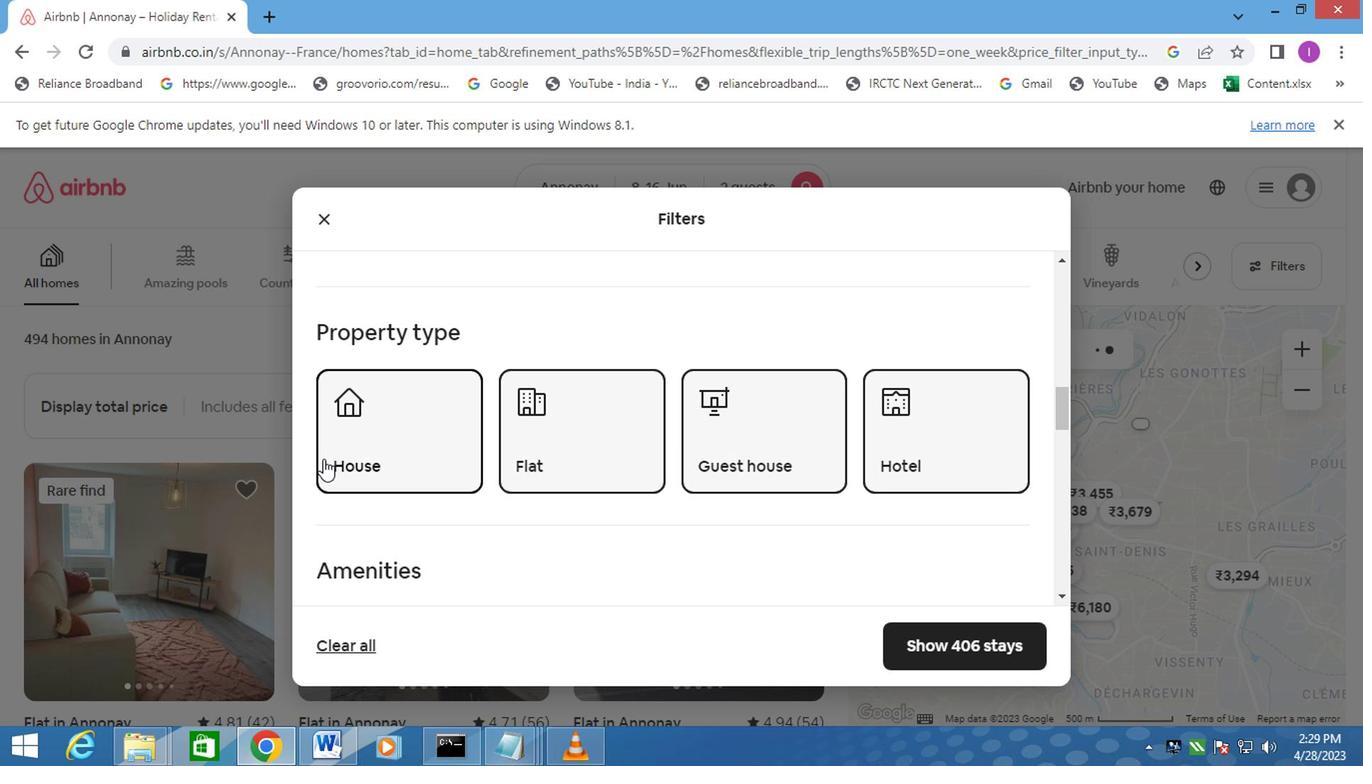
Action: Mouse scrolled (332, 470) with delta (0, -1)
Screenshot: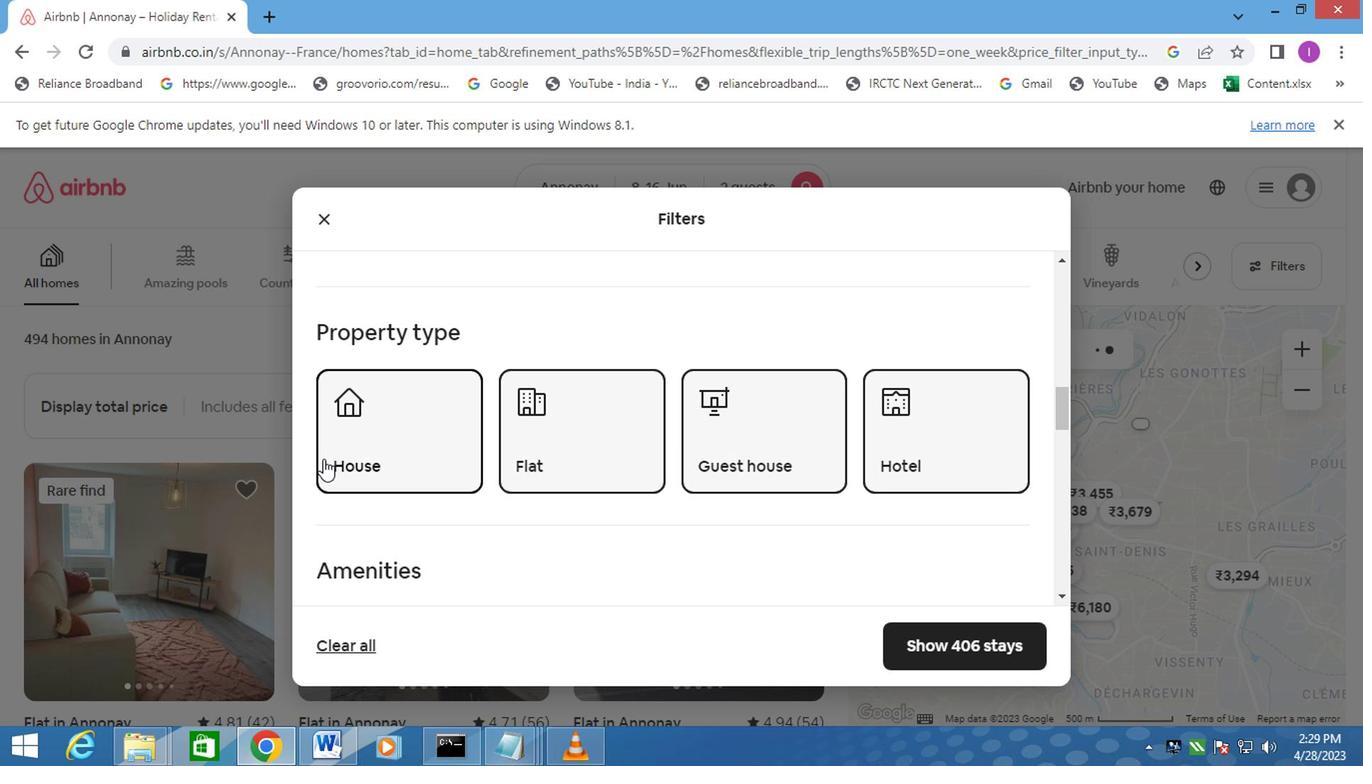 
Action: Mouse moved to (337, 474)
Screenshot: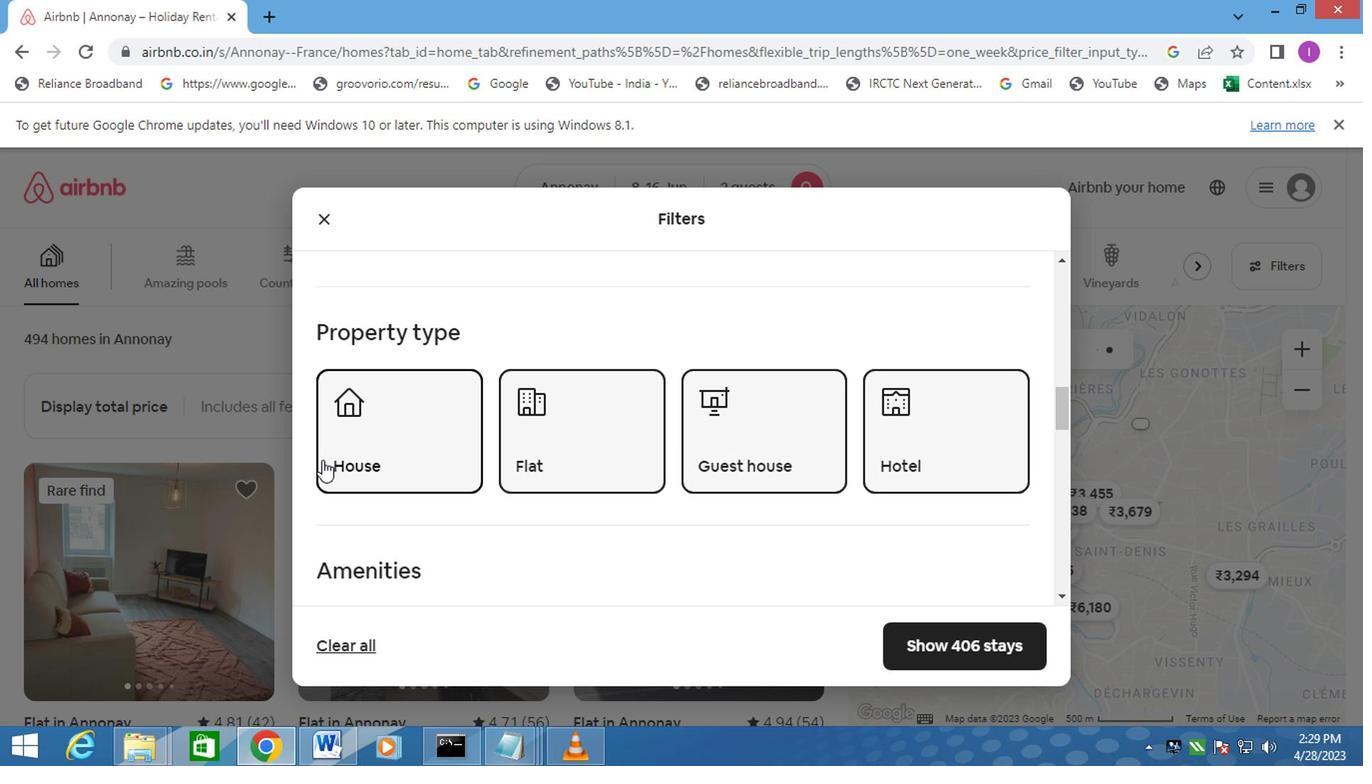 
Action: Mouse scrolled (337, 473) with delta (0, -1)
Screenshot: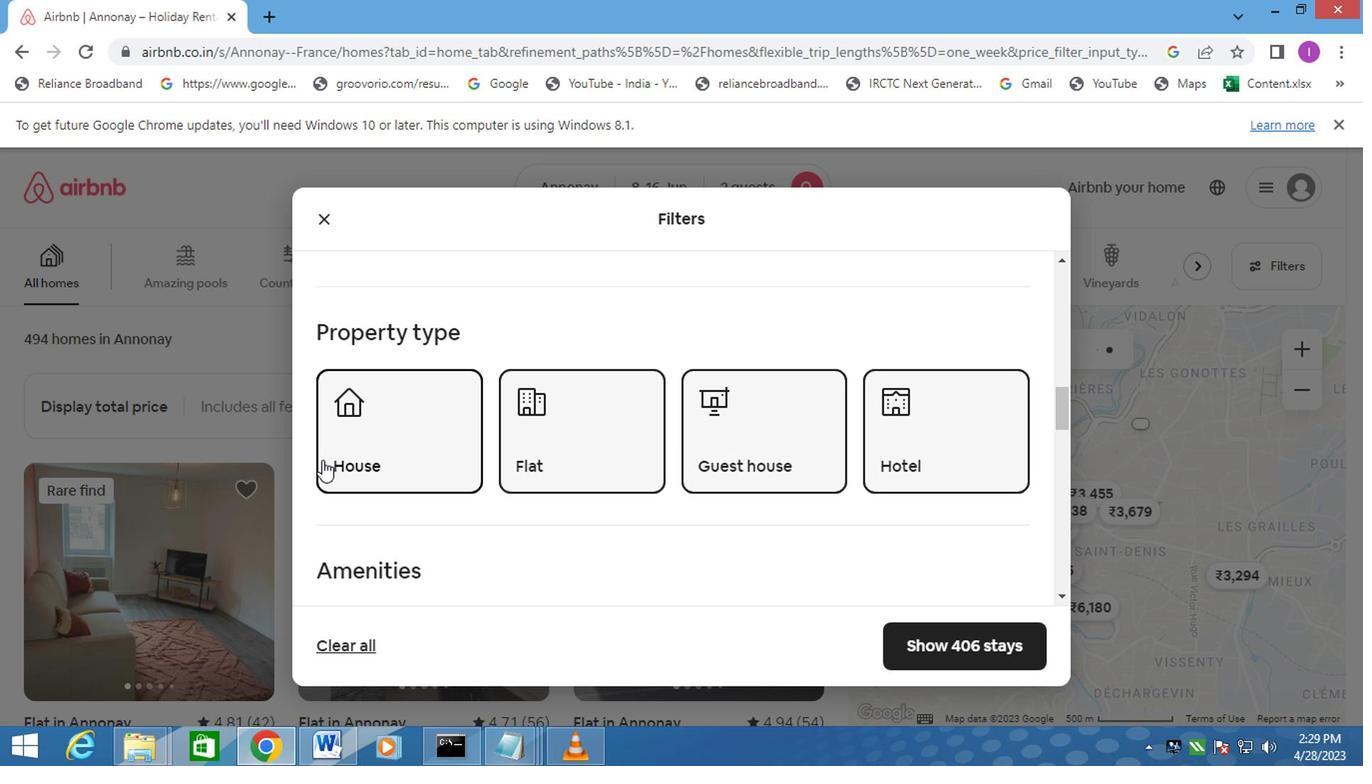 
Action: Mouse moved to (344, 477)
Screenshot: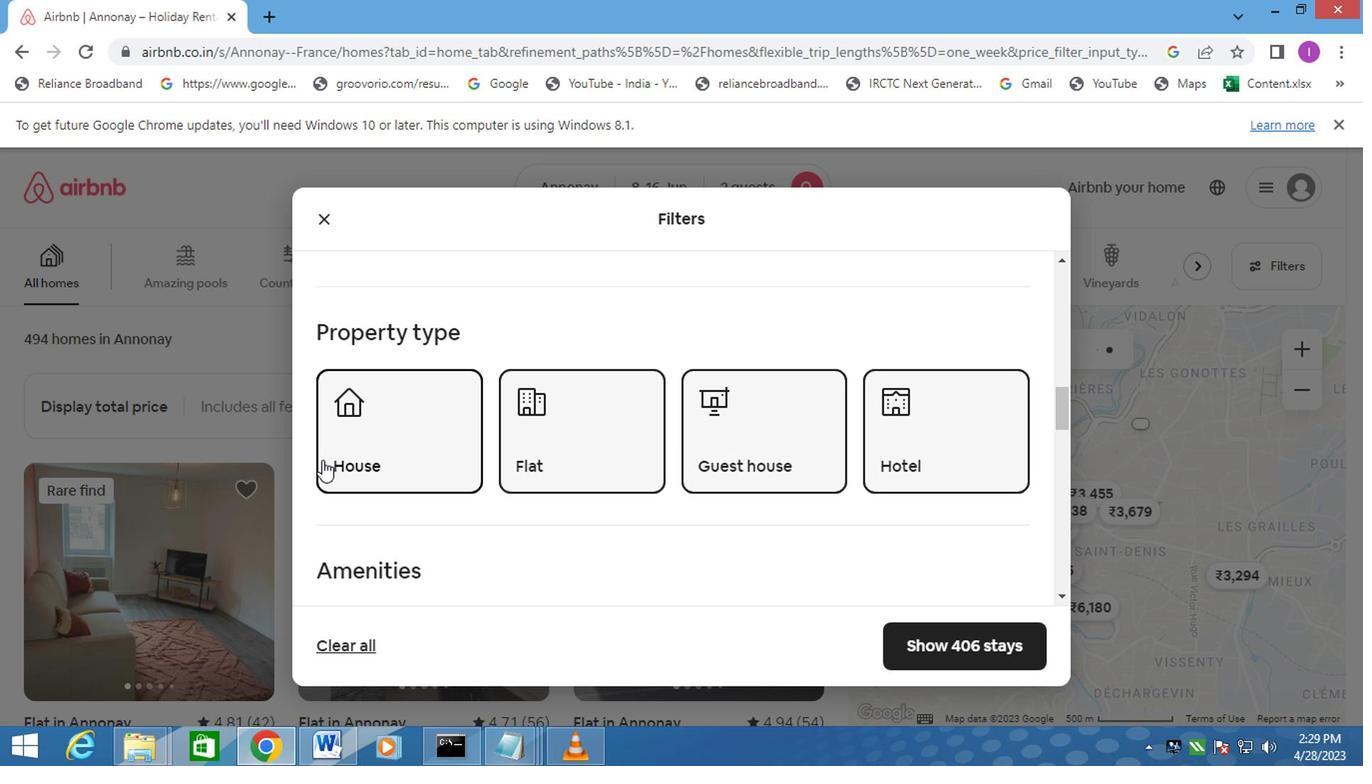 
Action: Mouse scrolled (344, 475) with delta (0, -1)
Screenshot: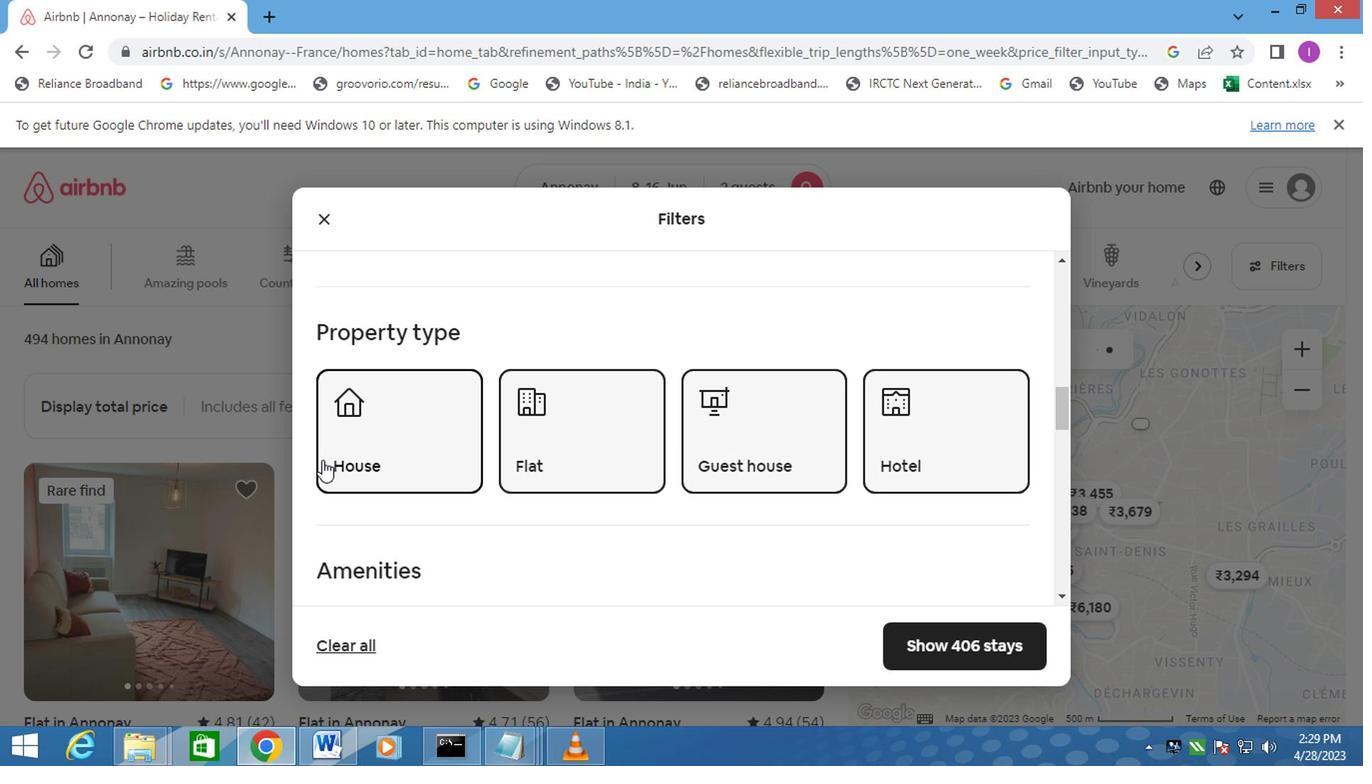 
Action: Mouse moved to (673, 413)
Screenshot: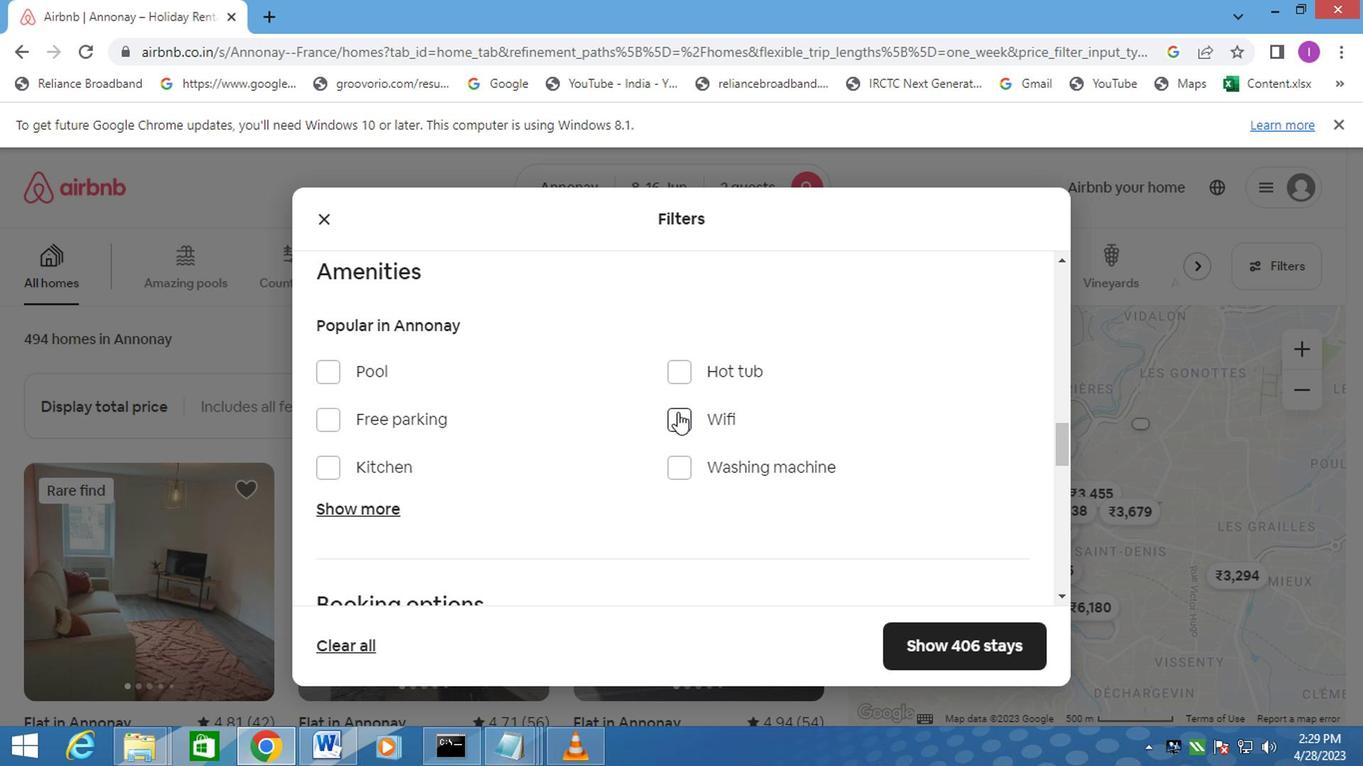 
Action: Mouse pressed left at (673, 413)
Screenshot: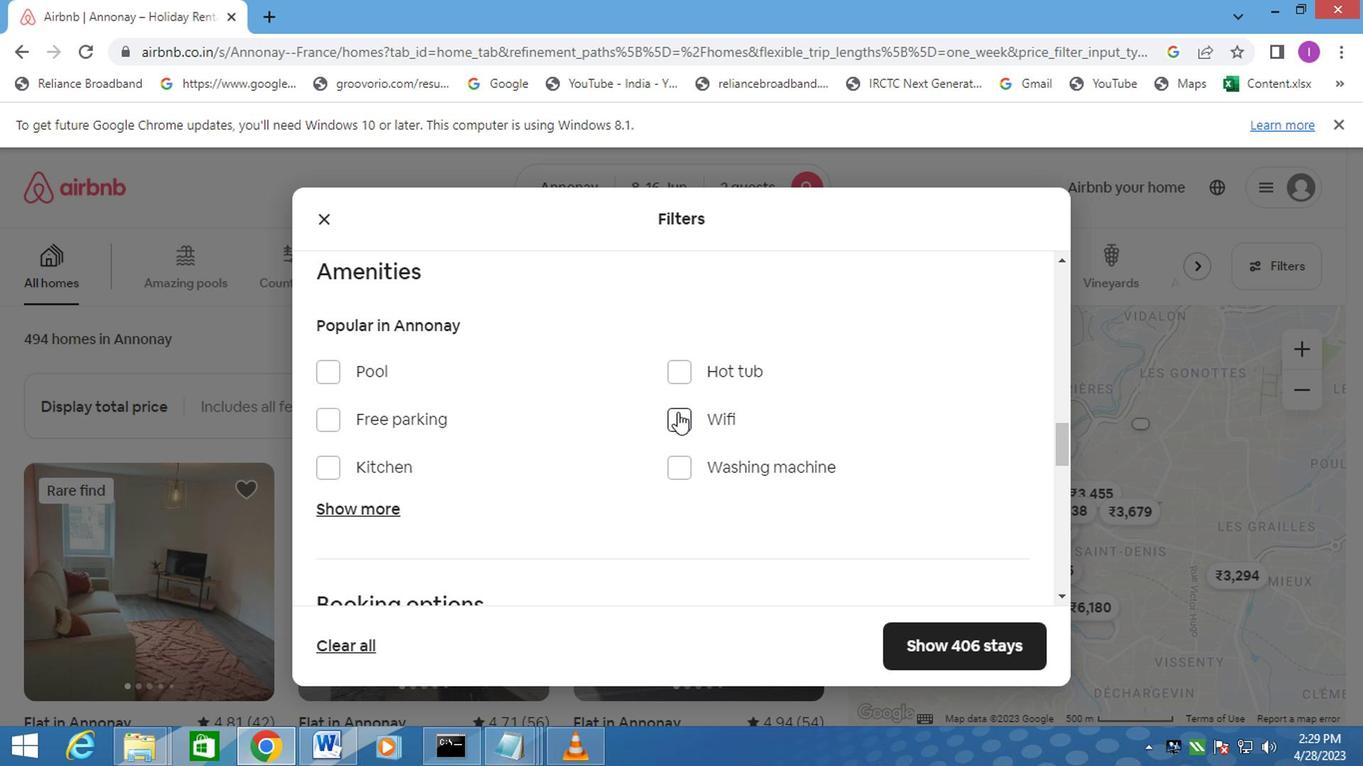 
Action: Mouse moved to (678, 462)
Screenshot: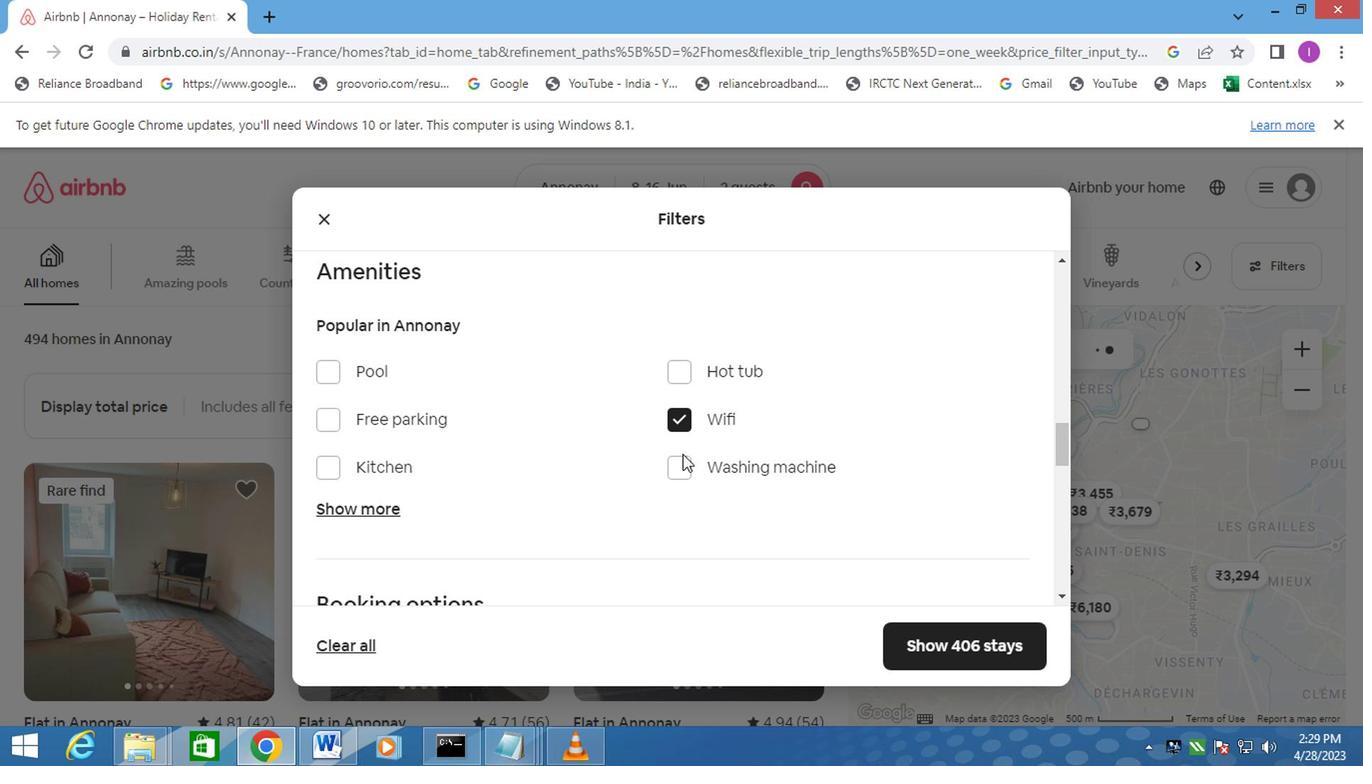 
Action: Mouse pressed left at (678, 462)
Screenshot: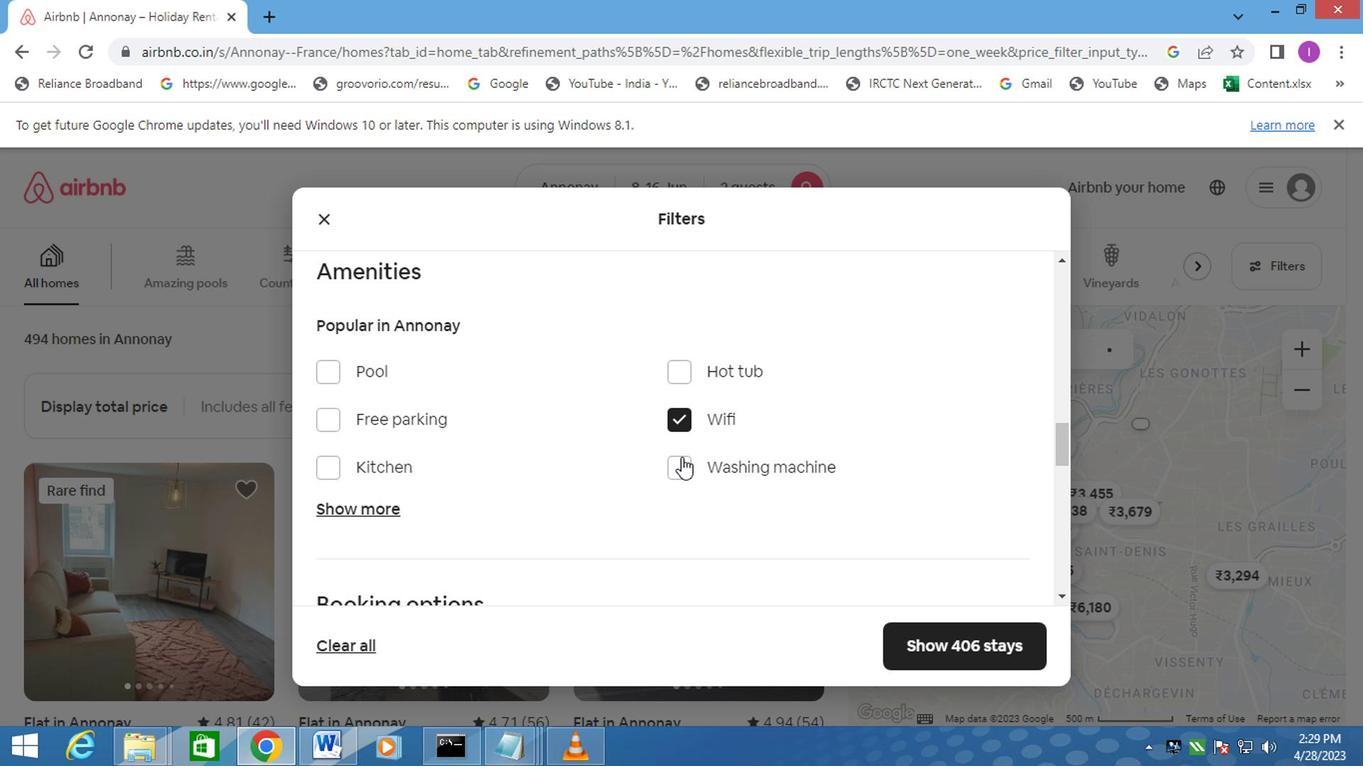 
Action: Mouse moved to (692, 463)
Screenshot: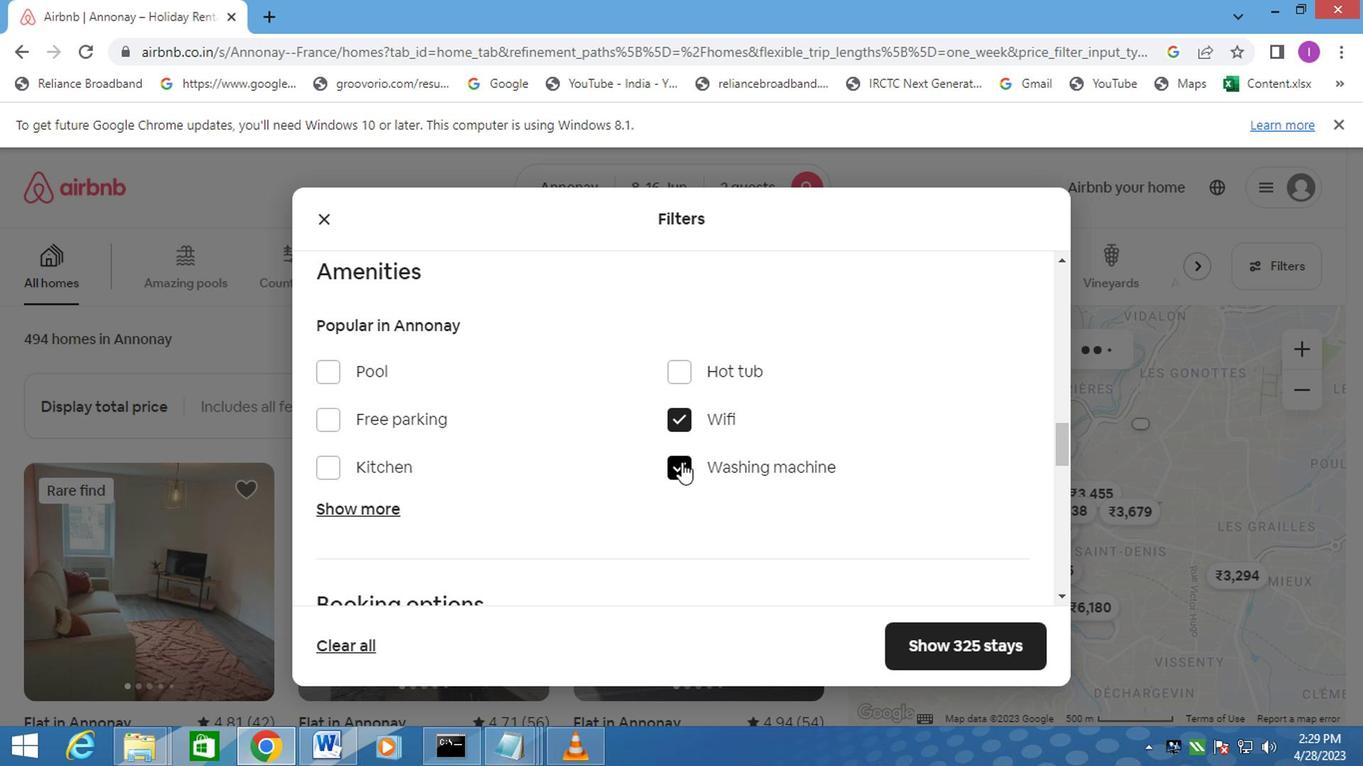 
Action: Mouse scrolled (692, 462) with delta (0, 0)
Screenshot: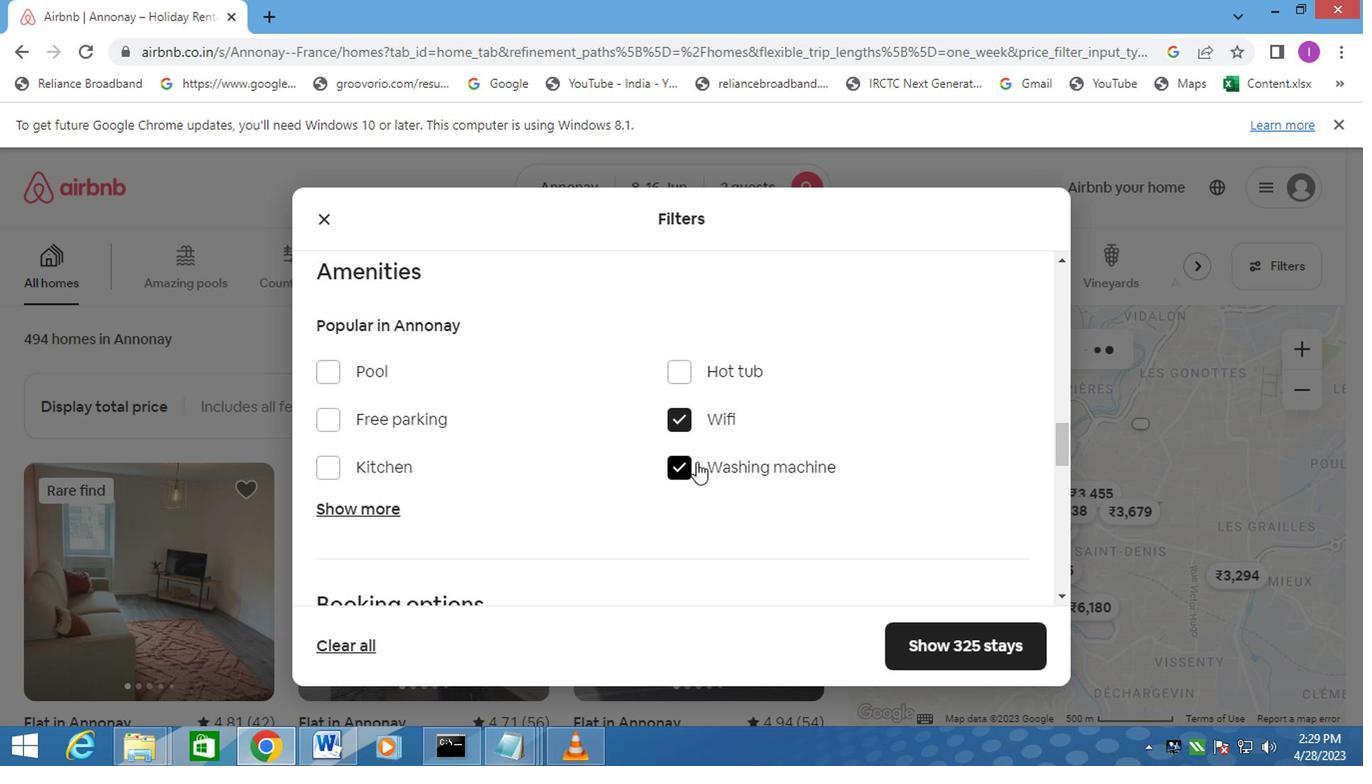 
Action: Mouse scrolled (692, 462) with delta (0, 0)
Screenshot: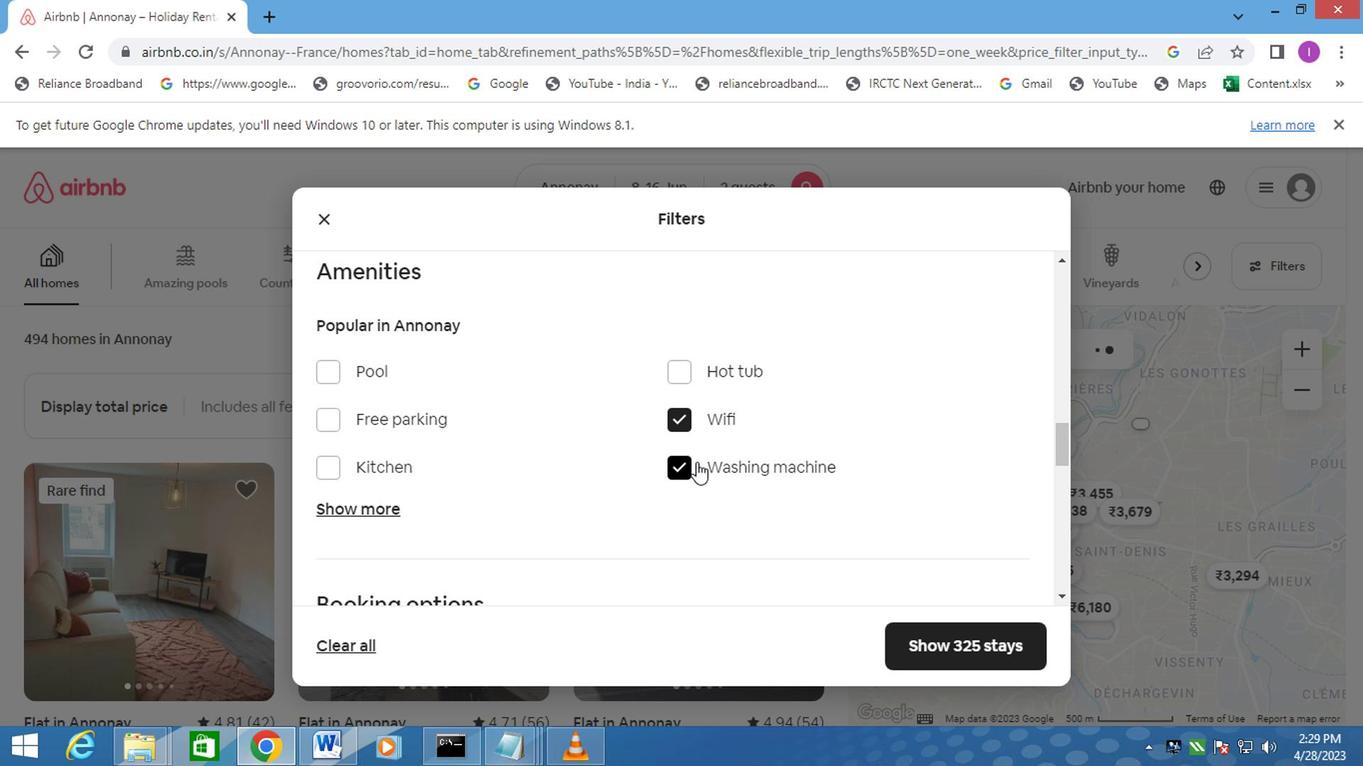 
Action: Mouse scrolled (692, 462) with delta (0, 0)
Screenshot: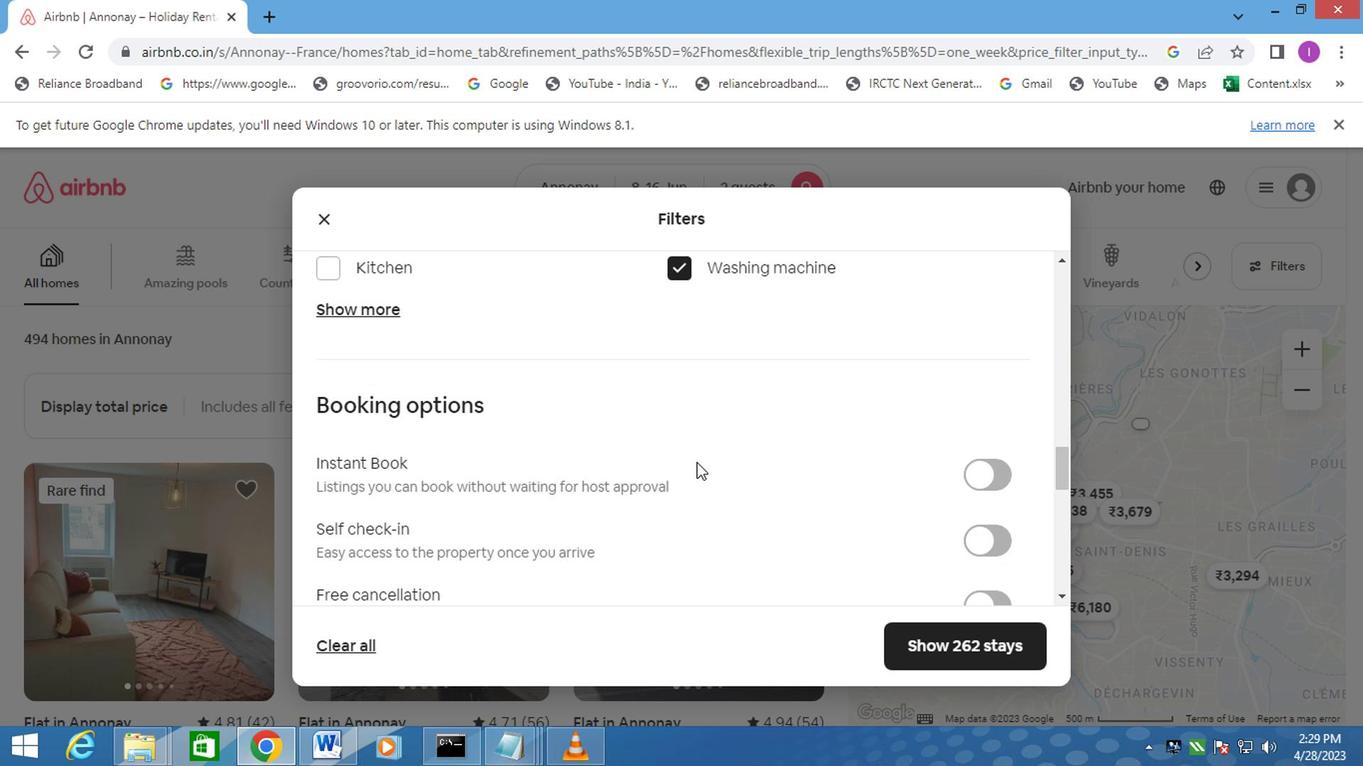 
Action: Mouse moved to (996, 444)
Screenshot: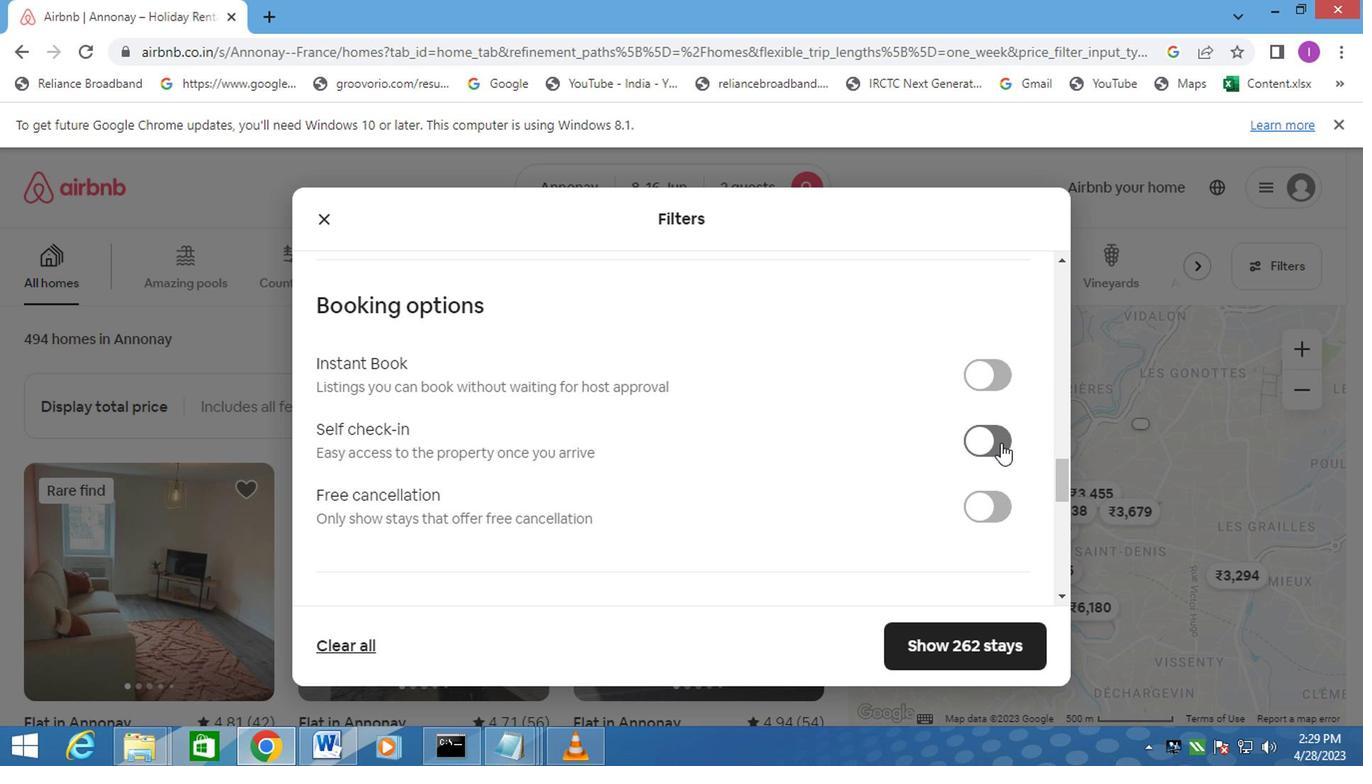 
Action: Mouse pressed left at (996, 444)
Screenshot: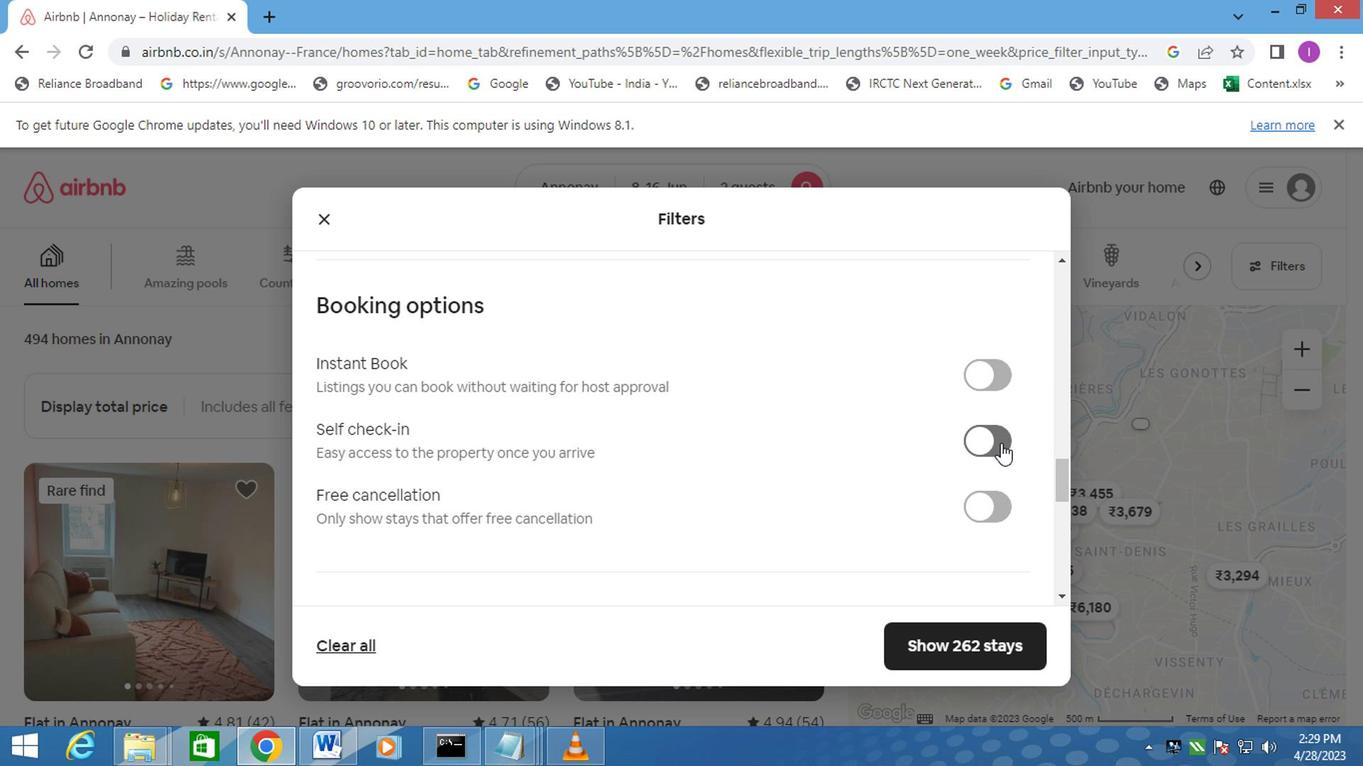 
Action: Mouse moved to (668, 478)
Screenshot: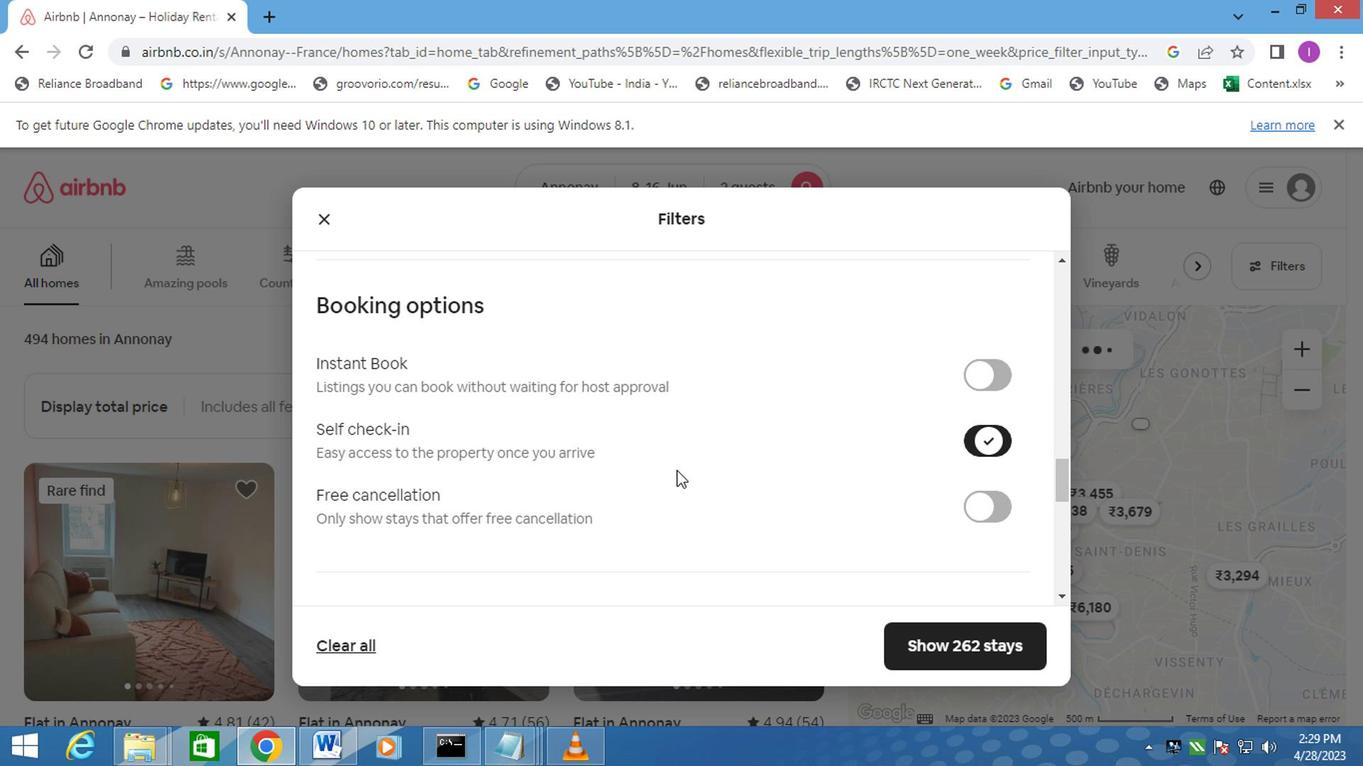 
Action: Mouse scrolled (668, 477) with delta (0, 0)
Screenshot: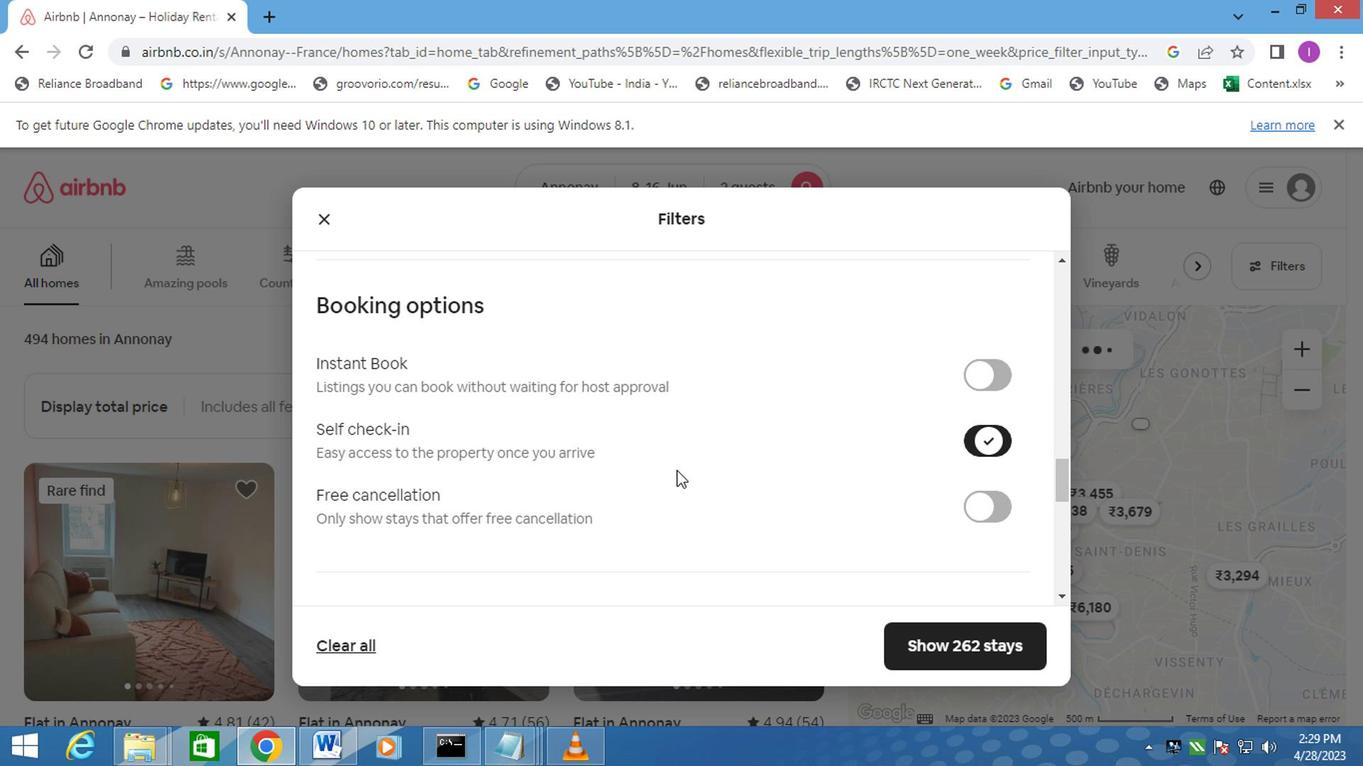 
Action: Mouse moved to (668, 479)
Screenshot: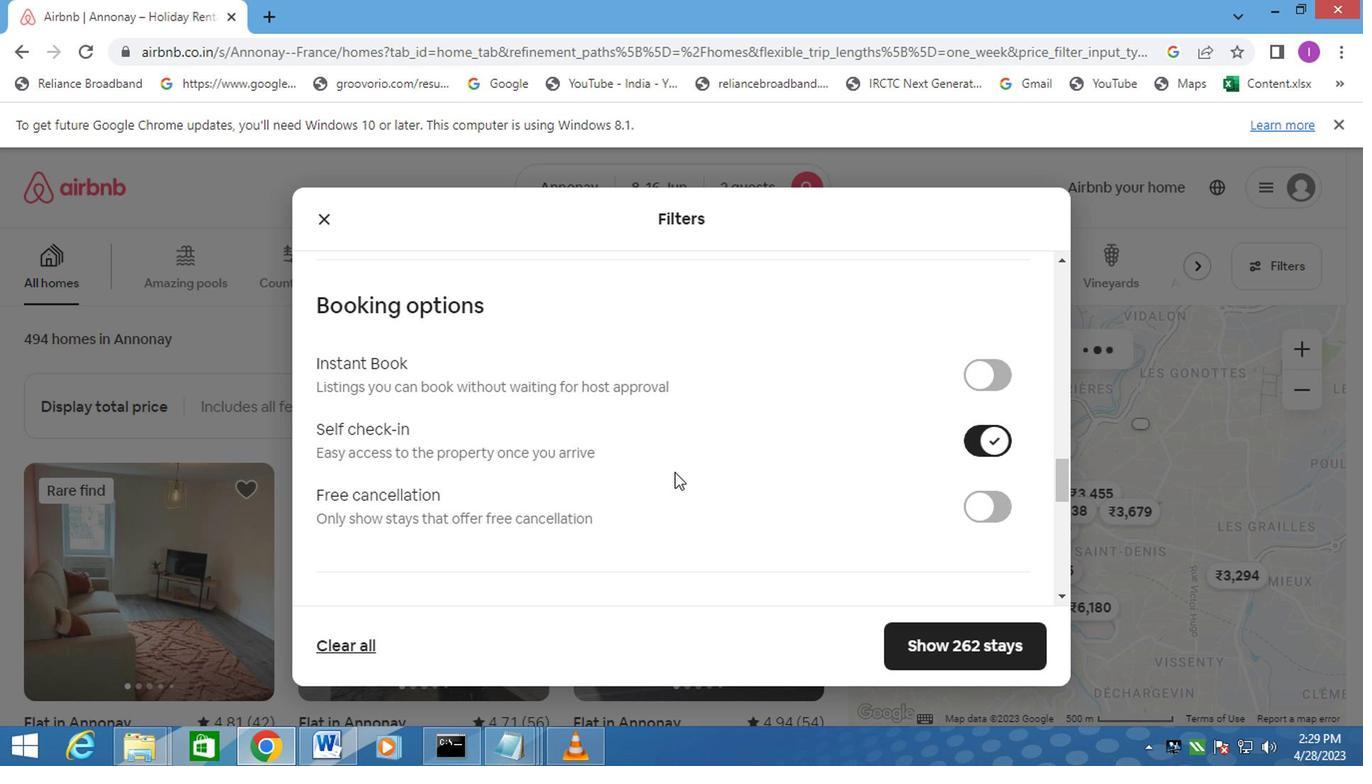 
Action: Mouse scrolled (668, 478) with delta (0, -1)
Screenshot: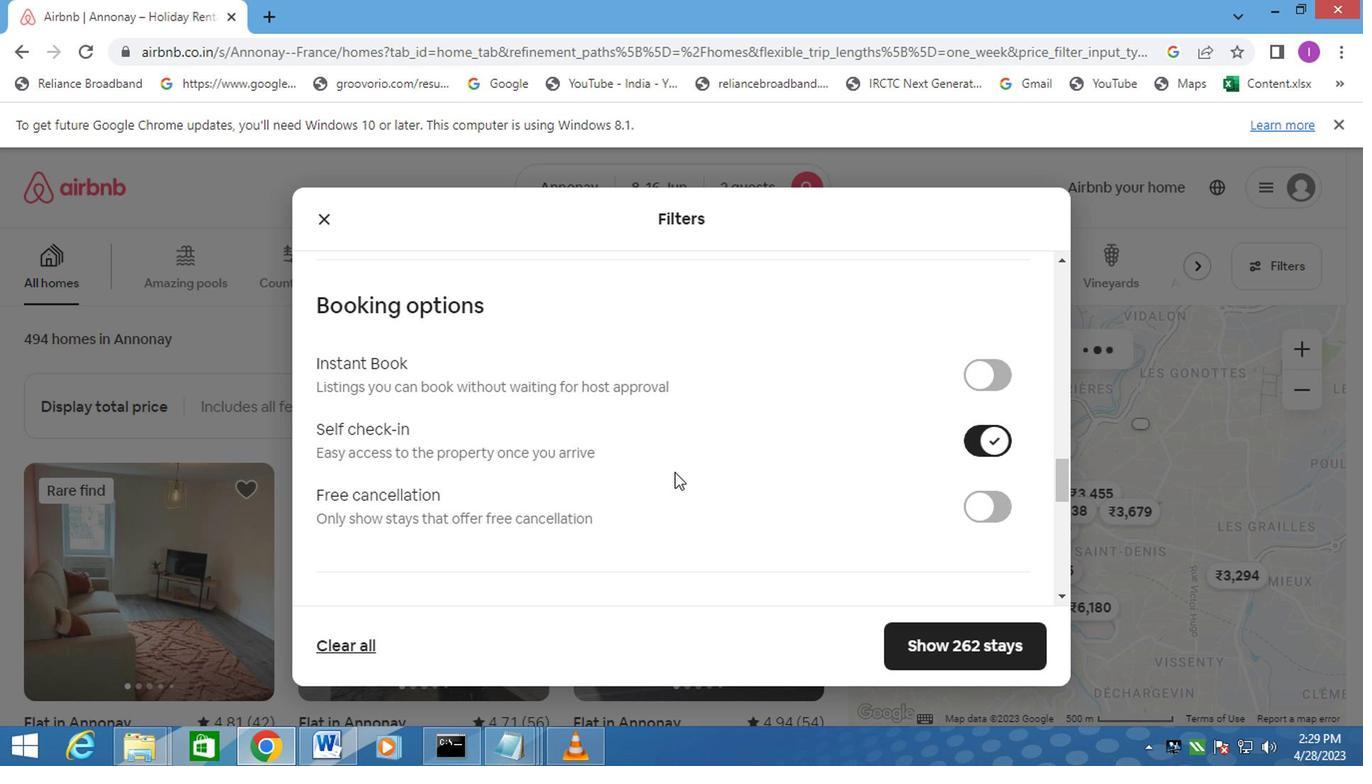 
Action: Mouse moved to (668, 482)
Screenshot: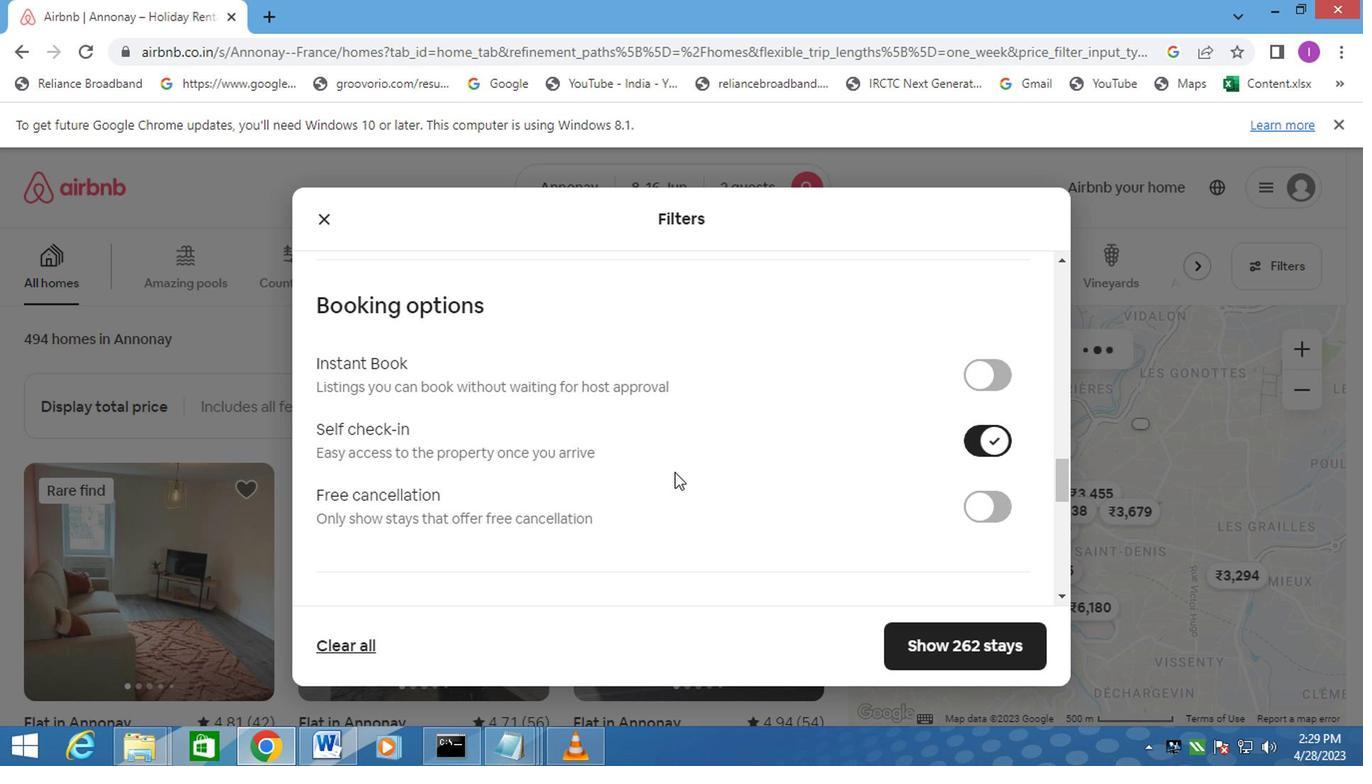 
Action: Mouse scrolled (668, 480) with delta (0, -1)
Screenshot: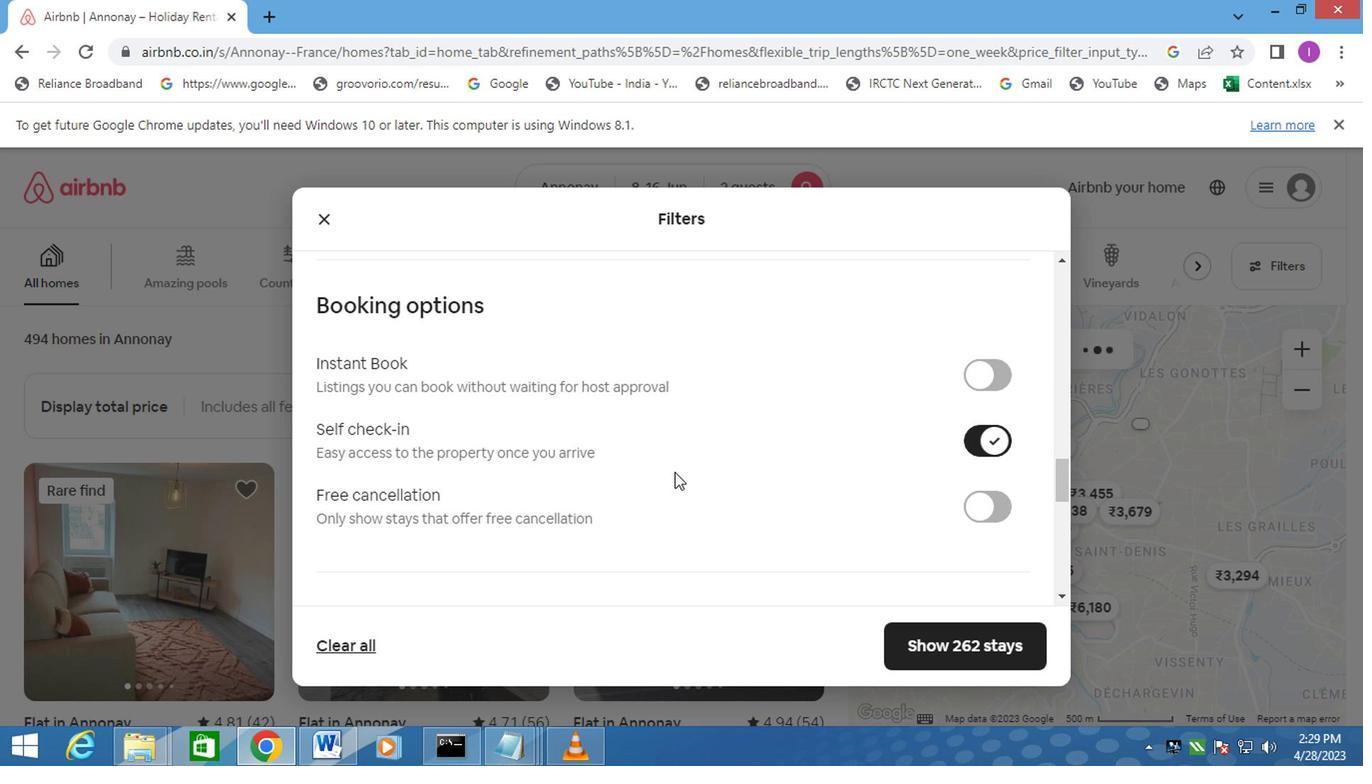 
Action: Mouse moved to (664, 485)
Screenshot: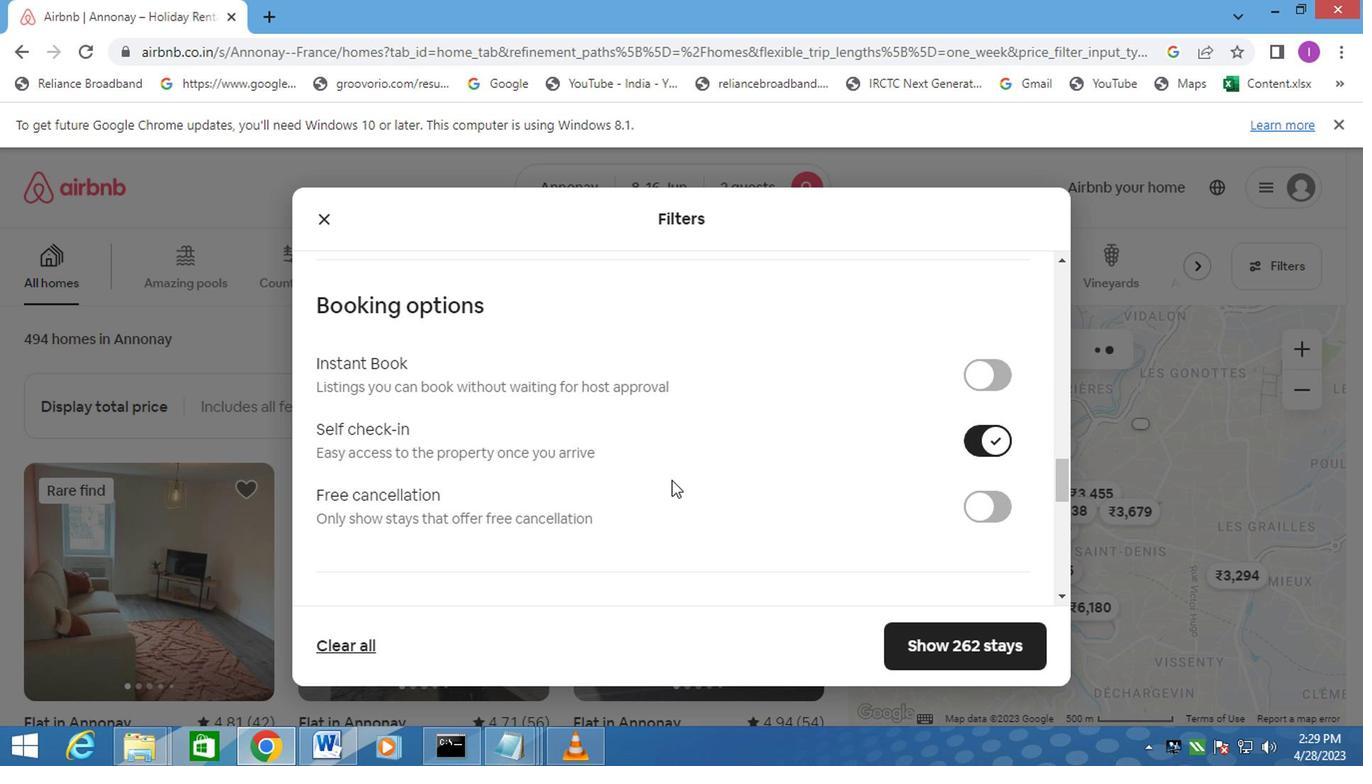 
Action: Mouse scrolled (664, 484) with delta (0, 0)
Screenshot: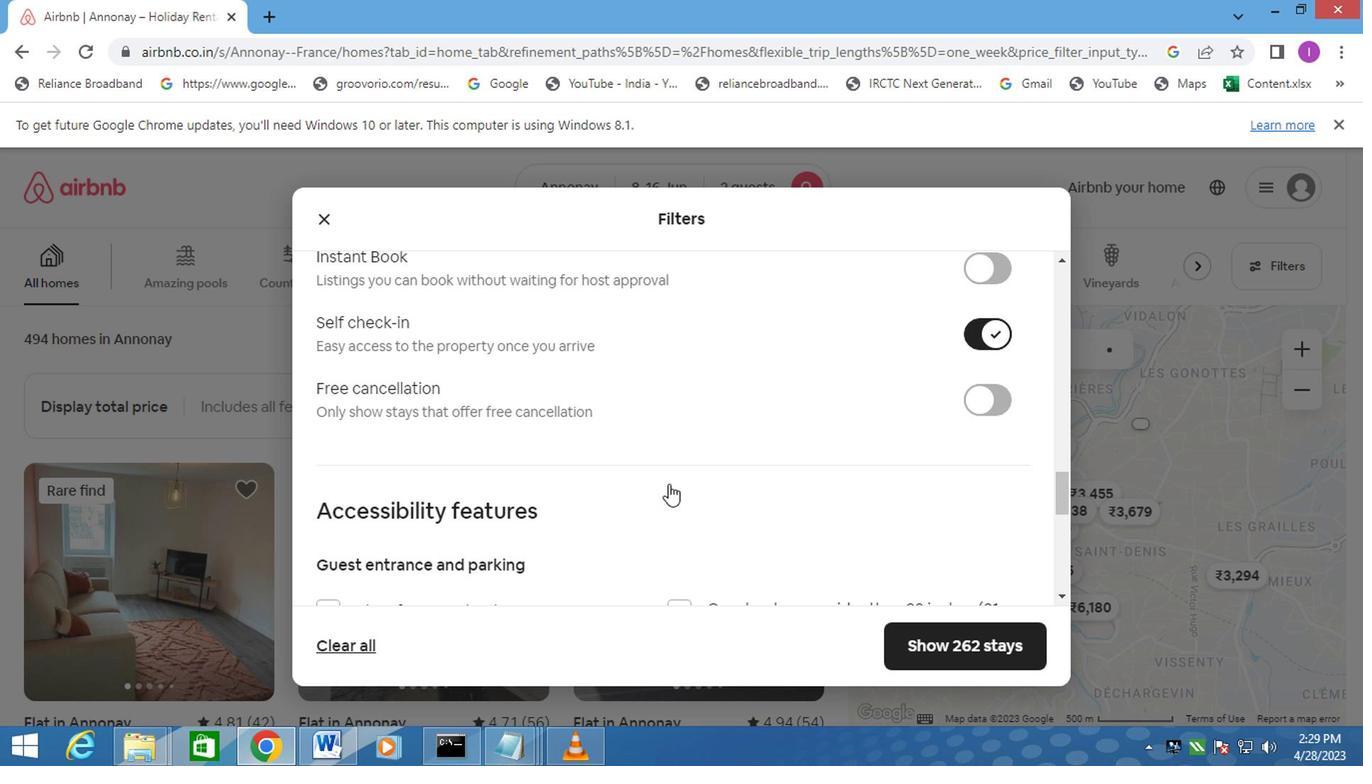 
Action: Mouse scrolled (664, 484) with delta (0, 0)
Screenshot: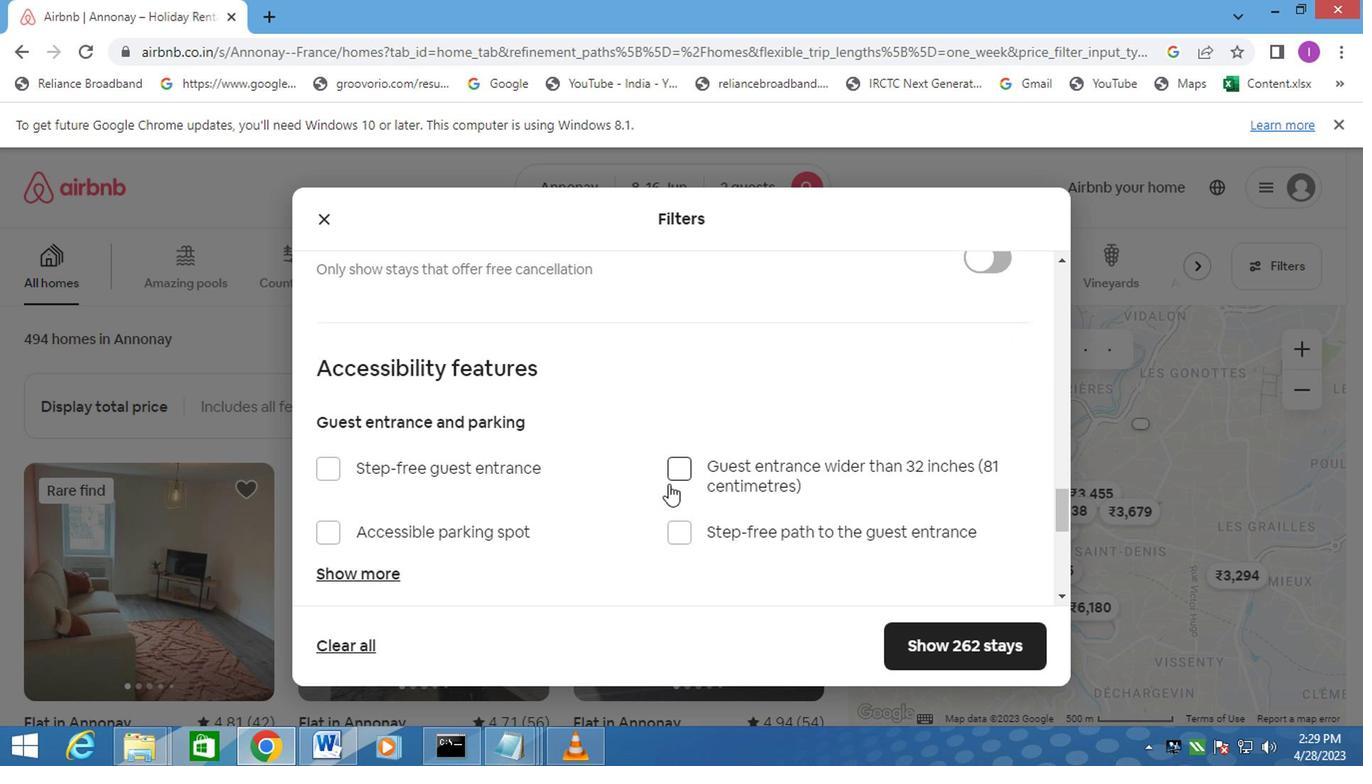 
Action: Mouse moved to (656, 482)
Screenshot: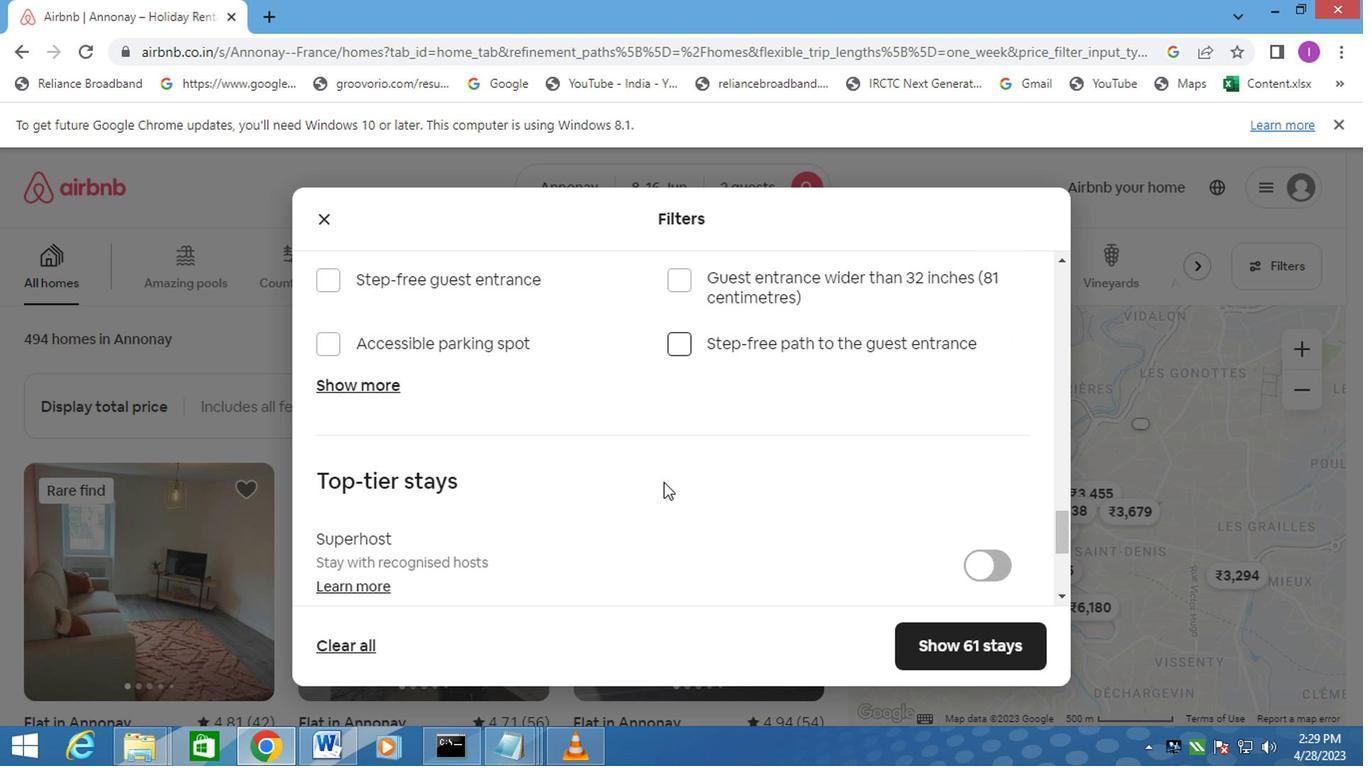 
Action: Mouse scrolled (656, 480) with delta (0, -1)
Screenshot: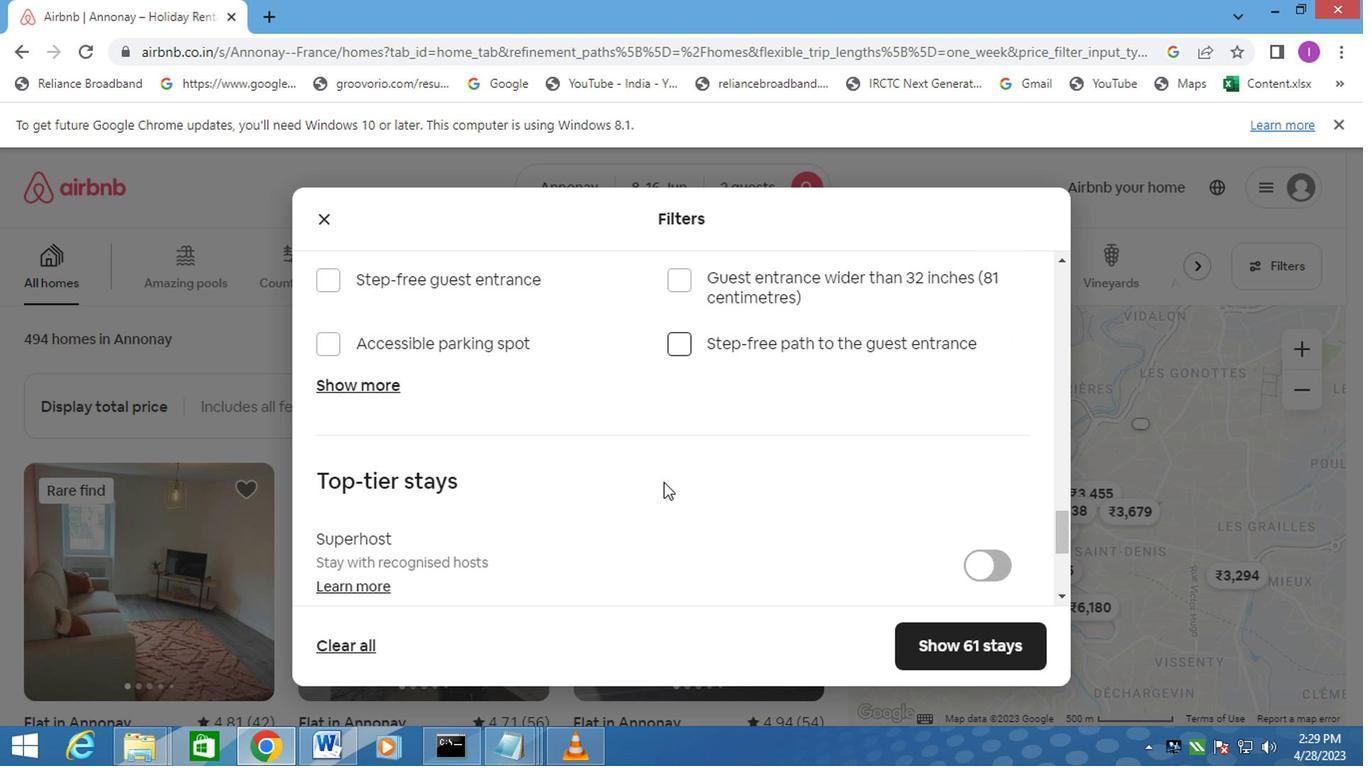 
Action: Mouse moved to (654, 482)
Screenshot: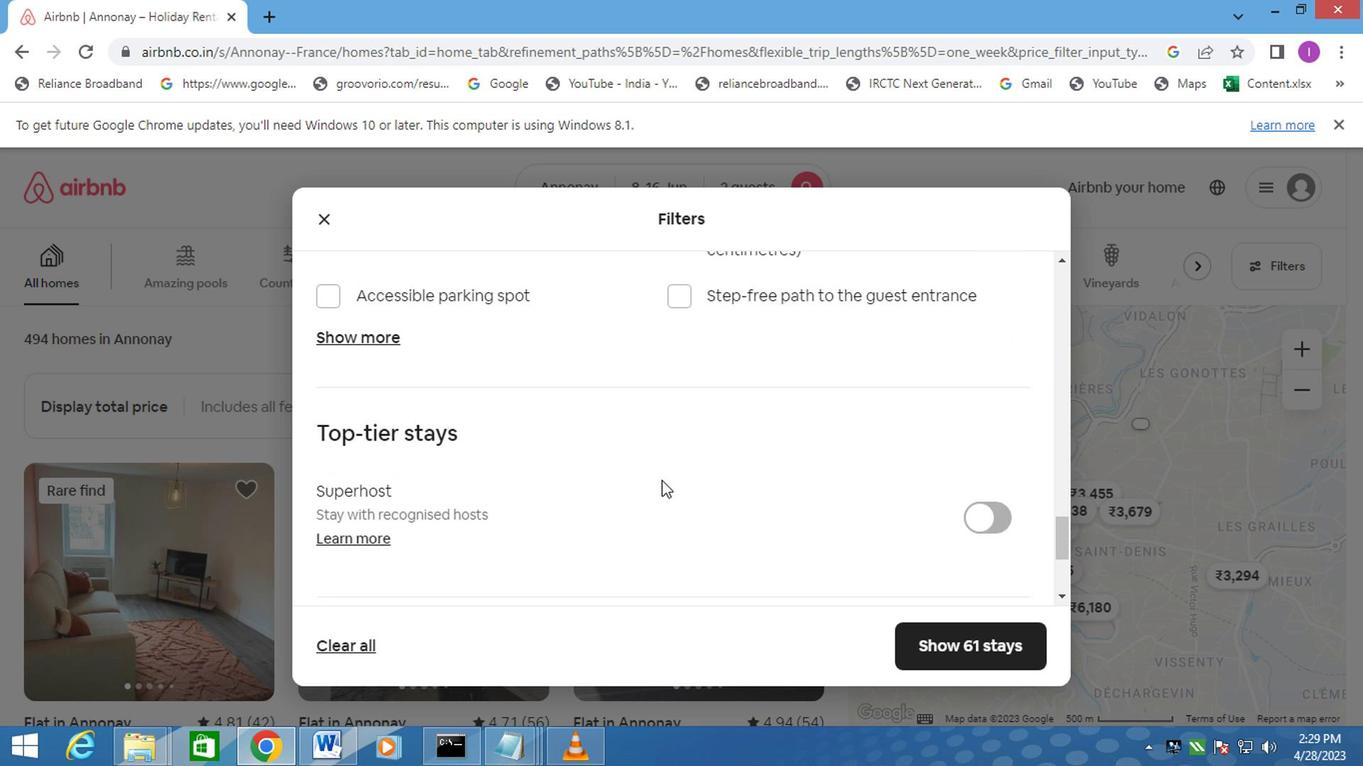 
Action: Mouse scrolled (654, 480) with delta (0, -1)
Screenshot: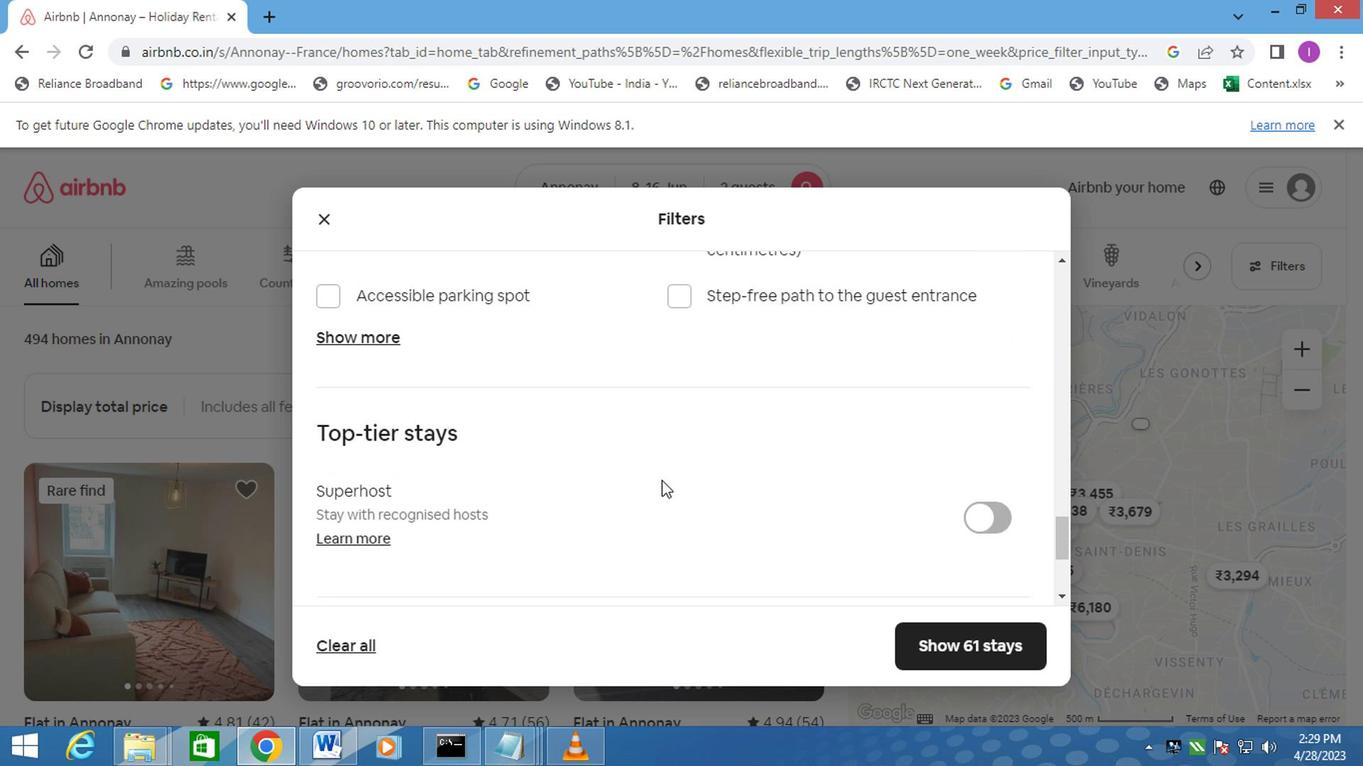 
Action: Mouse moved to (651, 482)
Screenshot: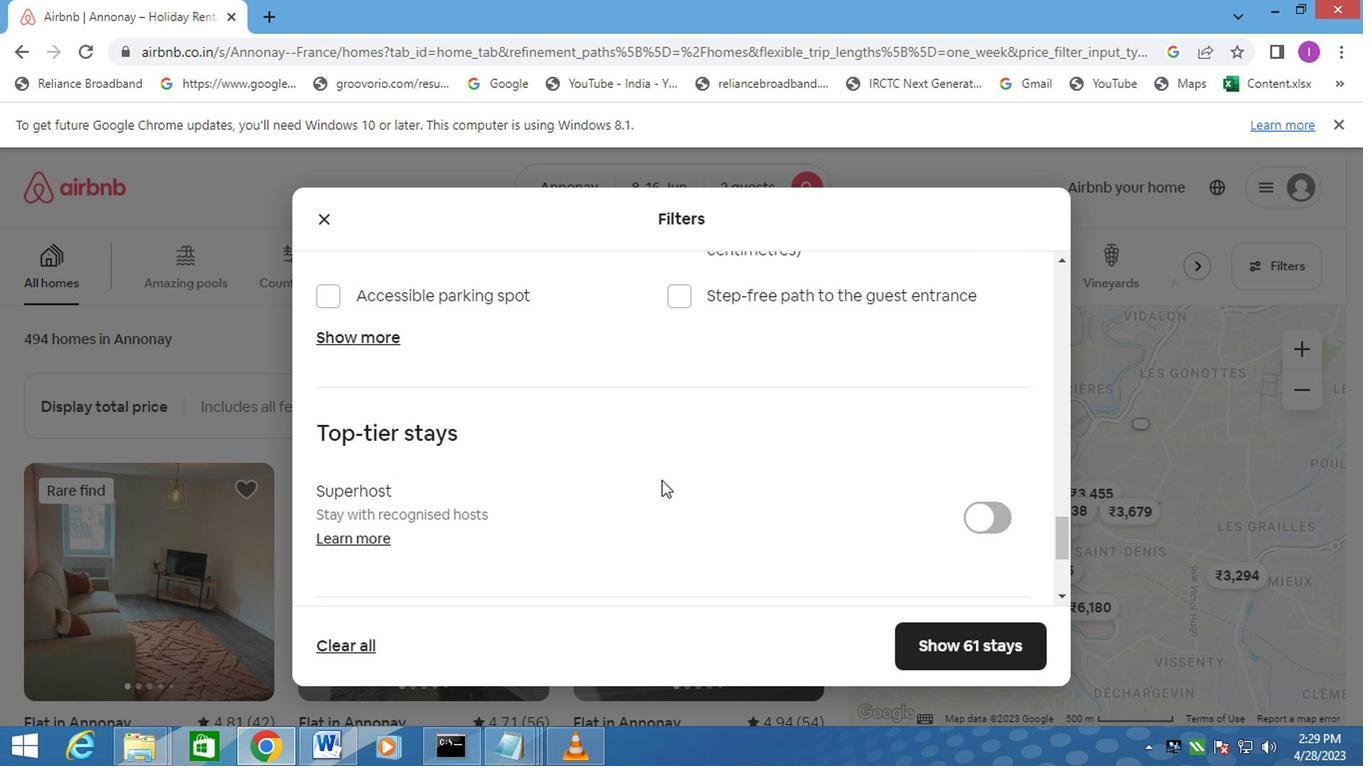 
Action: Mouse scrolled (651, 480) with delta (0, -1)
Screenshot: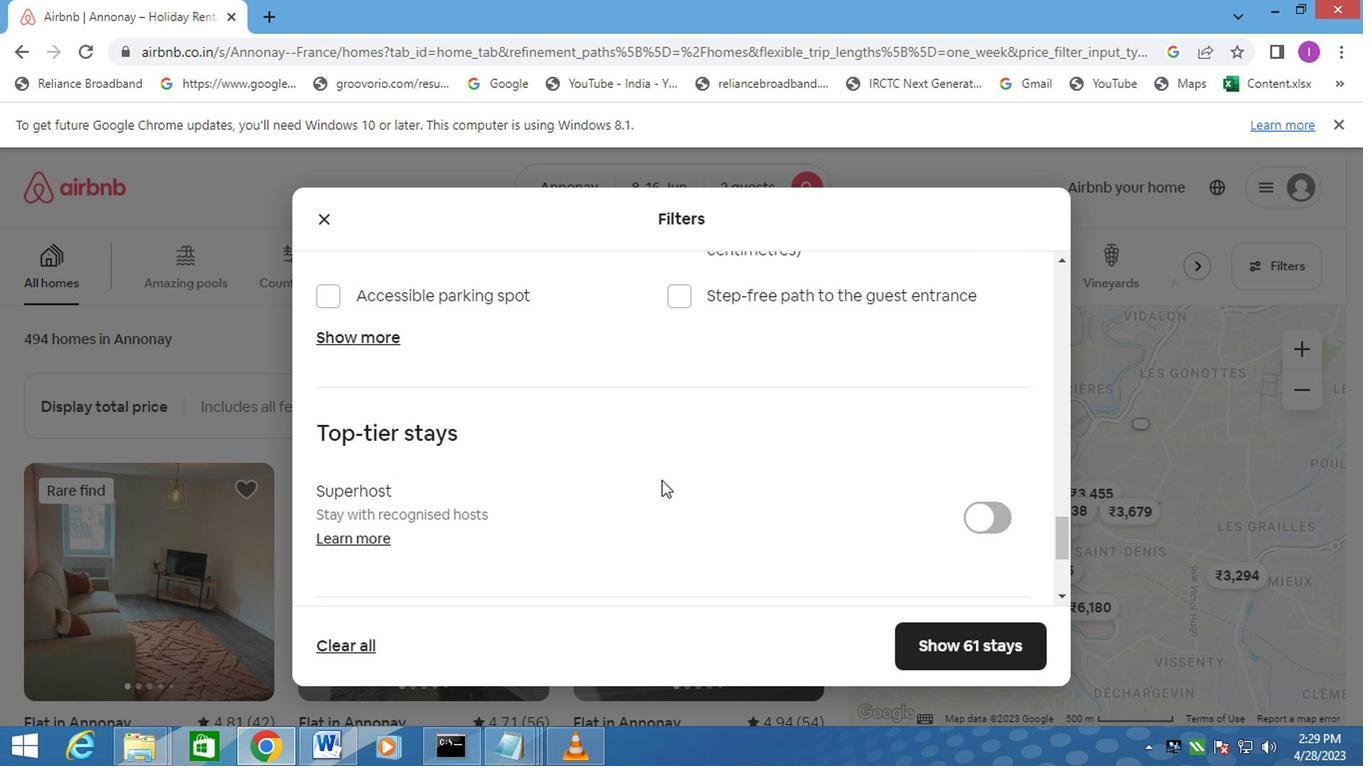 
Action: Mouse moved to (641, 482)
Screenshot: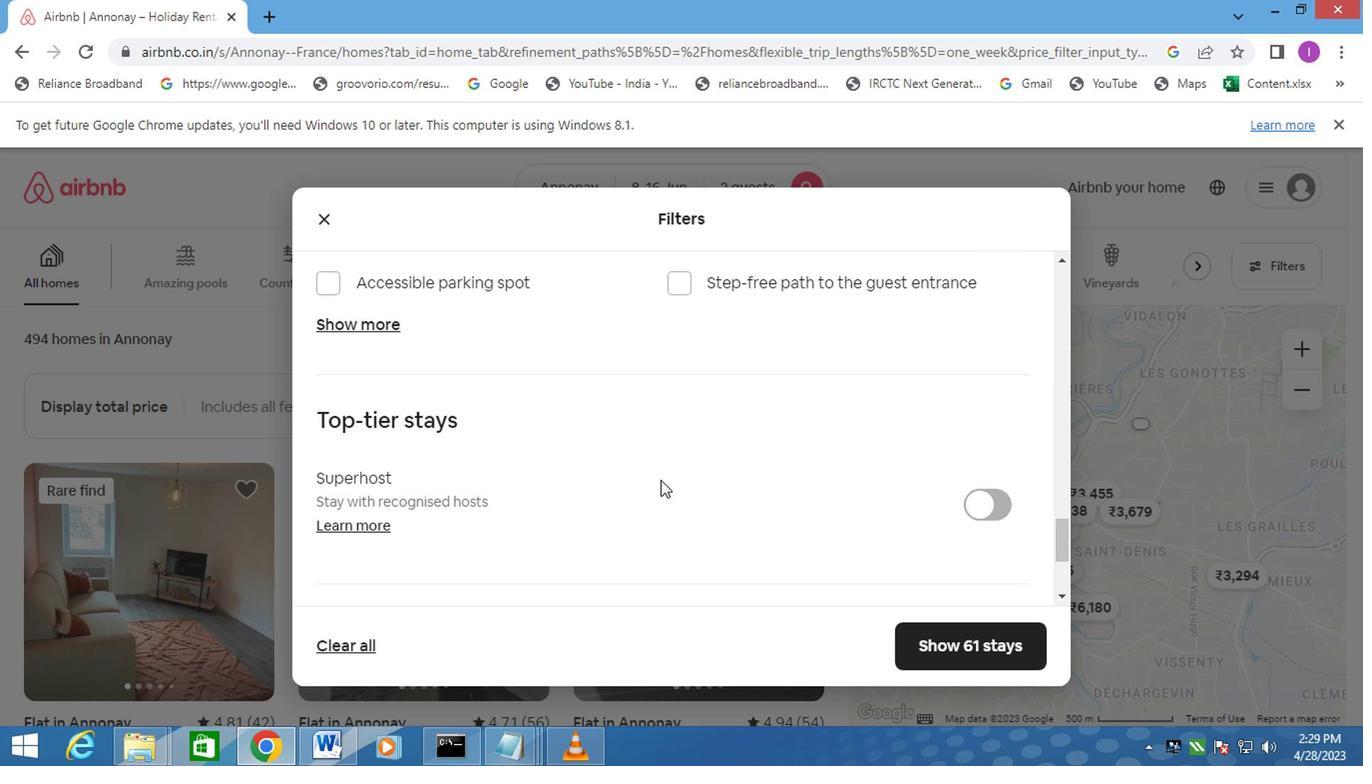 
Action: Mouse scrolled (641, 480) with delta (0, -1)
Screenshot: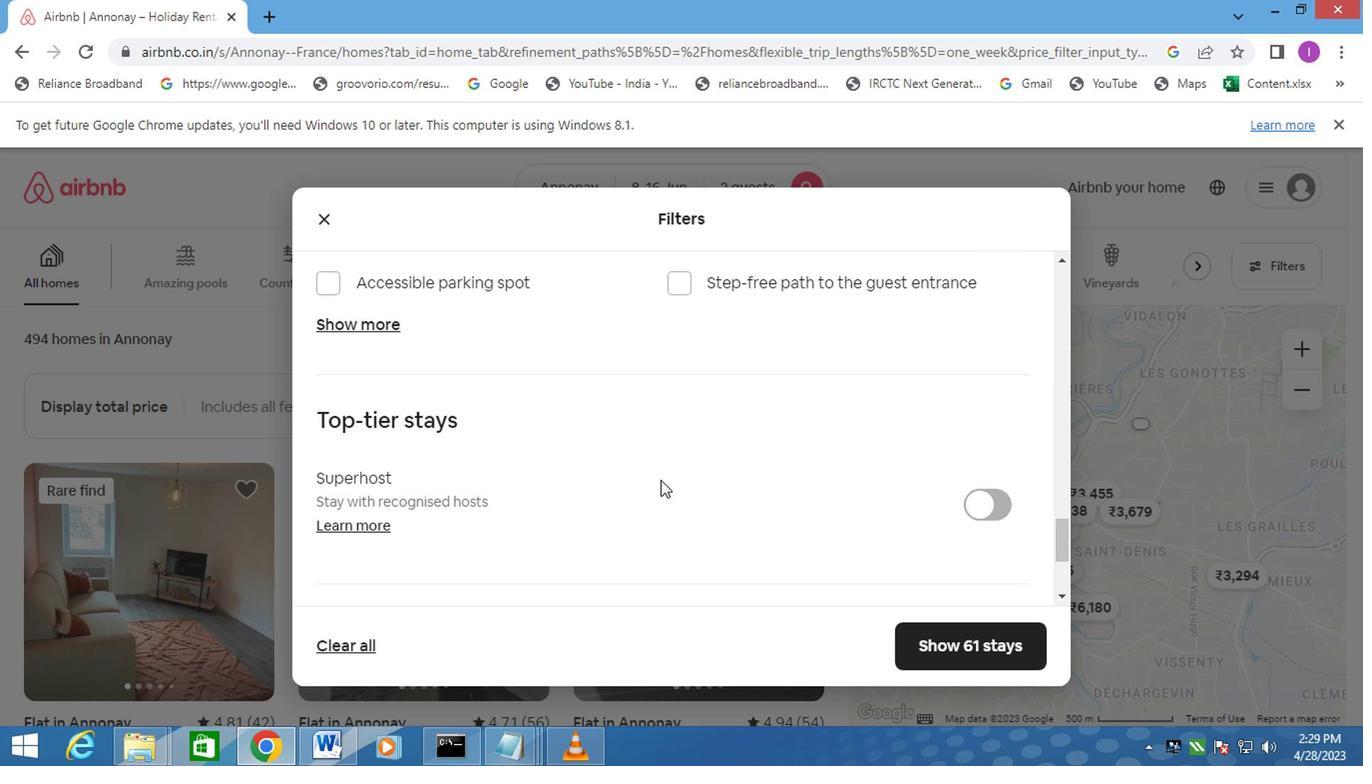 
Action: Mouse moved to (328, 468)
Screenshot: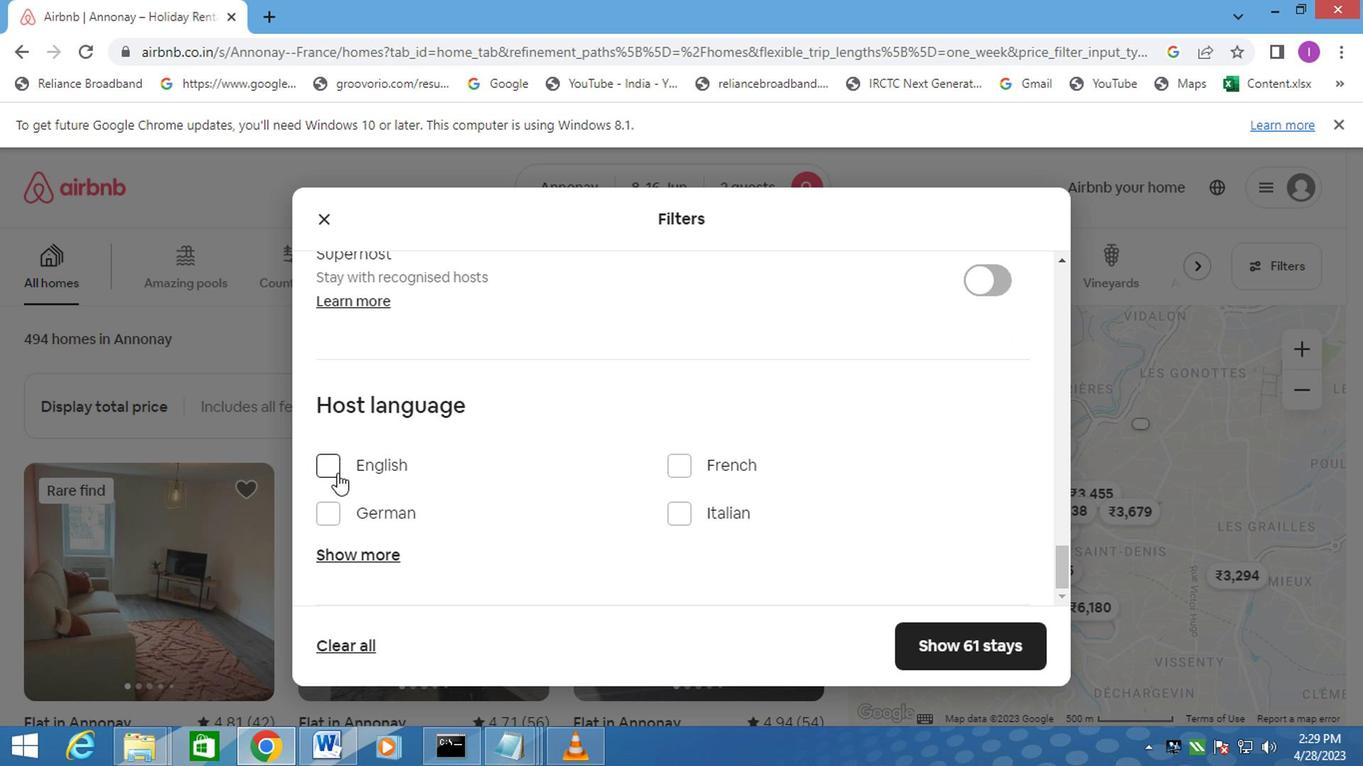 
Action: Mouse pressed left at (328, 468)
Screenshot: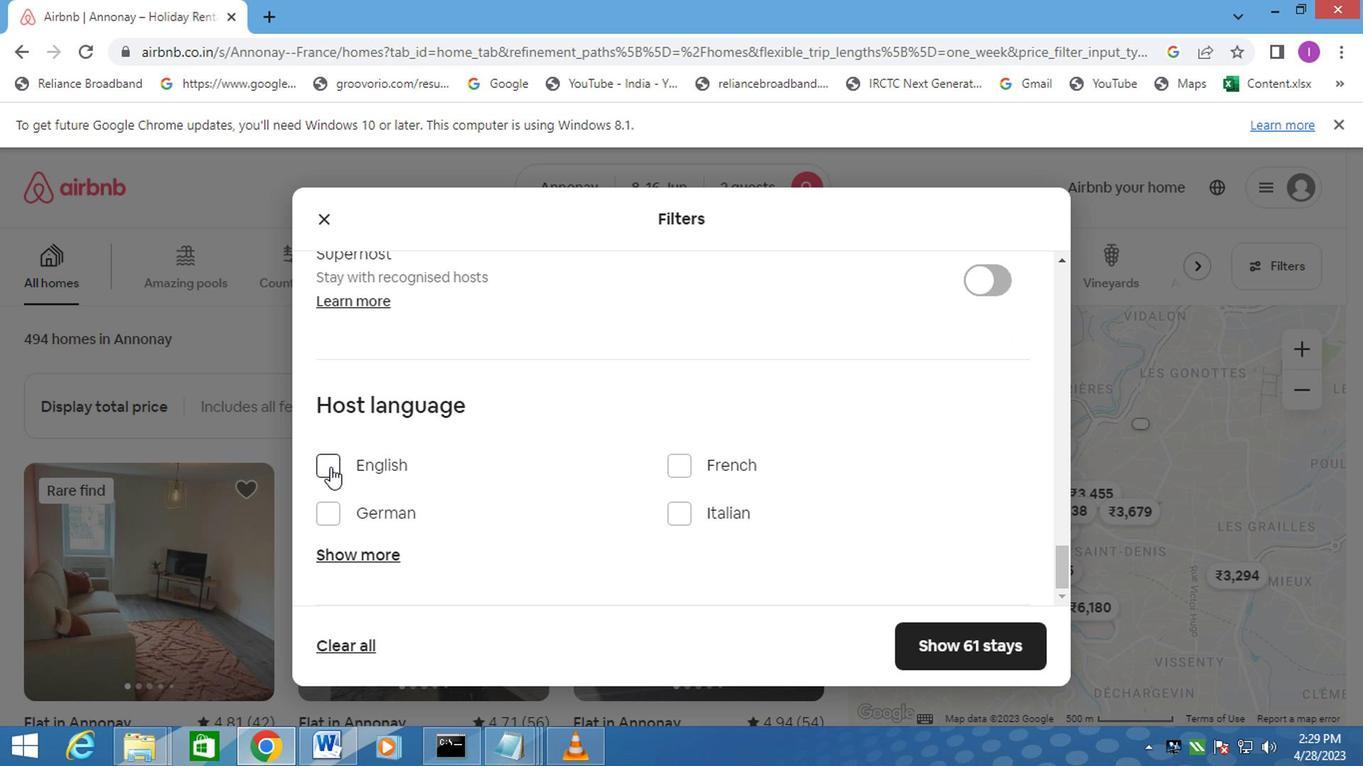 
Action: Mouse moved to (964, 634)
Screenshot: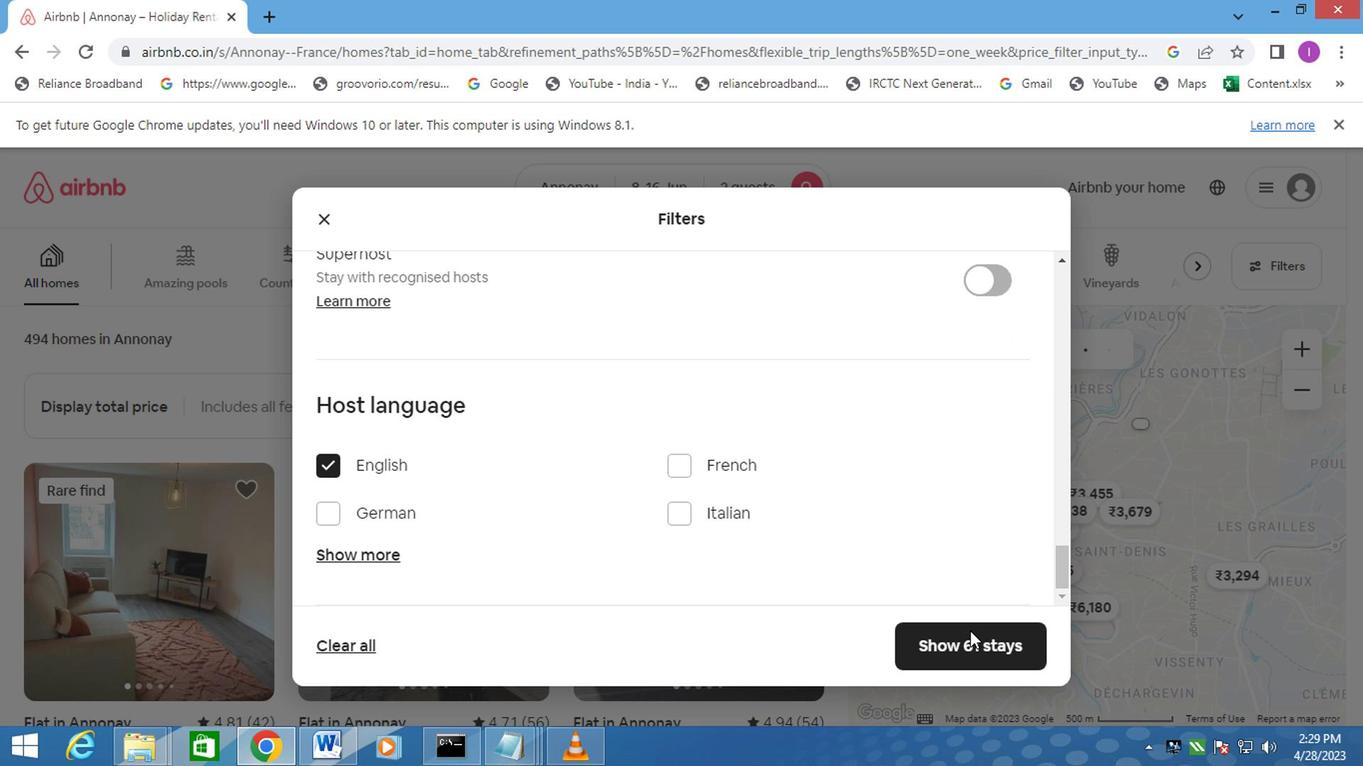 
Action: Mouse pressed left at (964, 634)
Screenshot: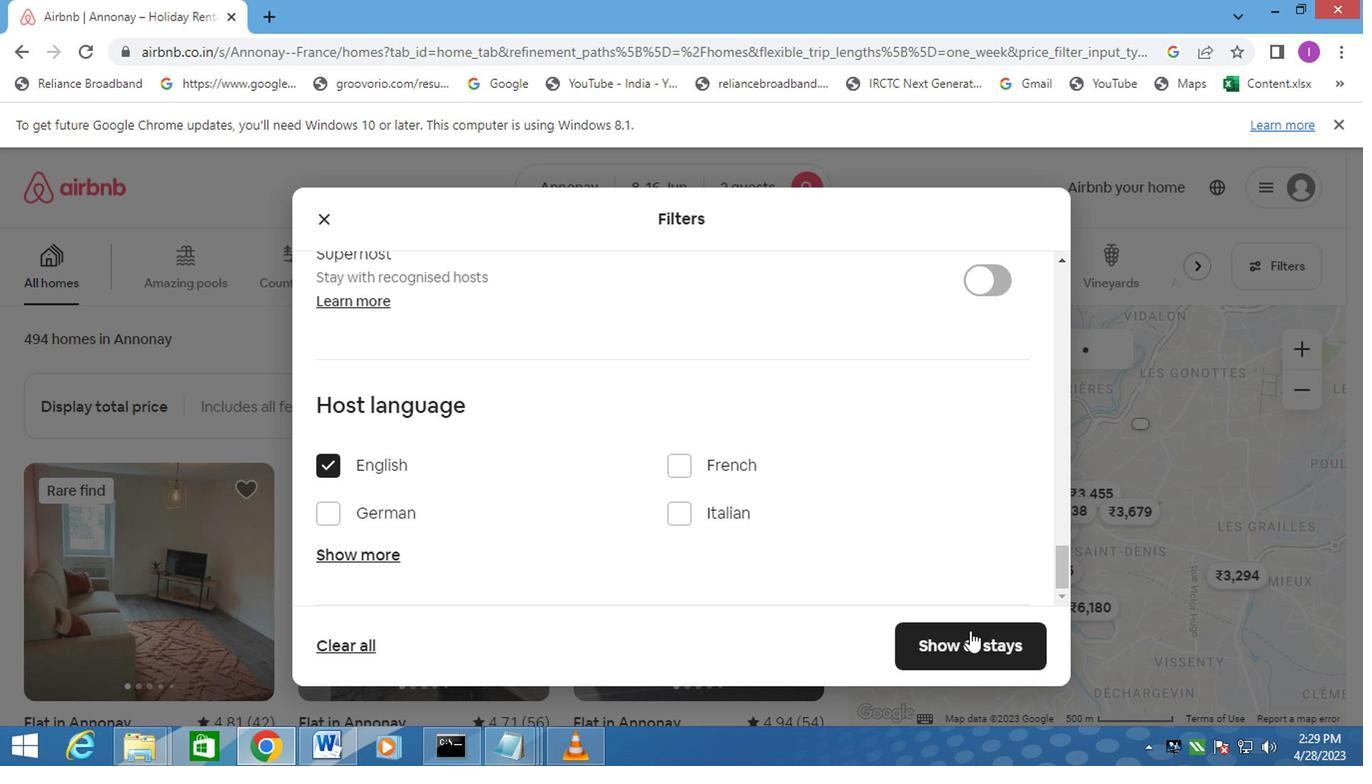 
Action: Mouse moved to (957, 631)
Screenshot: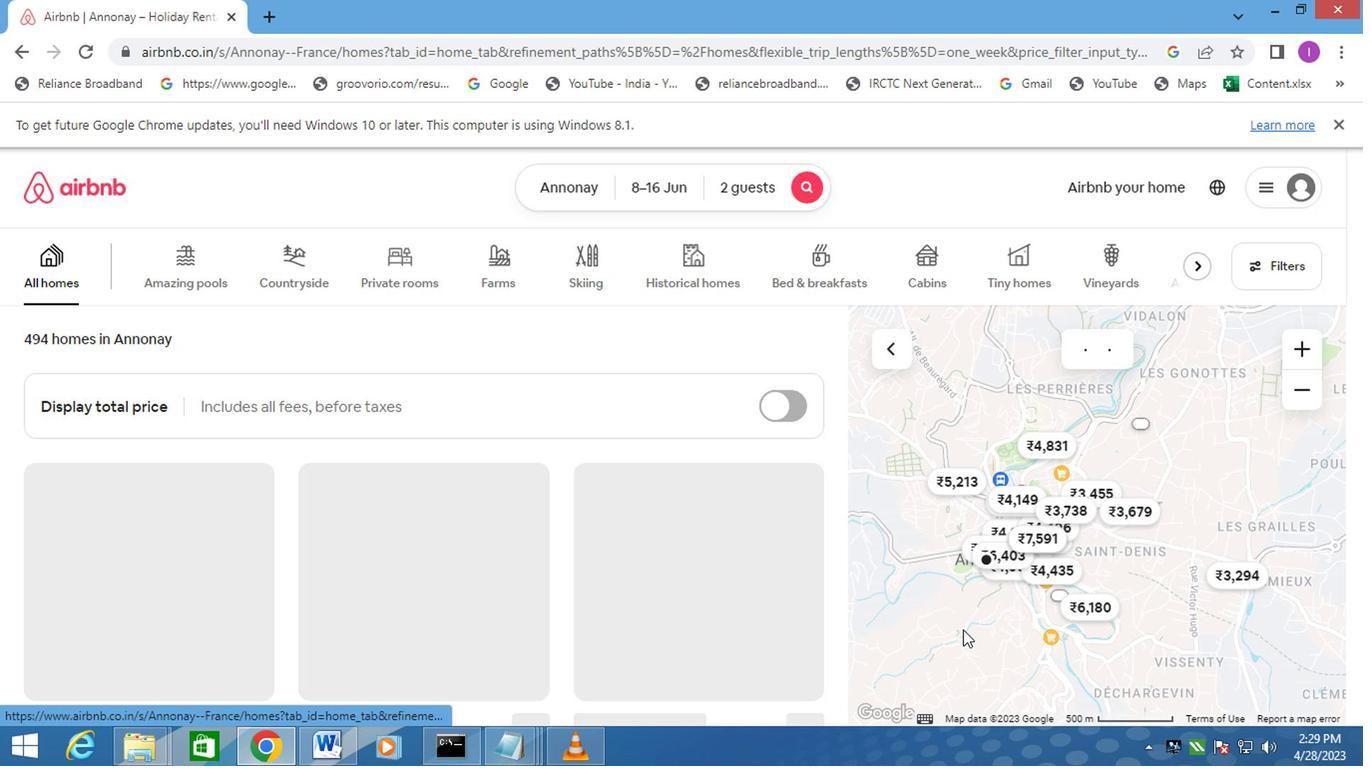 
